 Task: Search one way flight ticket for 1 adult, 5 children, 2 infants in seat and 1 infant on lap in first from Newport News: Newport News/williamsburg International Airport (patrick Henry Field) to Greensboro: Piedmont Triad International Airport on 5-1-2023. Choice of flights is Alaska. Number of bags: 1 checked bag. Price is upto 106000. Outbound departure time preference is 7:30.
Action: Mouse moved to (239, 438)
Screenshot: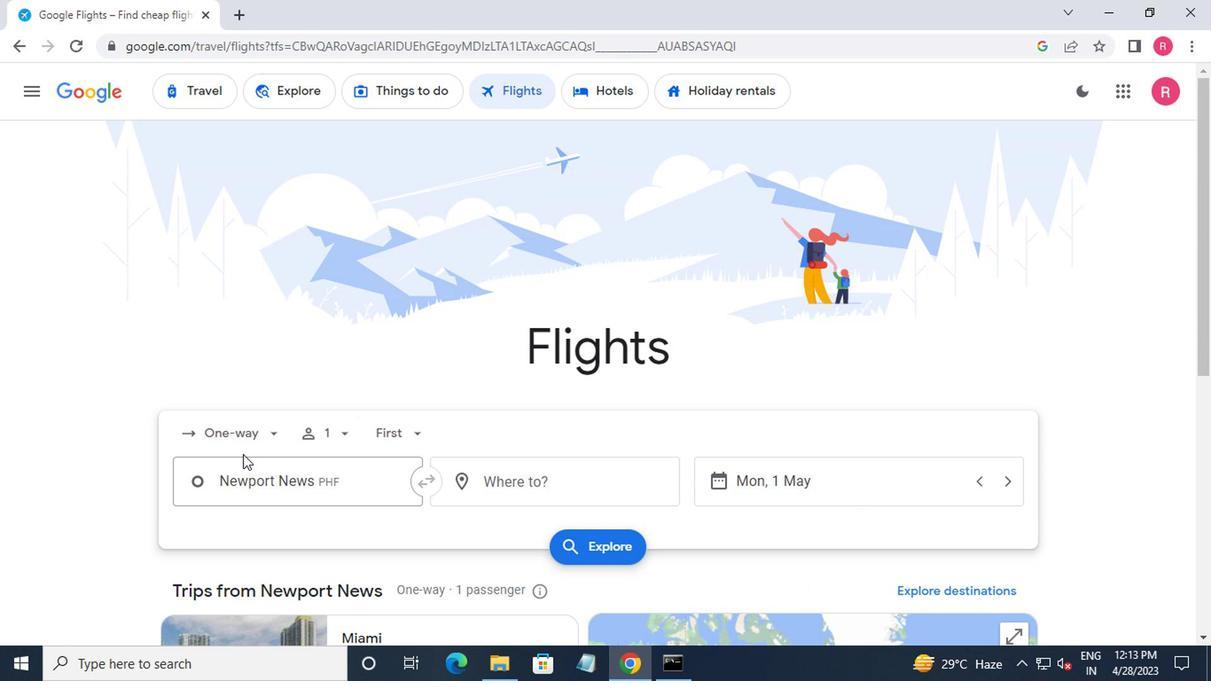 
Action: Mouse pressed left at (239, 438)
Screenshot: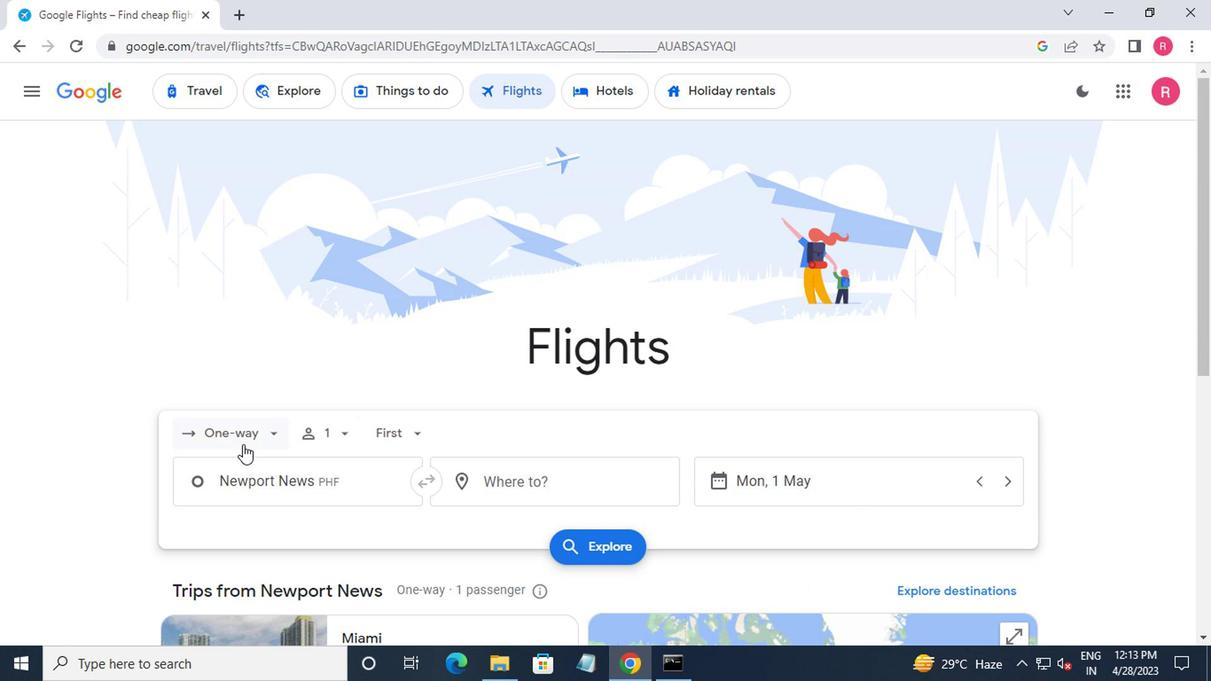 
Action: Mouse moved to (261, 513)
Screenshot: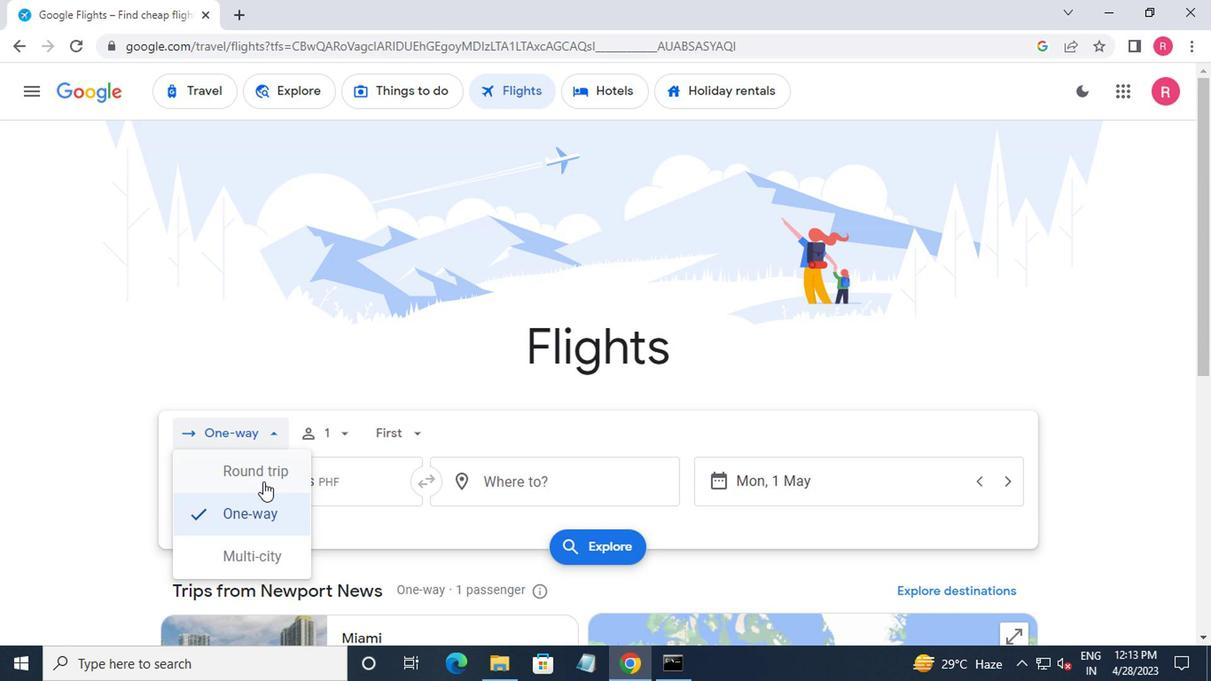 
Action: Mouse pressed left at (261, 513)
Screenshot: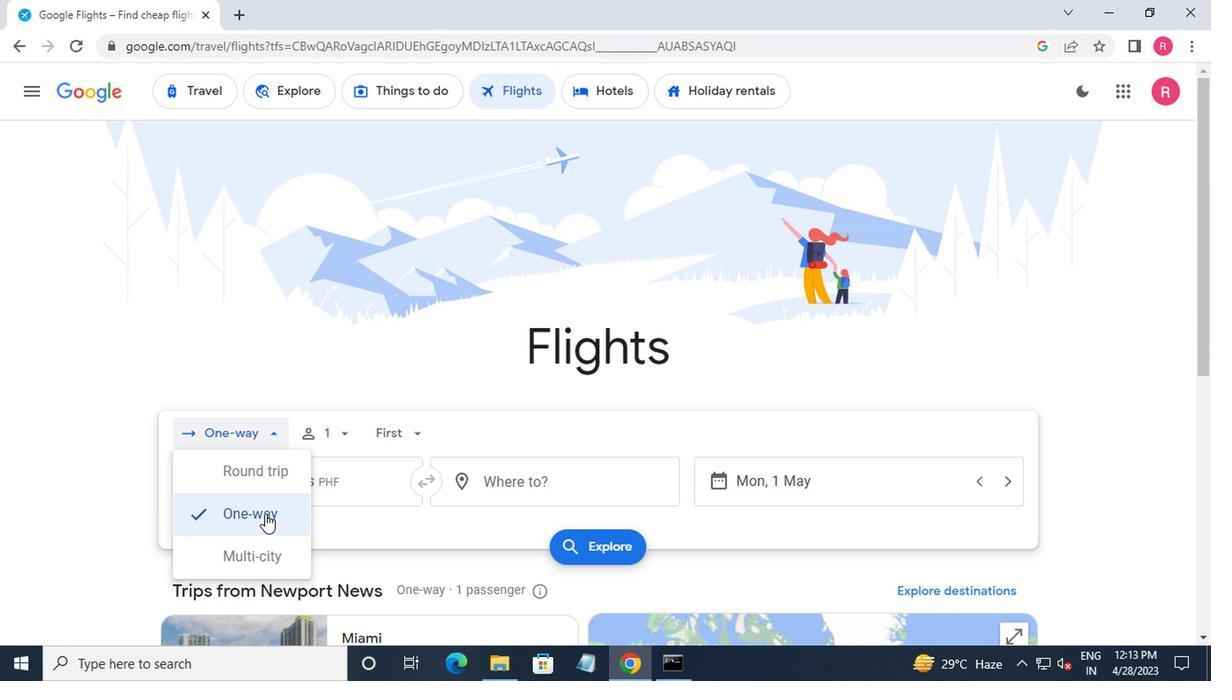 
Action: Mouse moved to (317, 435)
Screenshot: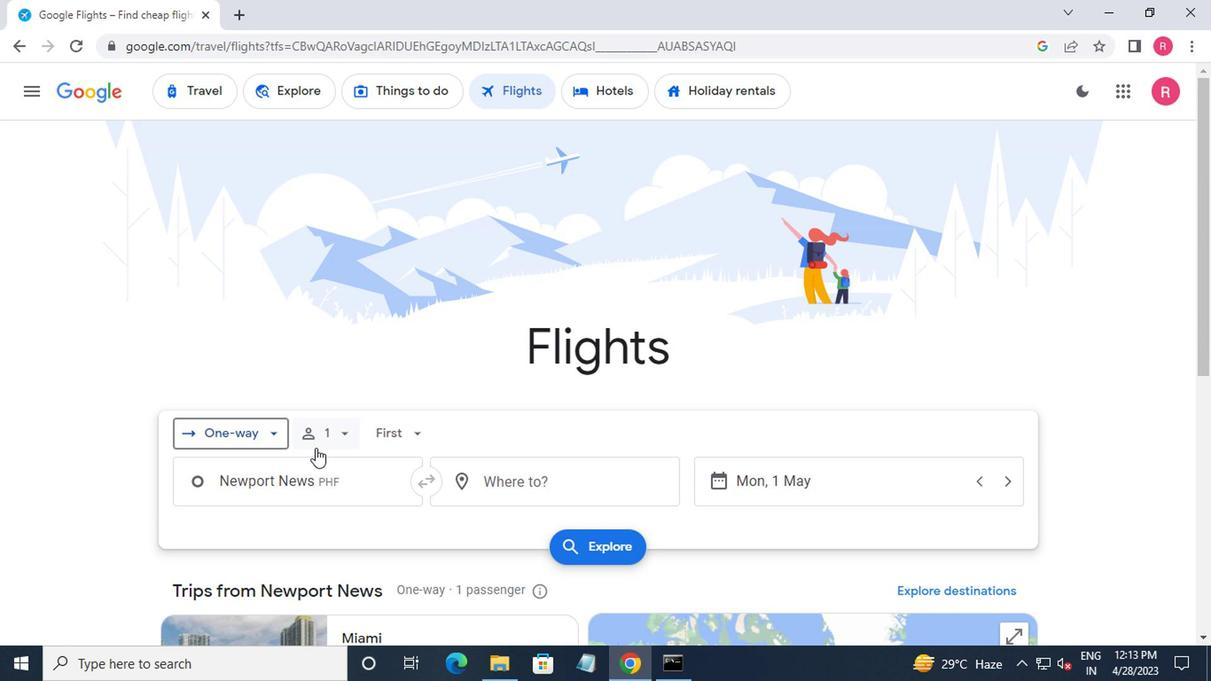 
Action: Mouse pressed left at (317, 435)
Screenshot: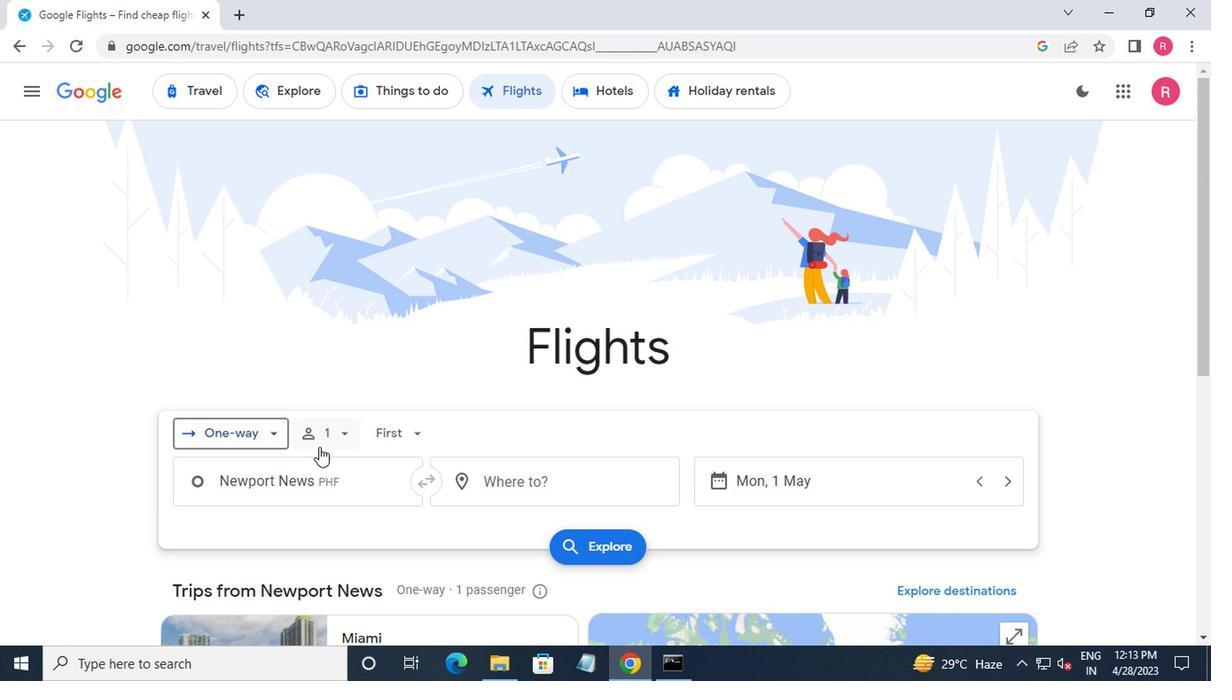 
Action: Mouse moved to (479, 481)
Screenshot: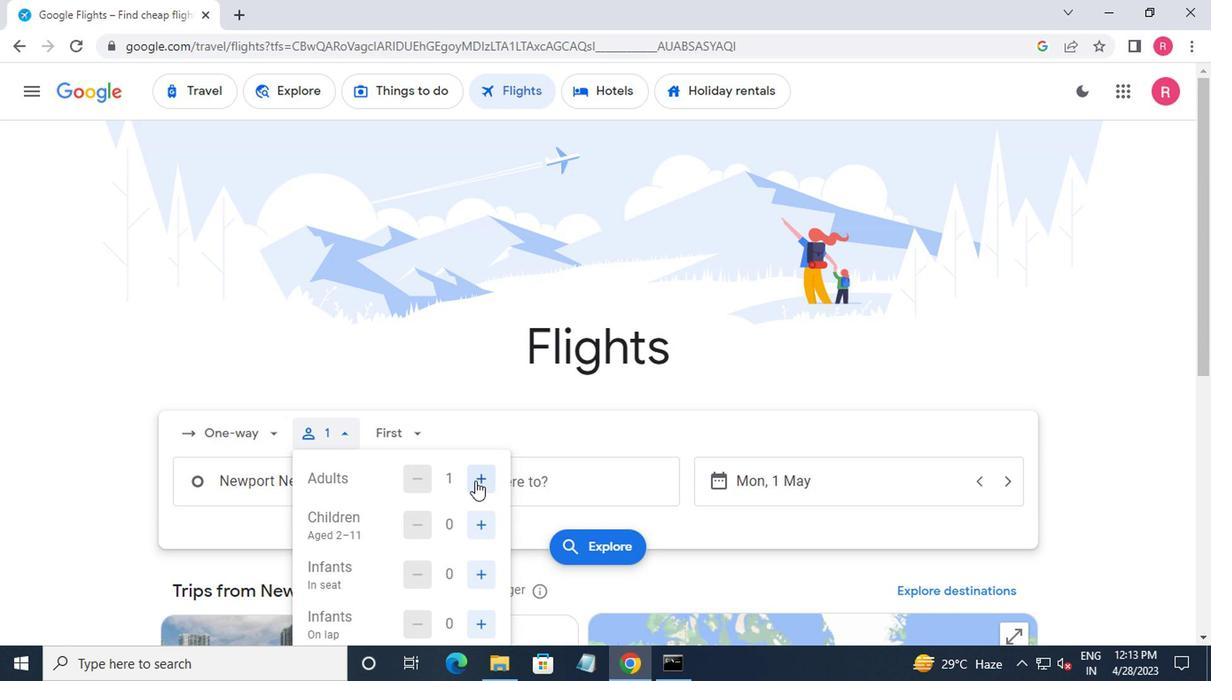 
Action: Mouse pressed left at (479, 481)
Screenshot: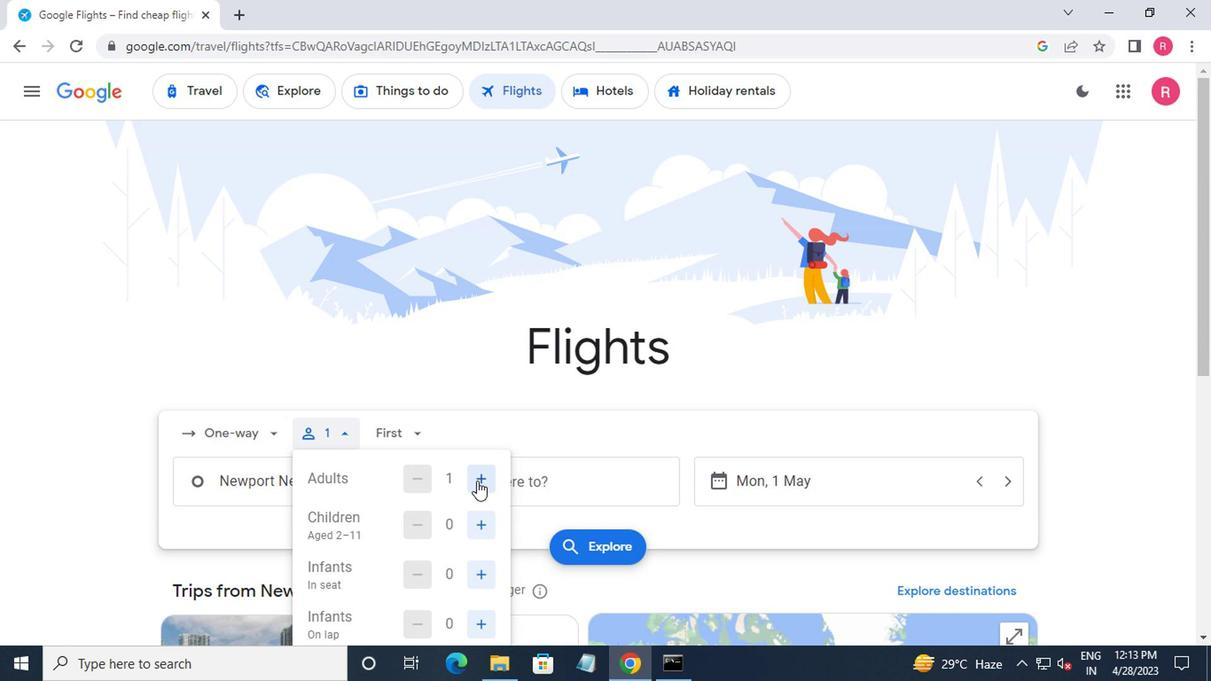 
Action: Mouse pressed left at (479, 481)
Screenshot: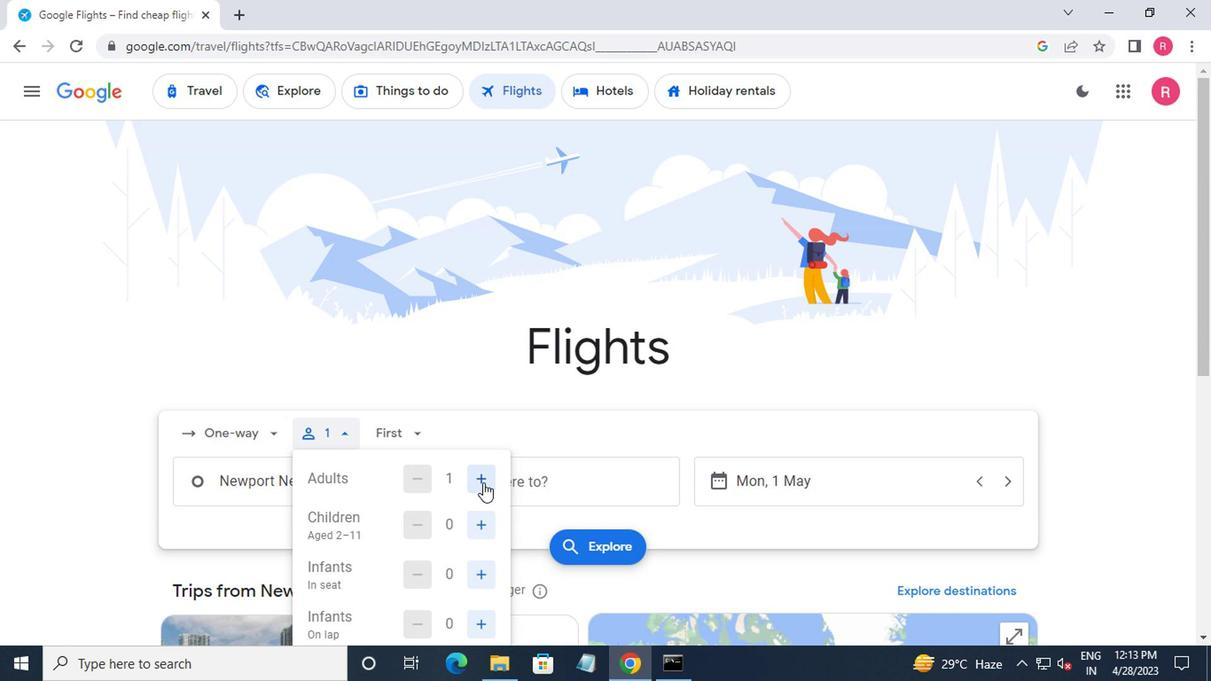 
Action: Mouse moved to (396, 444)
Screenshot: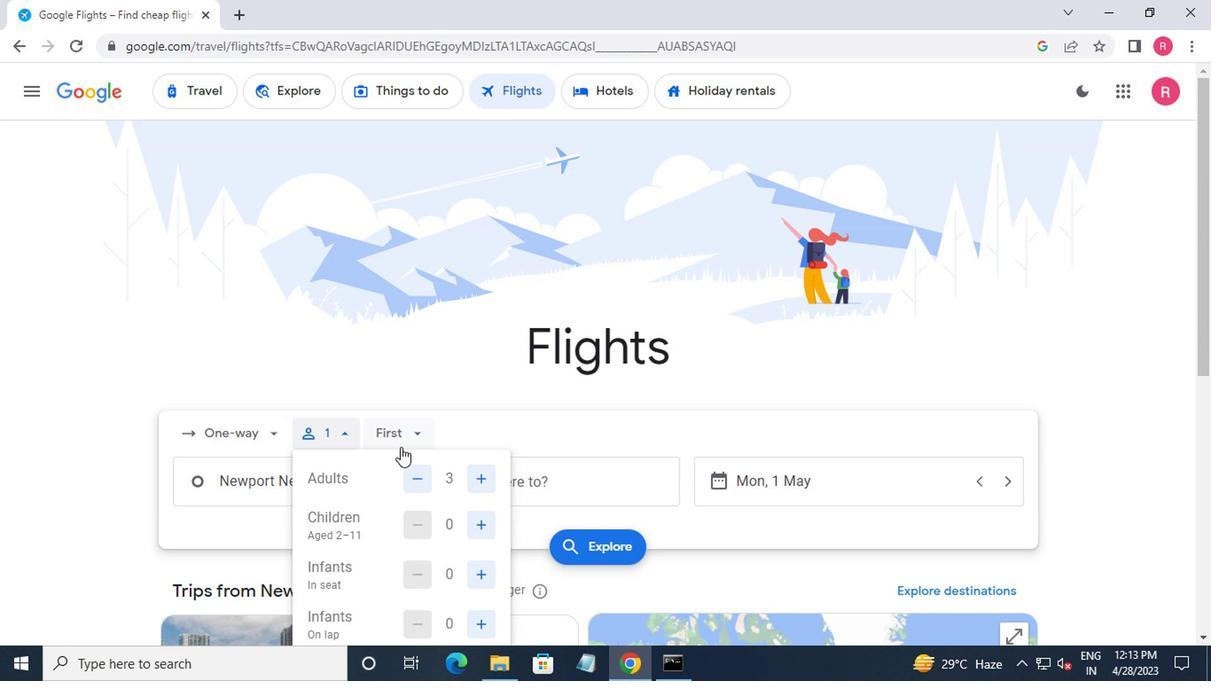 
Action: Mouse pressed left at (396, 444)
Screenshot: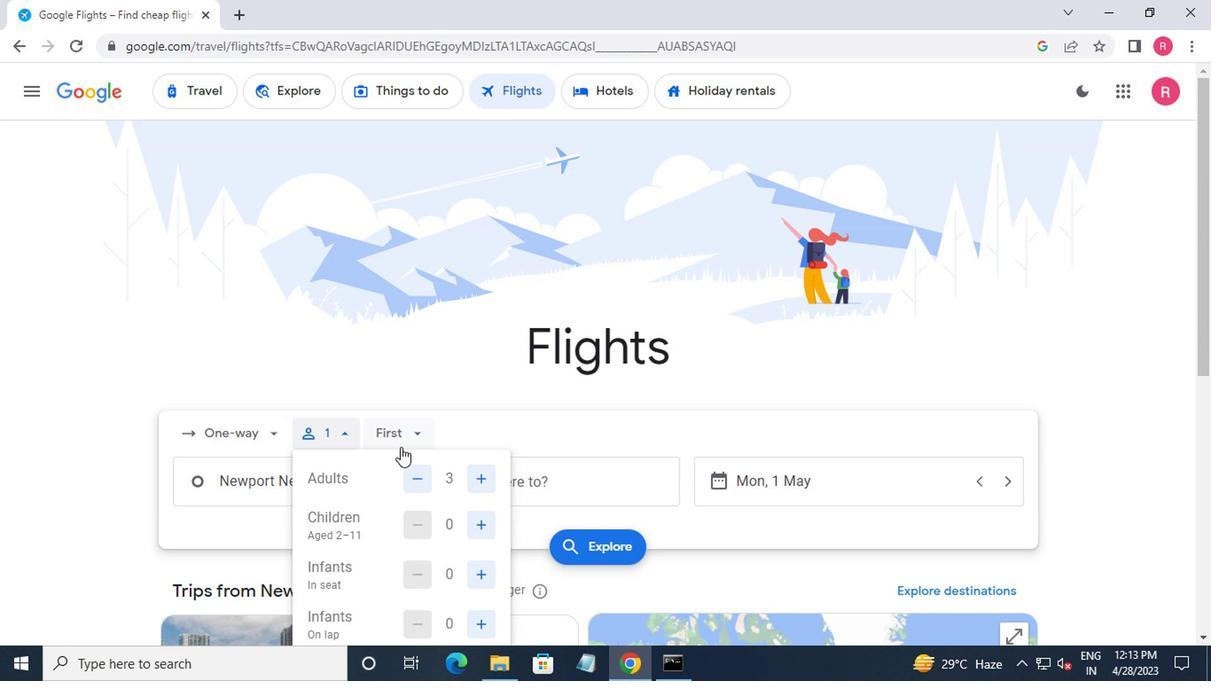 
Action: Mouse moved to (326, 440)
Screenshot: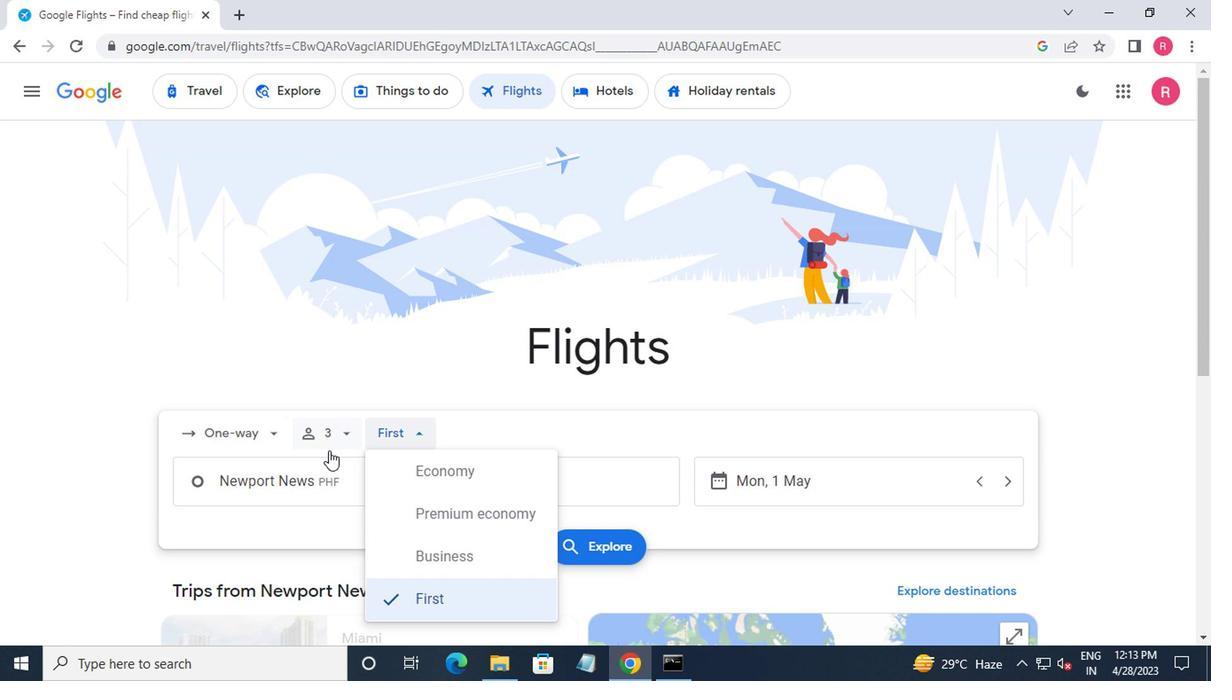 
Action: Mouse pressed left at (326, 440)
Screenshot: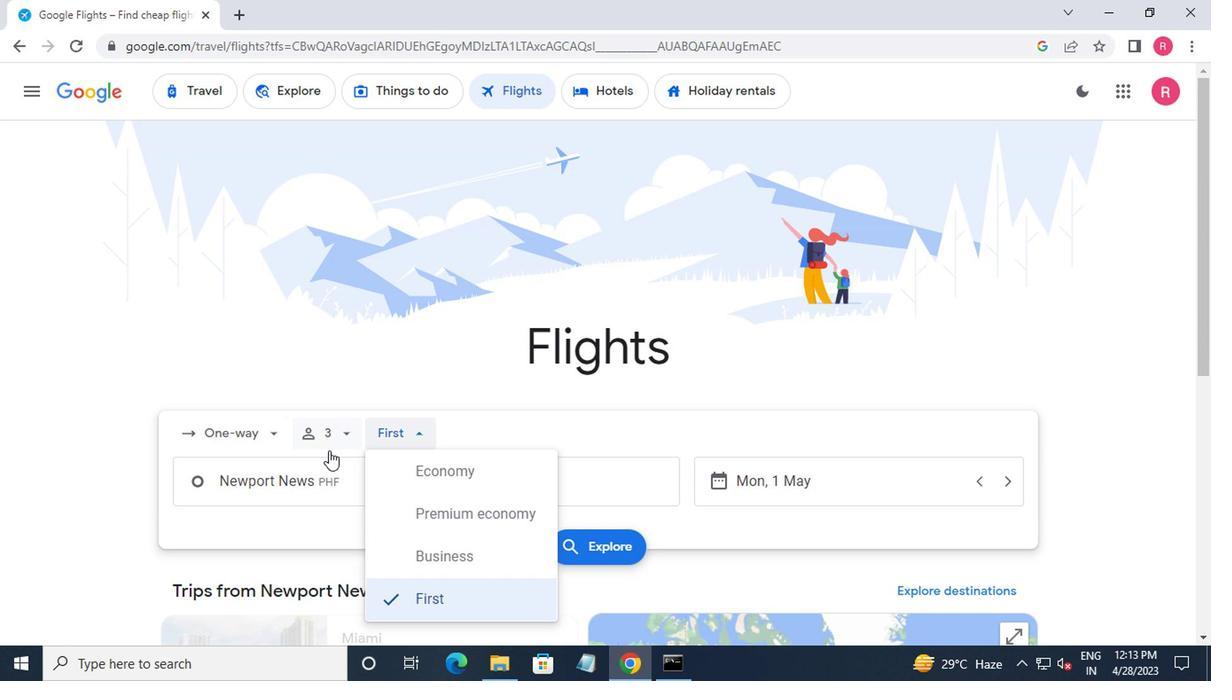 
Action: Mouse moved to (466, 529)
Screenshot: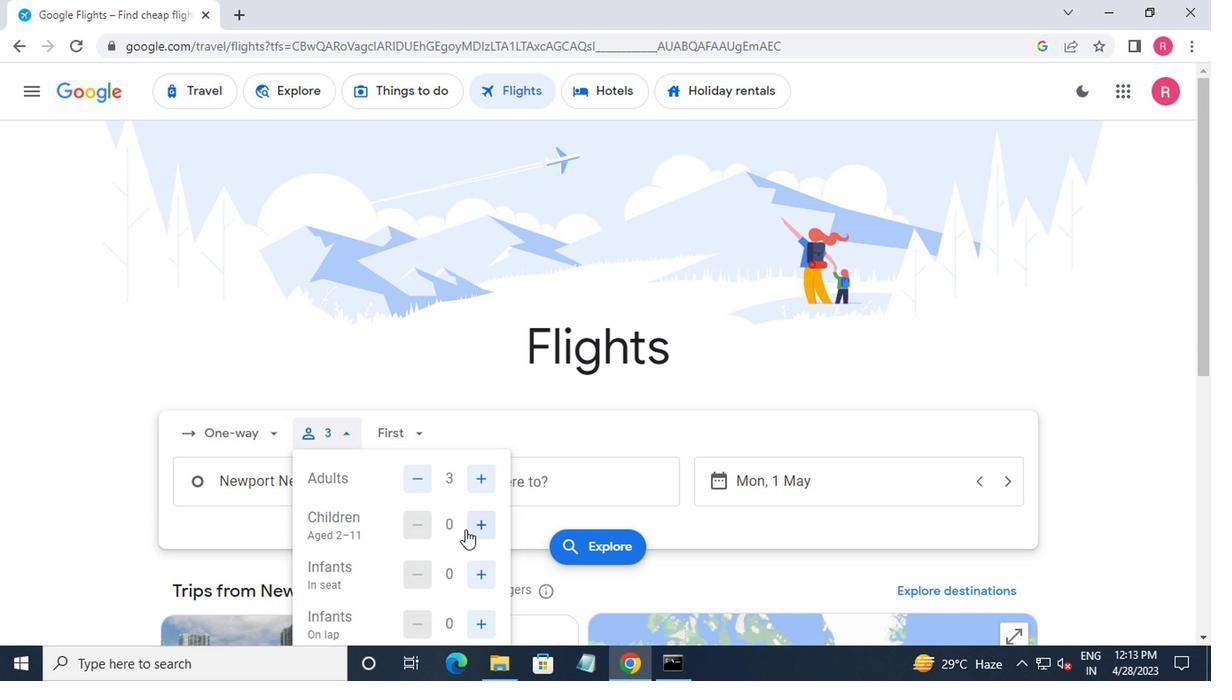 
Action: Mouse pressed left at (466, 529)
Screenshot: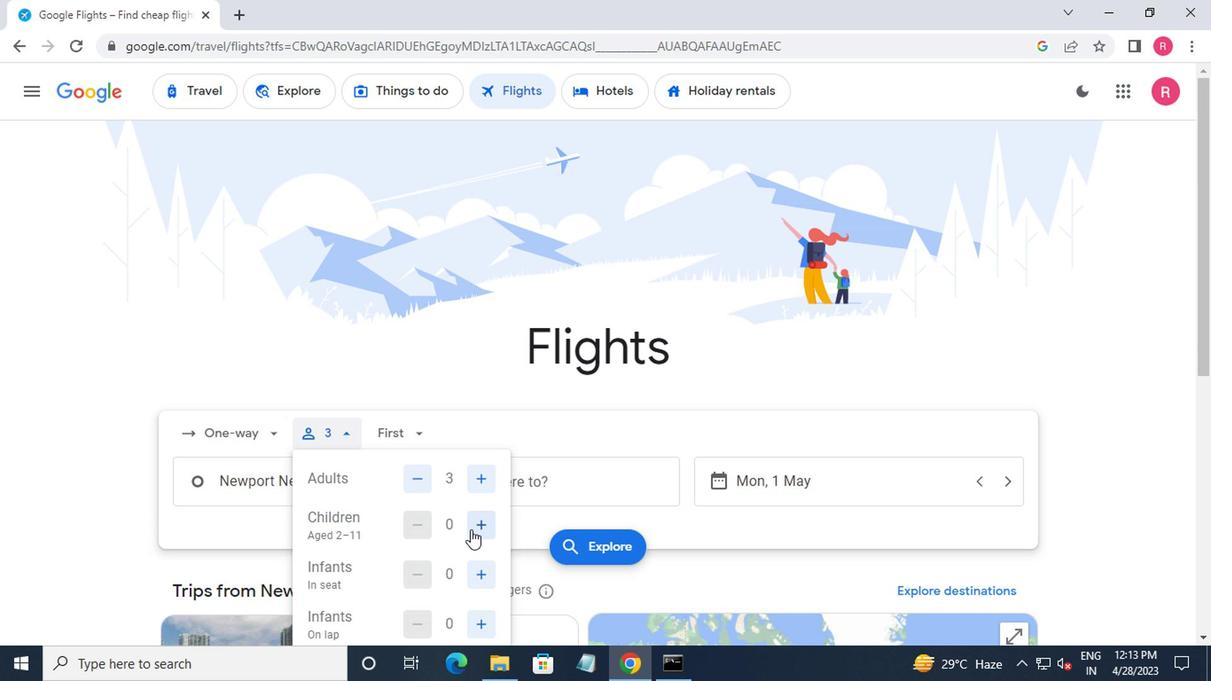 
Action: Mouse pressed left at (466, 529)
Screenshot: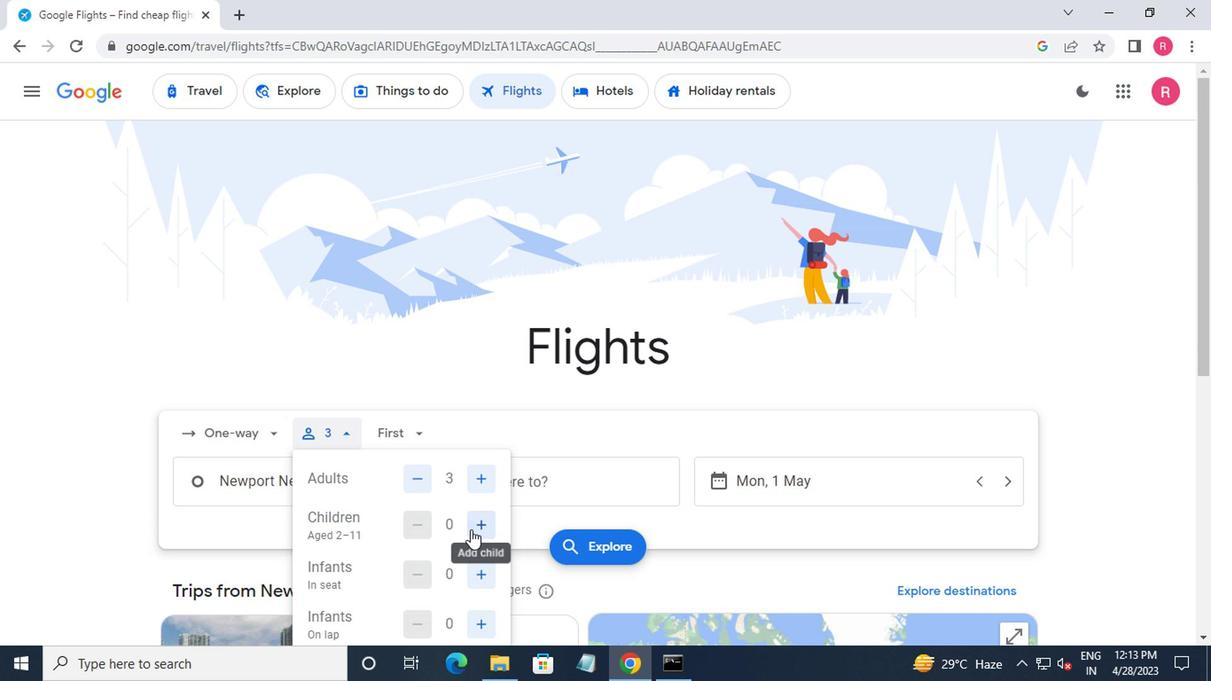 
Action: Mouse moved to (467, 529)
Screenshot: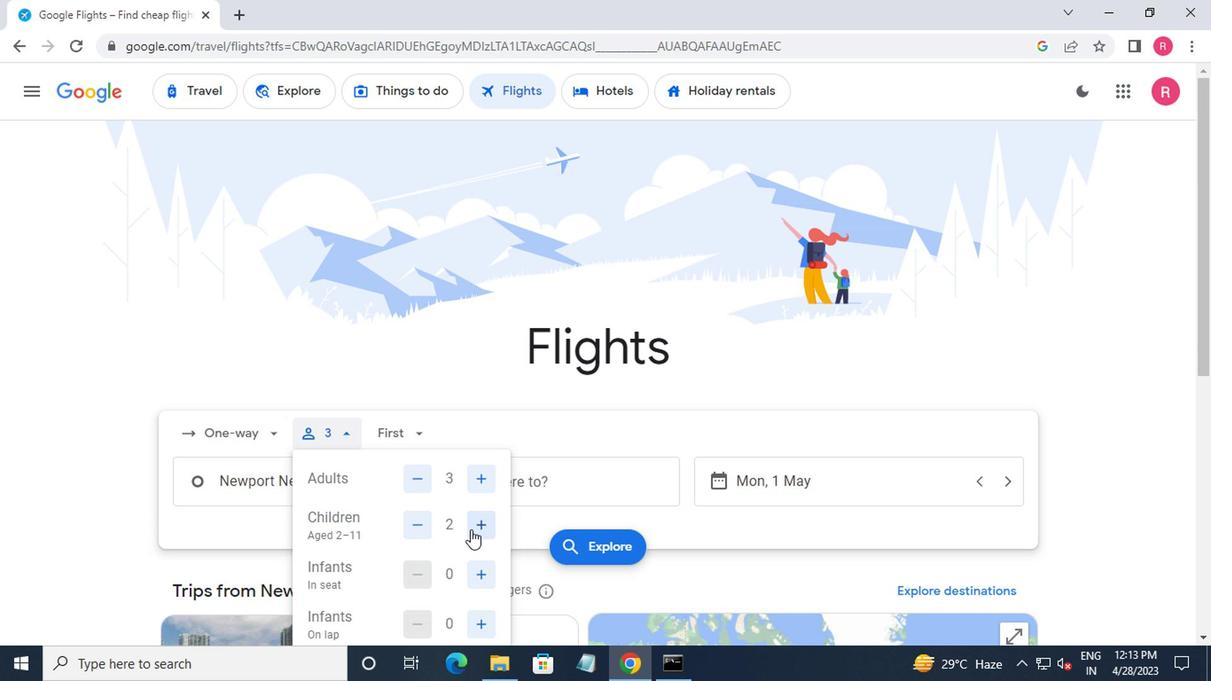 
Action: Mouse pressed left at (467, 529)
Screenshot: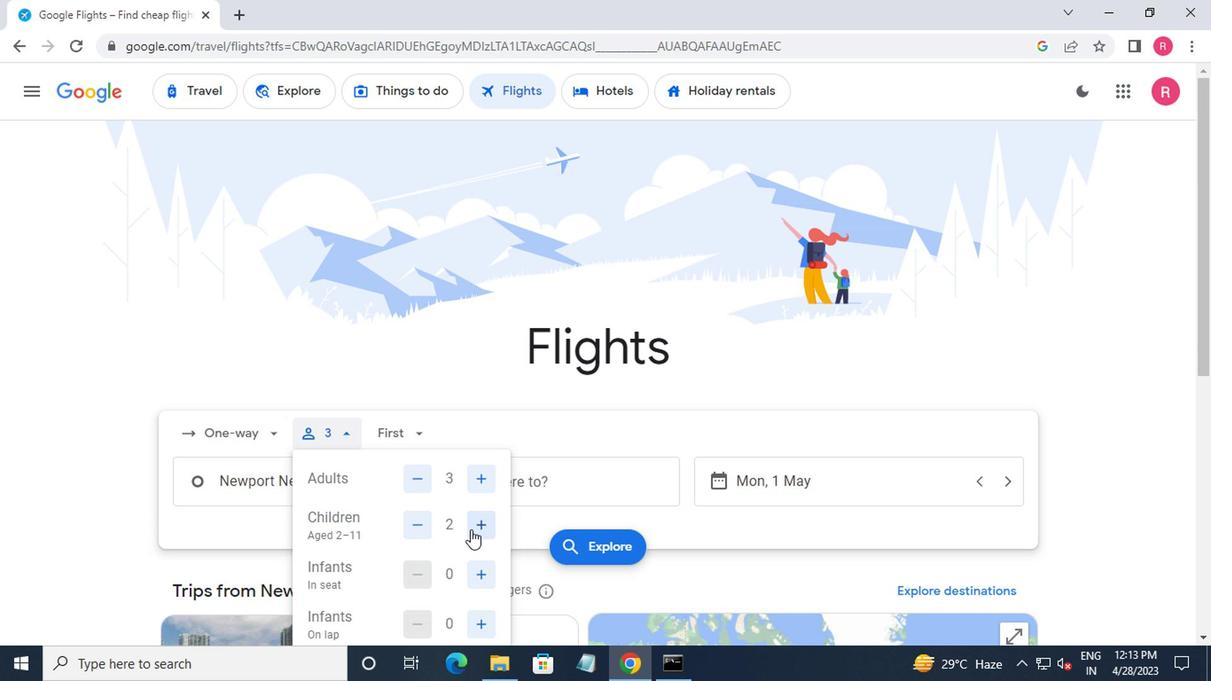 
Action: Mouse moved to (409, 478)
Screenshot: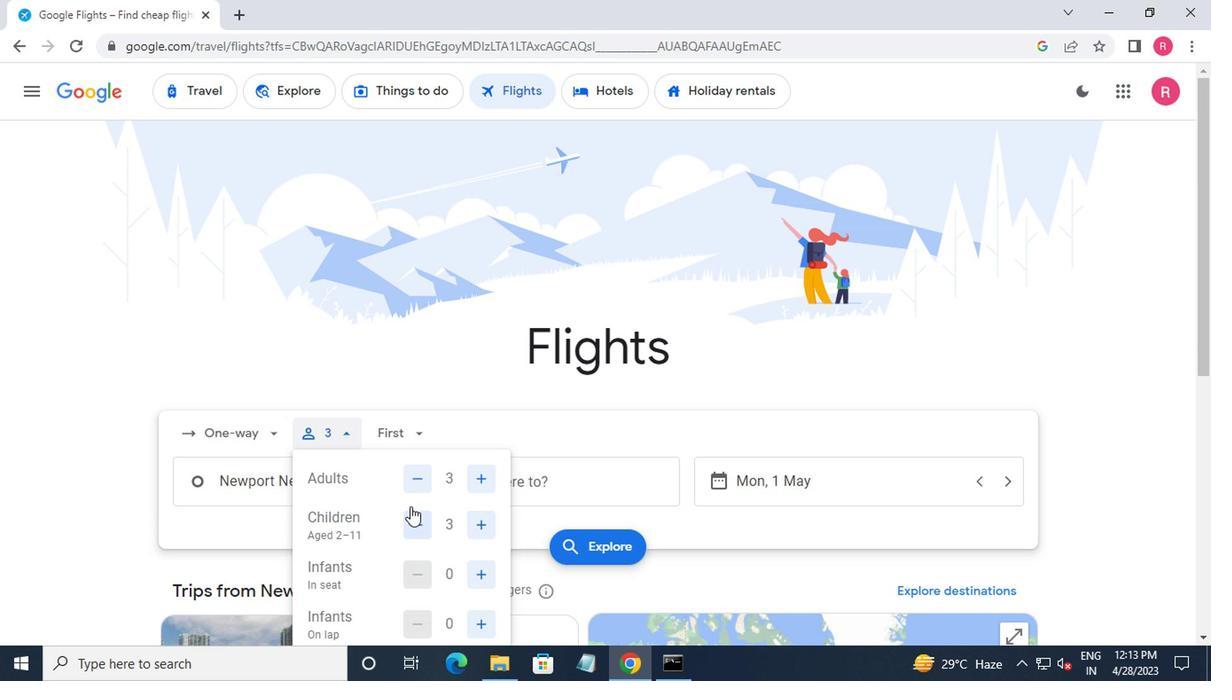 
Action: Mouse pressed left at (409, 478)
Screenshot: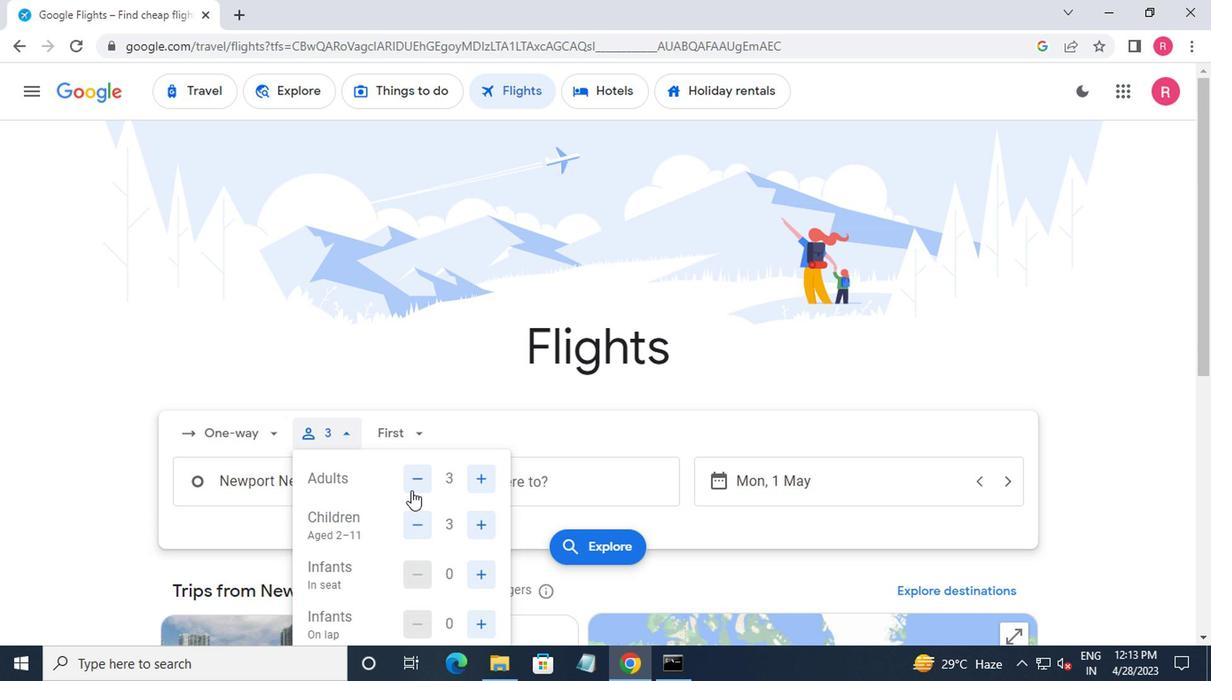 
Action: Mouse moved to (493, 529)
Screenshot: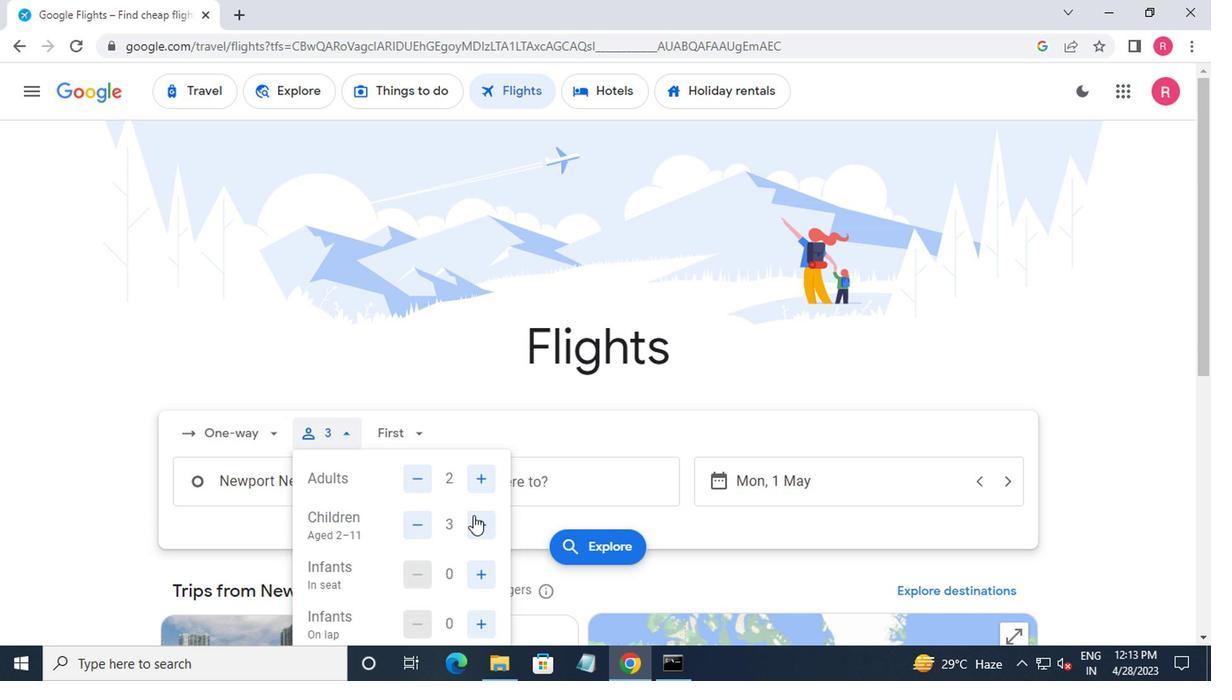 
Action: Mouse pressed left at (493, 529)
Screenshot: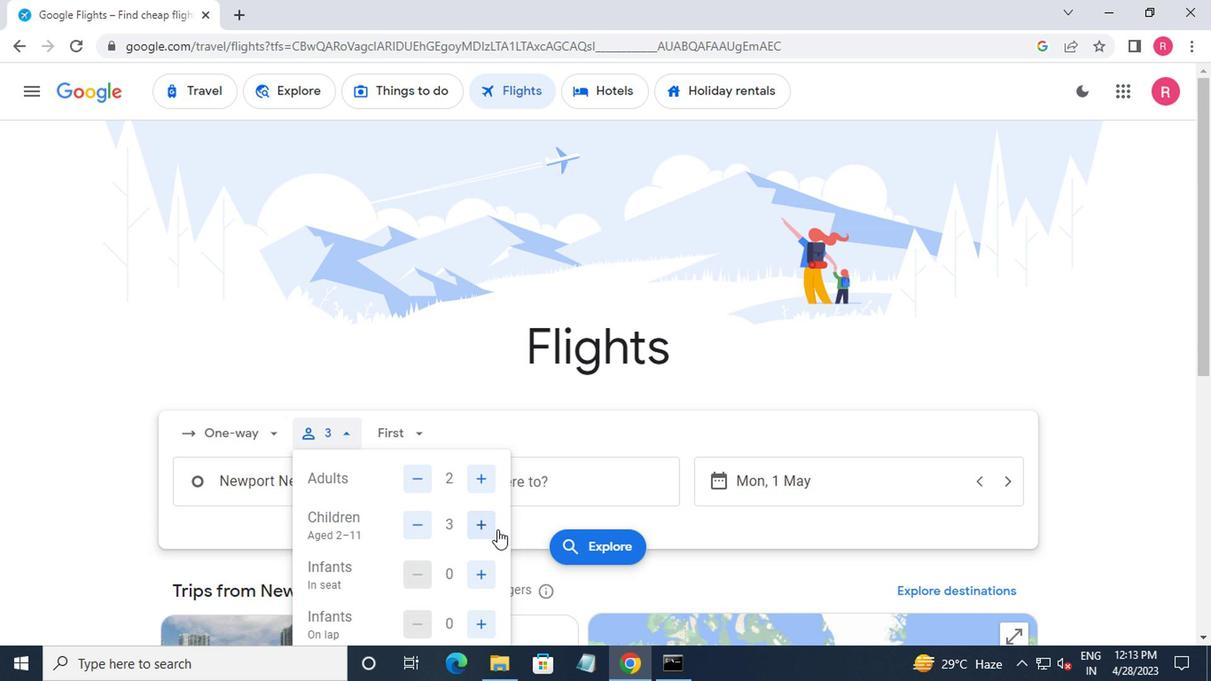 
Action: Mouse moved to (476, 574)
Screenshot: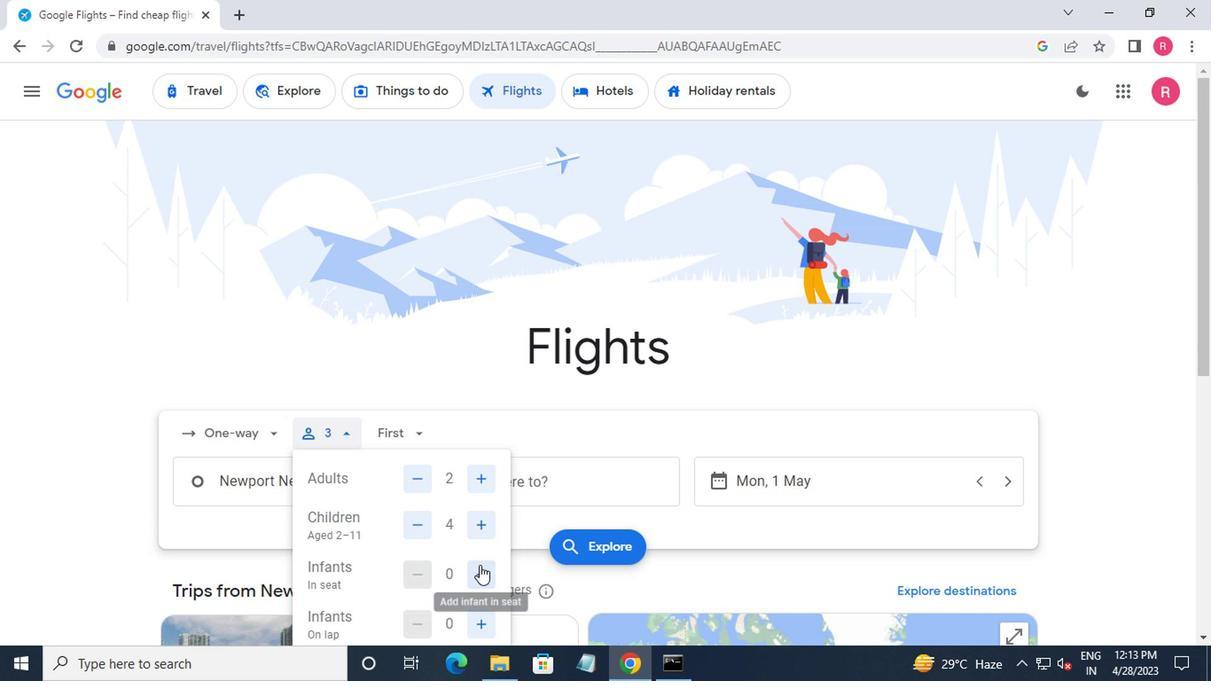 
Action: Mouse pressed left at (476, 574)
Screenshot: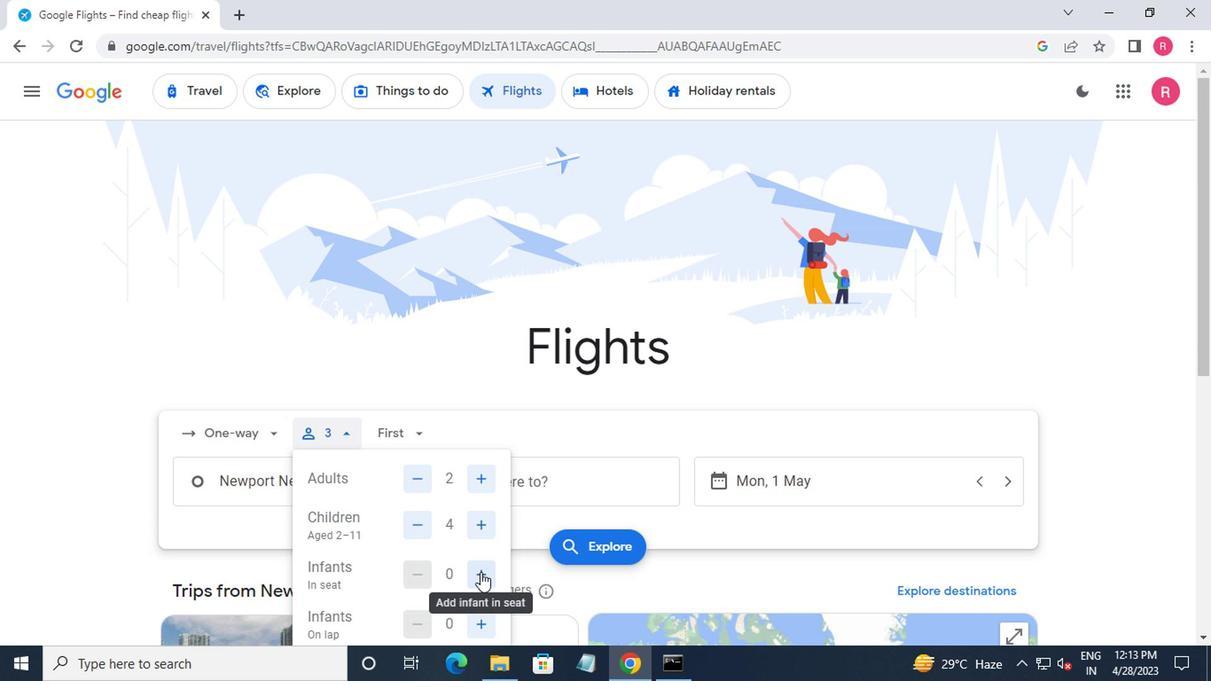 
Action: Mouse moved to (385, 428)
Screenshot: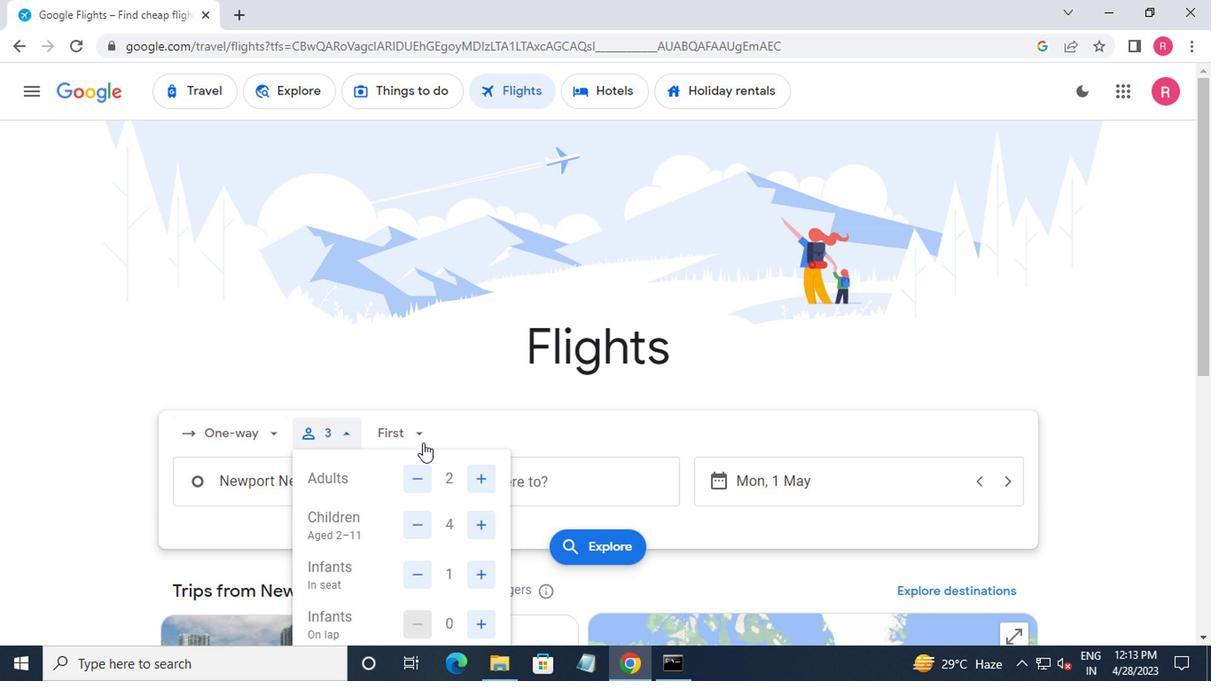 
Action: Mouse pressed left at (385, 428)
Screenshot: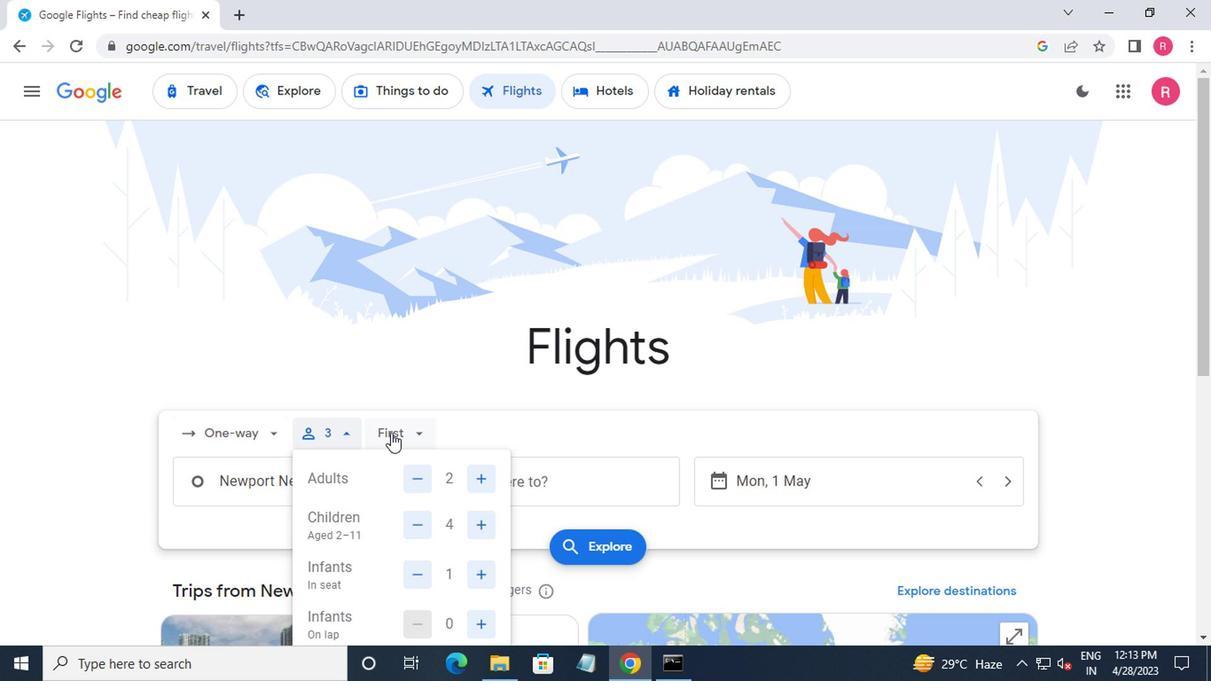 
Action: Mouse moved to (433, 555)
Screenshot: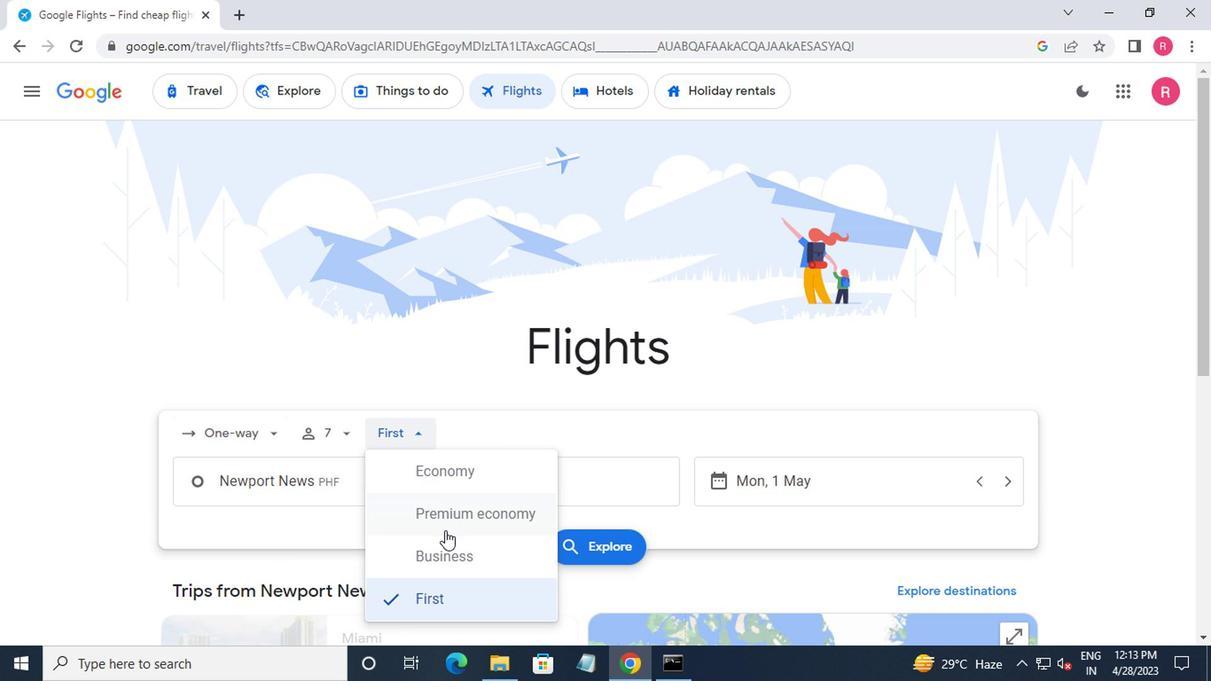 
Action: Mouse pressed left at (433, 555)
Screenshot: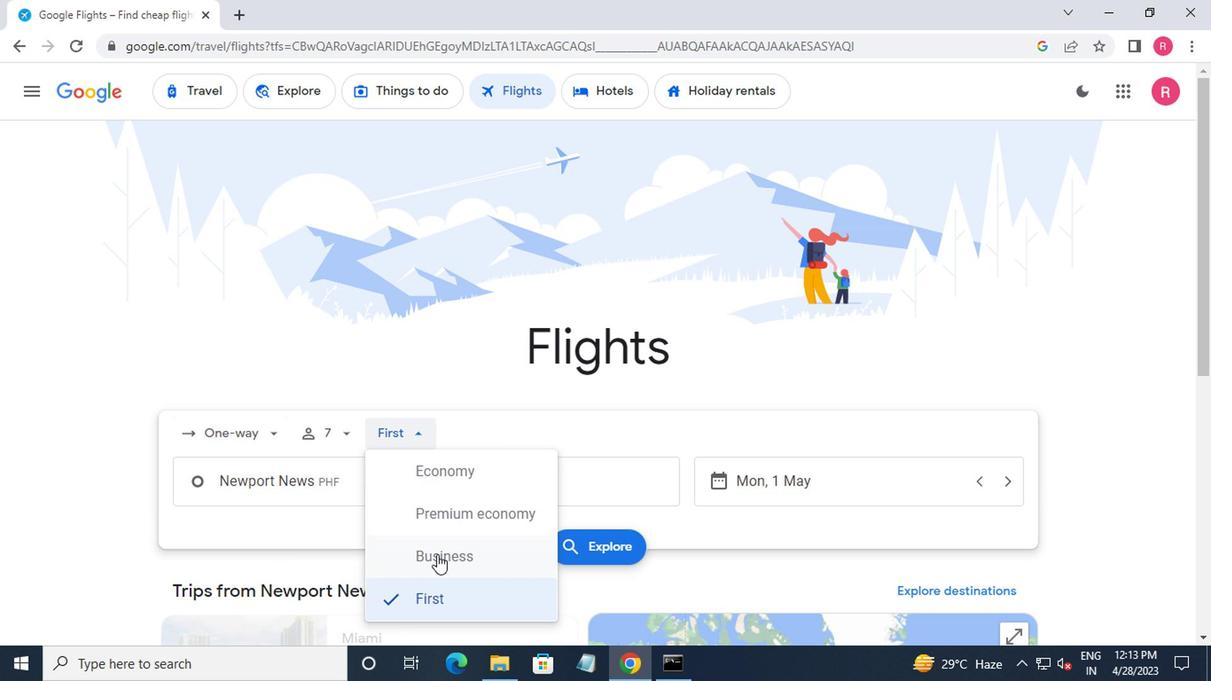 
Action: Mouse moved to (362, 482)
Screenshot: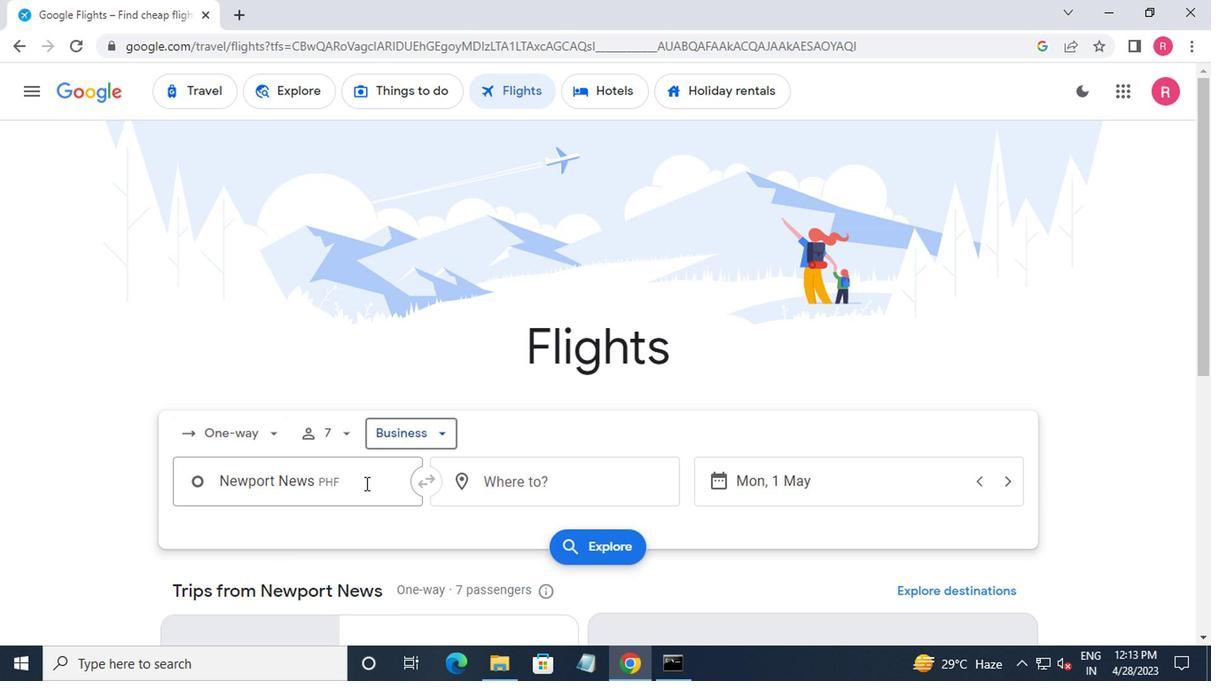 
Action: Mouse pressed left at (362, 482)
Screenshot: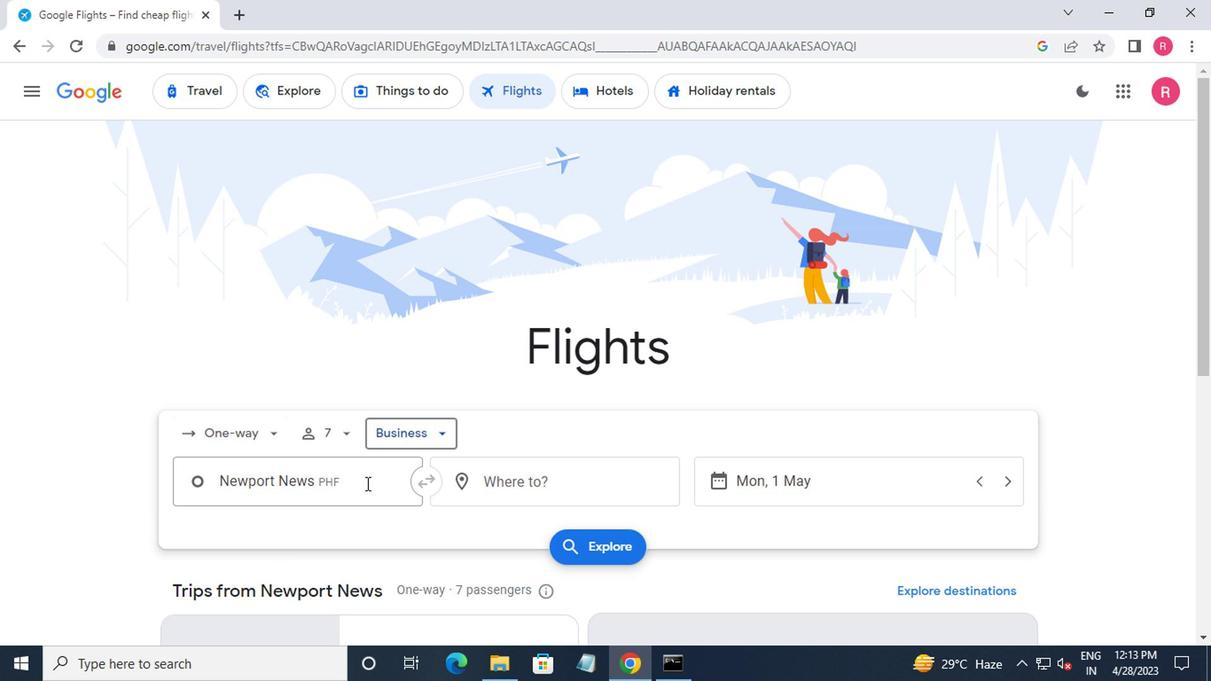 
Action: Mouse moved to (321, 572)
Screenshot: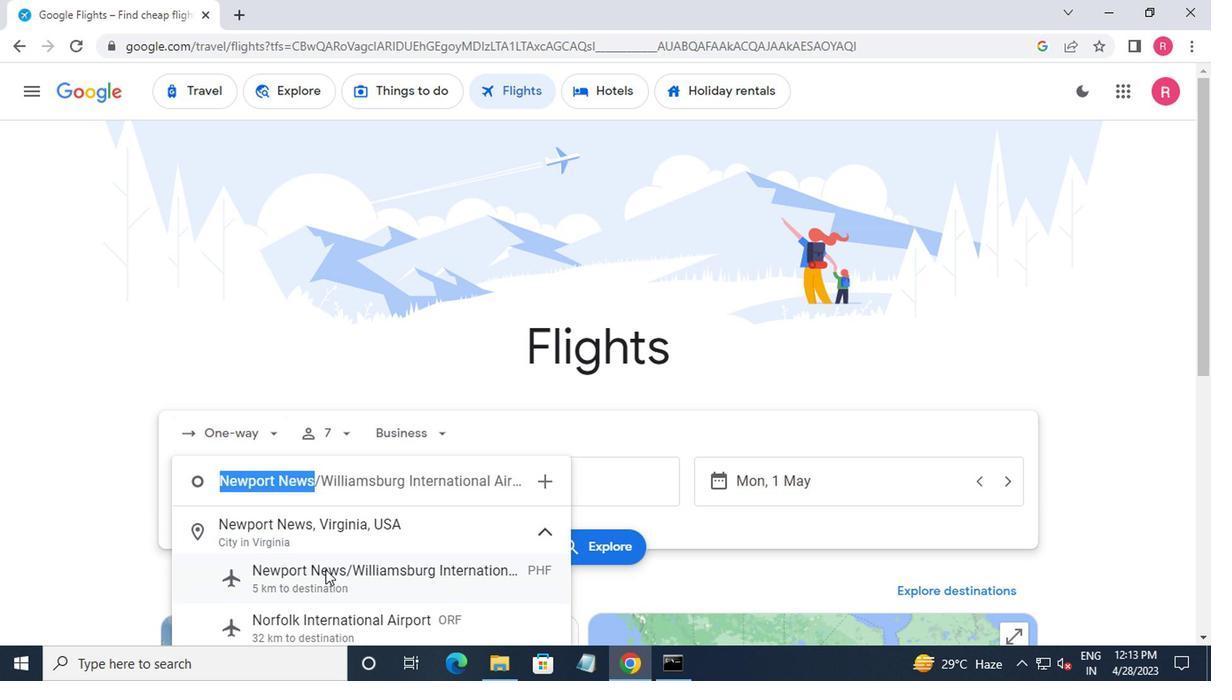 
Action: Mouse pressed left at (321, 572)
Screenshot: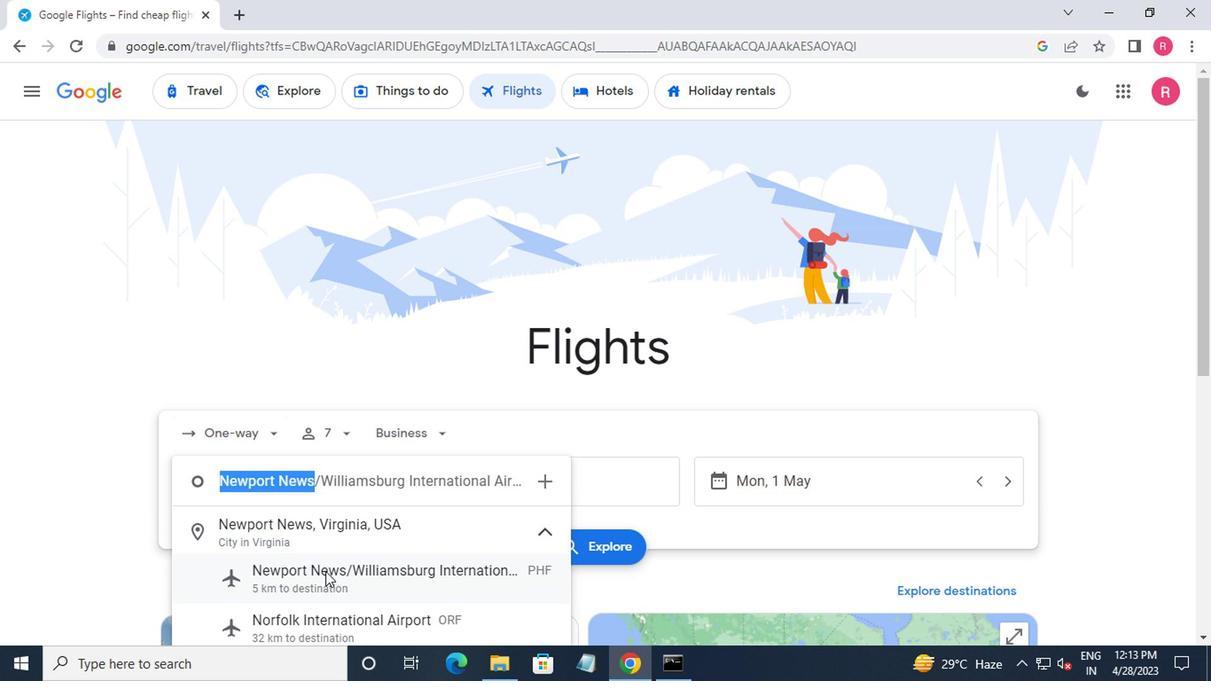 
Action: Mouse moved to (518, 492)
Screenshot: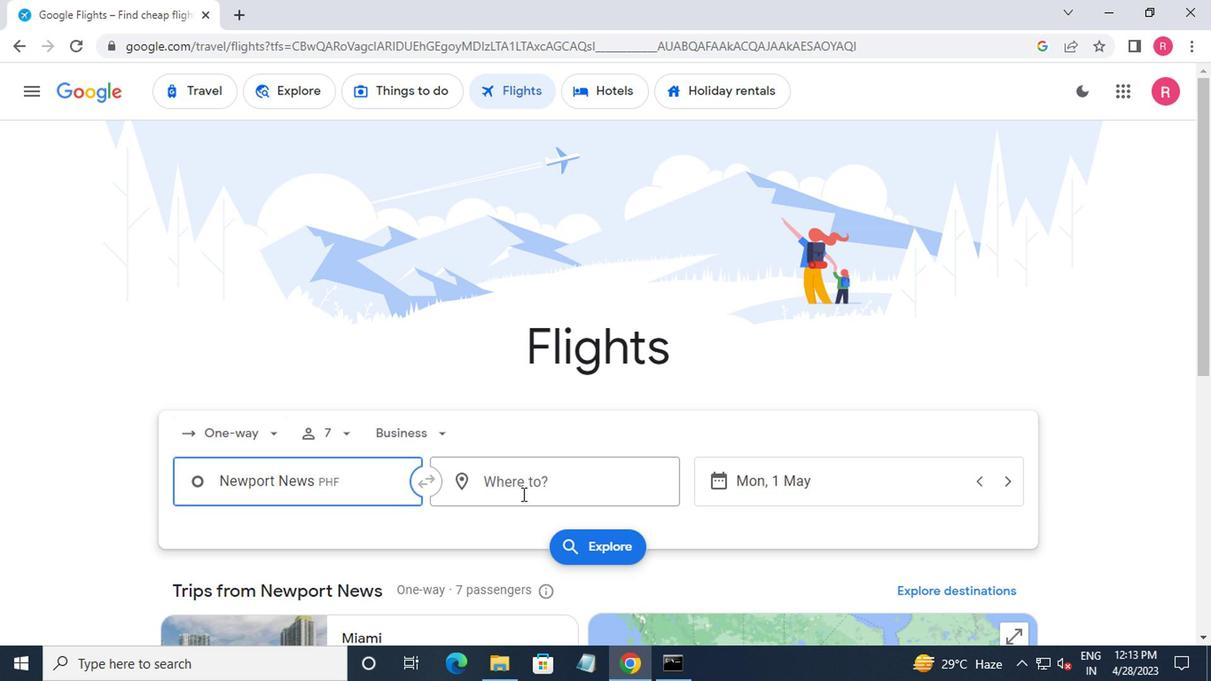 
Action: Mouse pressed left at (518, 492)
Screenshot: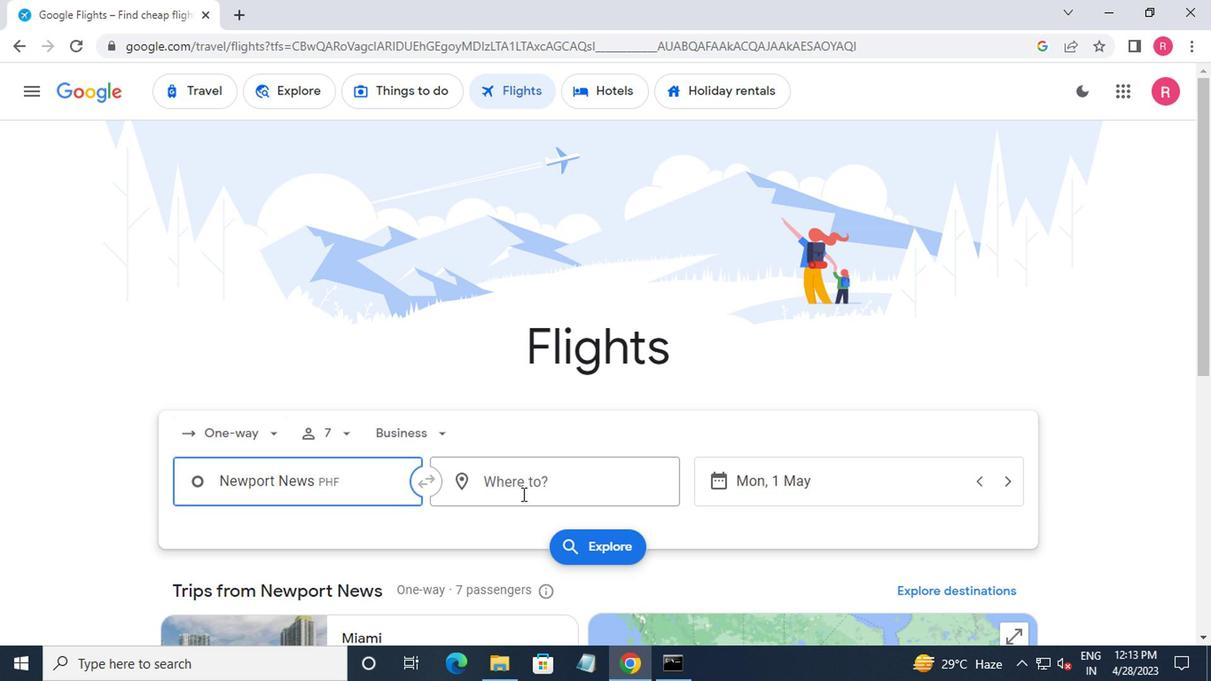 
Action: Mouse moved to (530, 599)
Screenshot: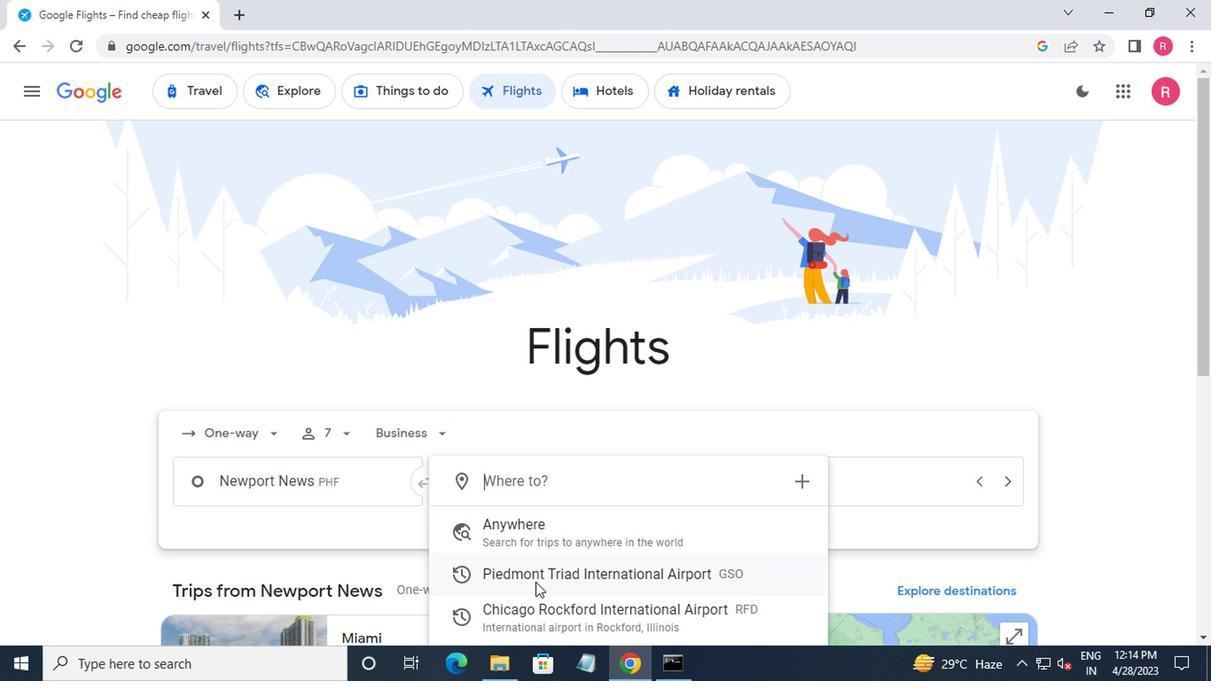 
Action: Mouse scrolled (530, 598) with delta (0, 0)
Screenshot: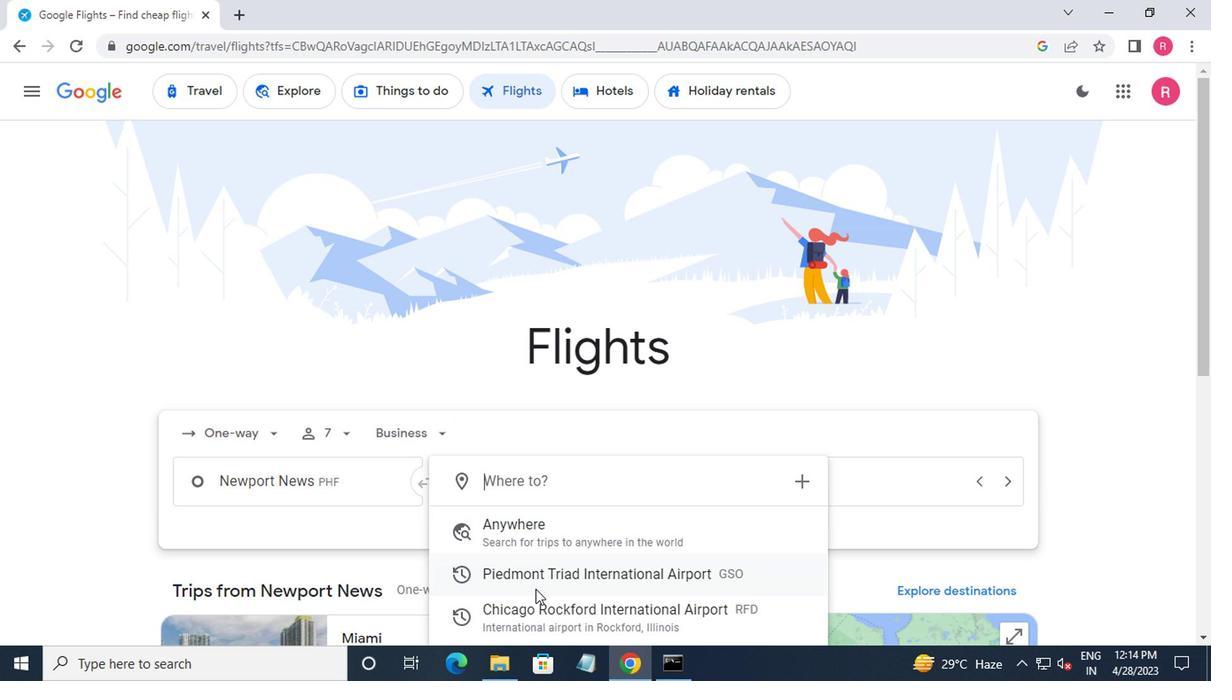 
Action: Mouse moved to (508, 577)
Screenshot: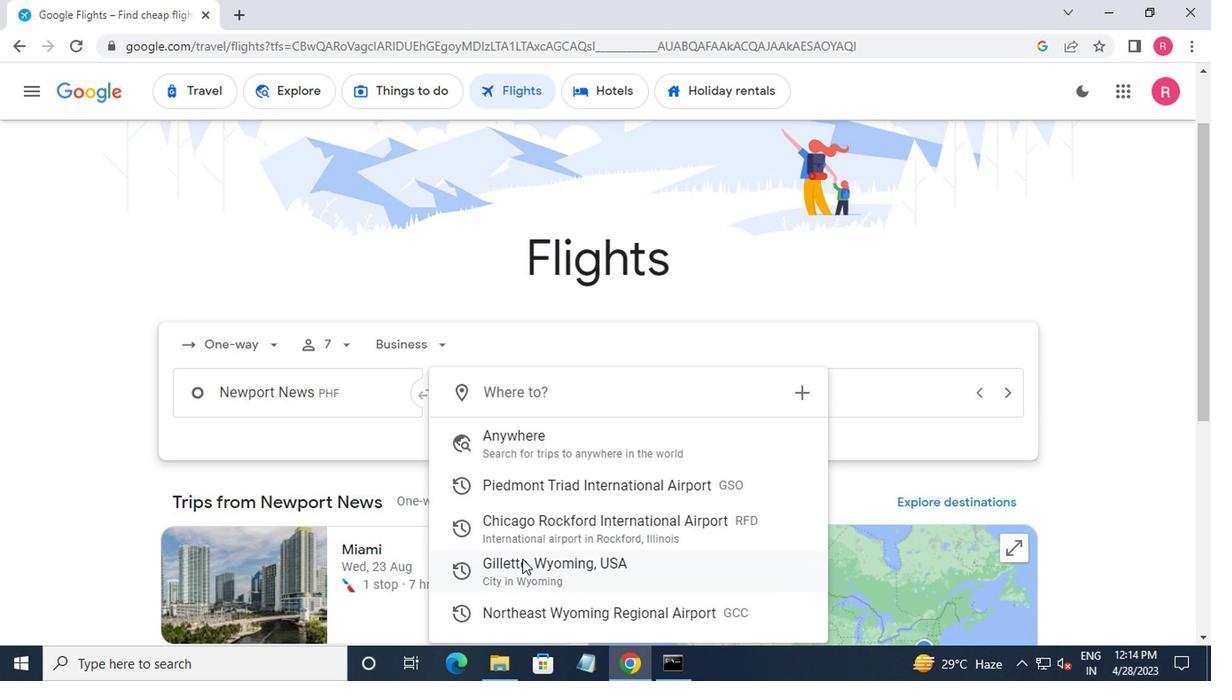 
Action: Mouse pressed left at (508, 577)
Screenshot: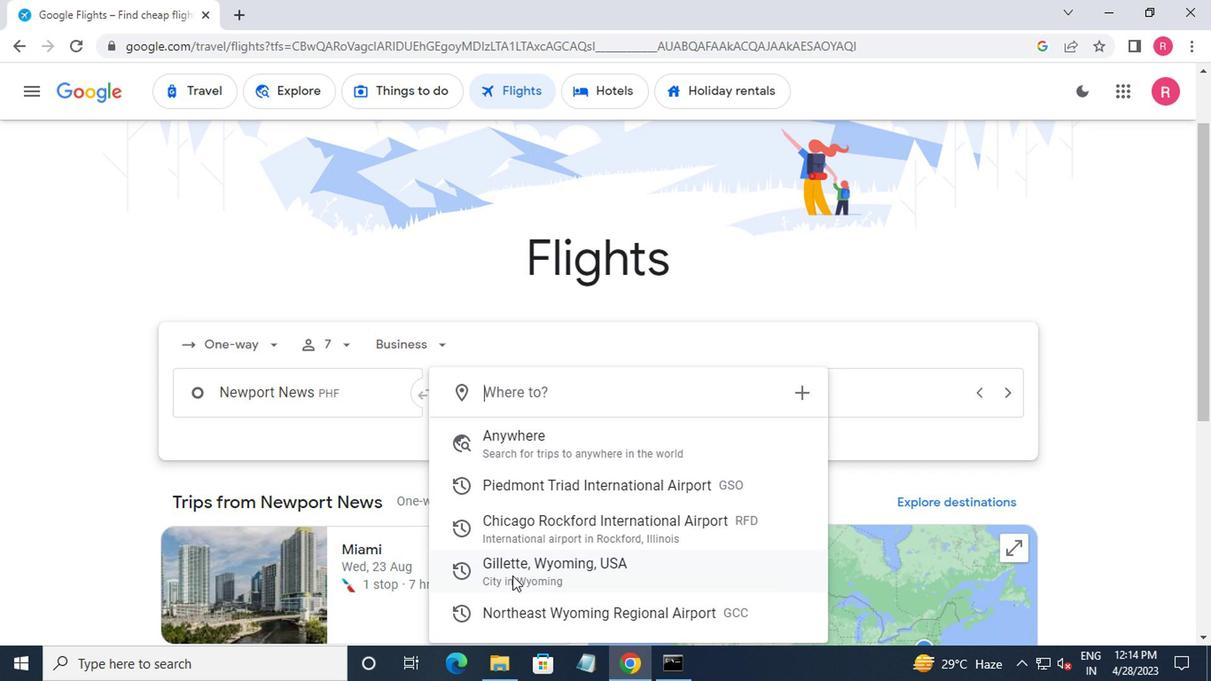 
Action: Mouse moved to (822, 403)
Screenshot: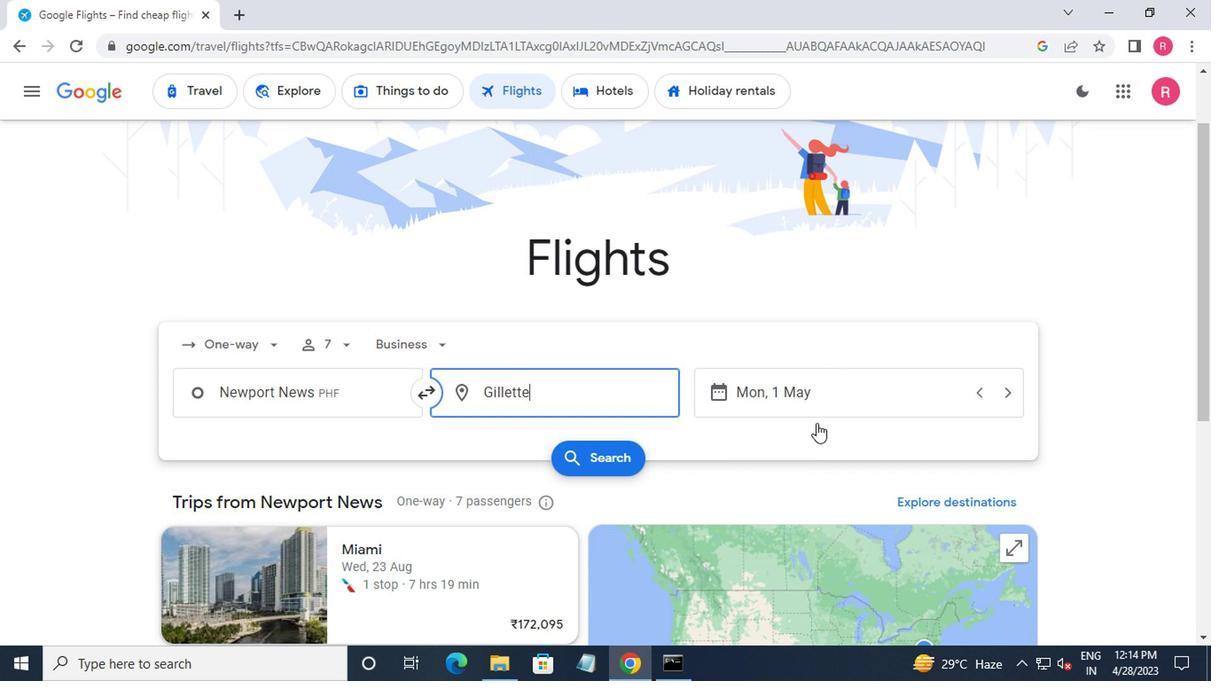 
Action: Mouse pressed left at (822, 403)
Screenshot: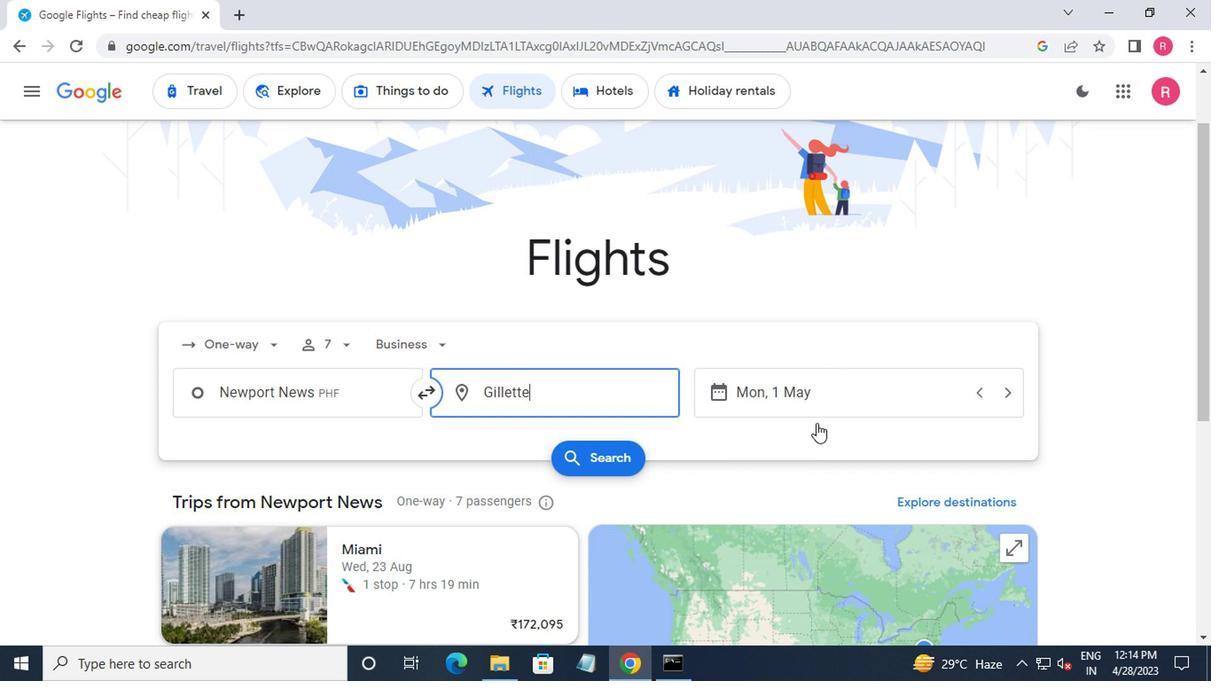 
Action: Mouse moved to (776, 319)
Screenshot: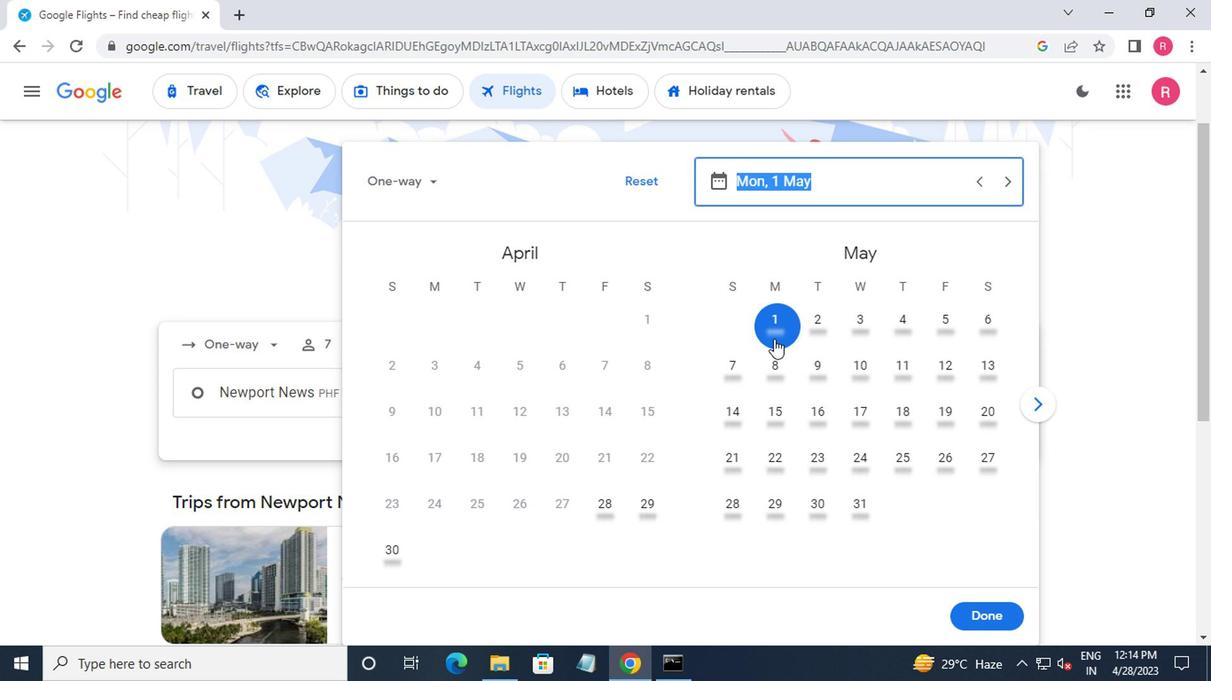 
Action: Mouse pressed left at (776, 319)
Screenshot: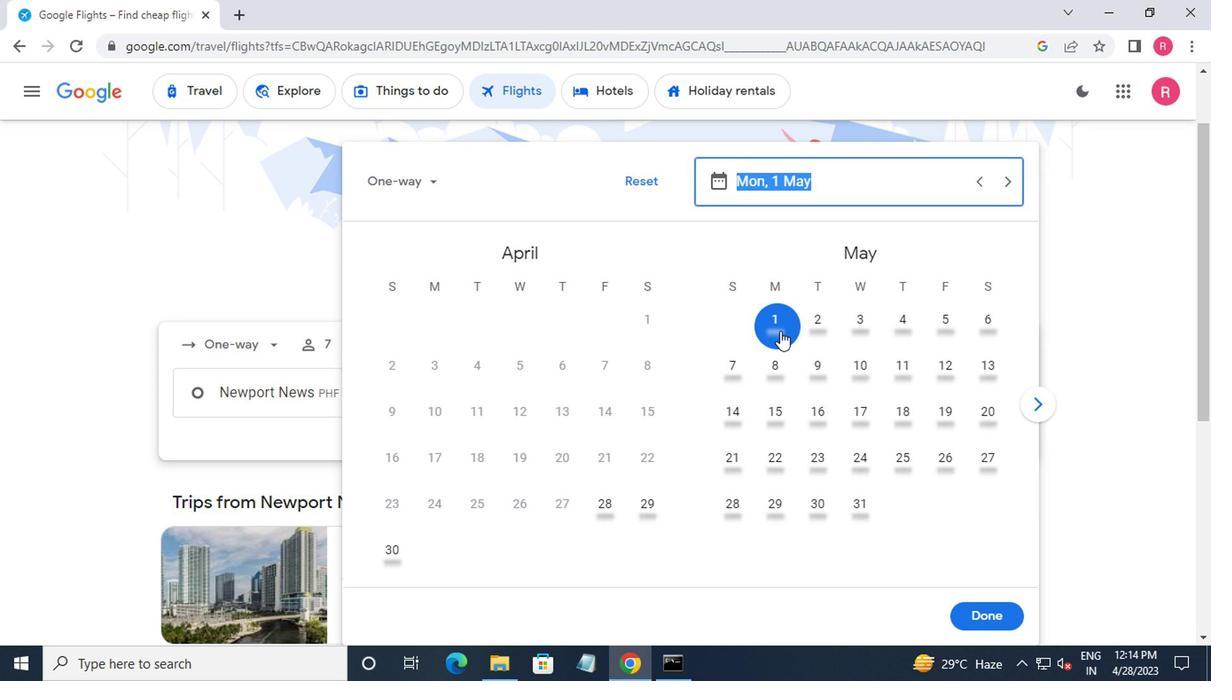 
Action: Mouse moved to (986, 611)
Screenshot: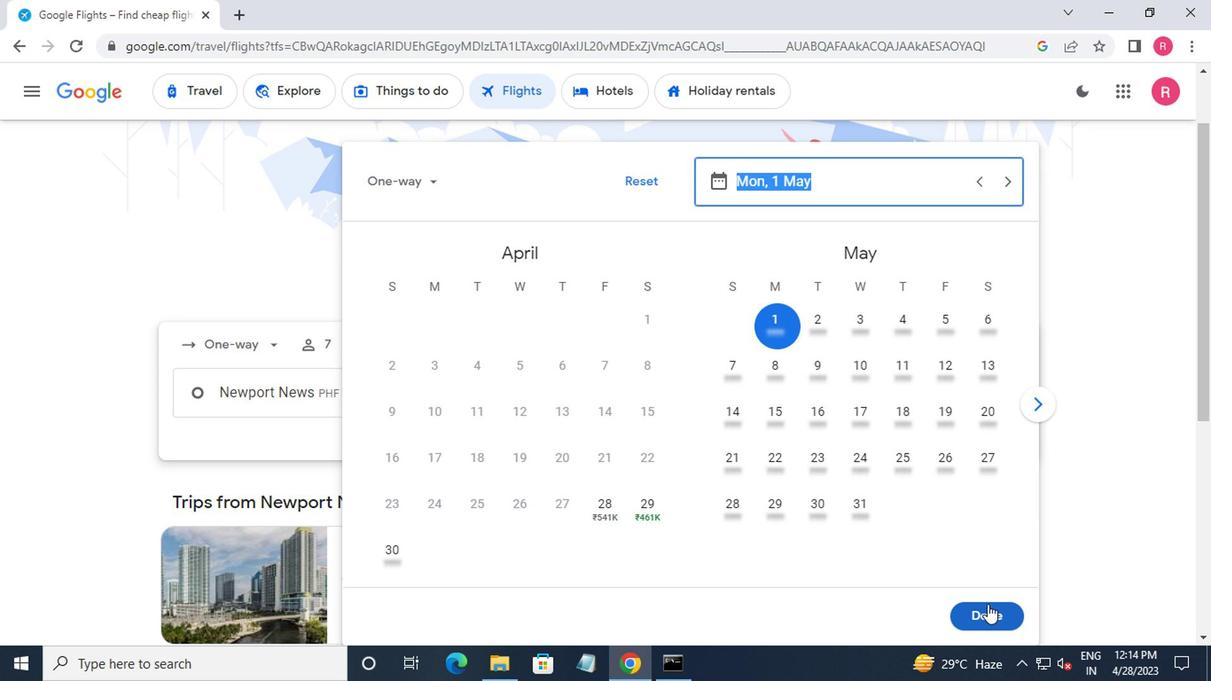 
Action: Mouse pressed left at (986, 611)
Screenshot: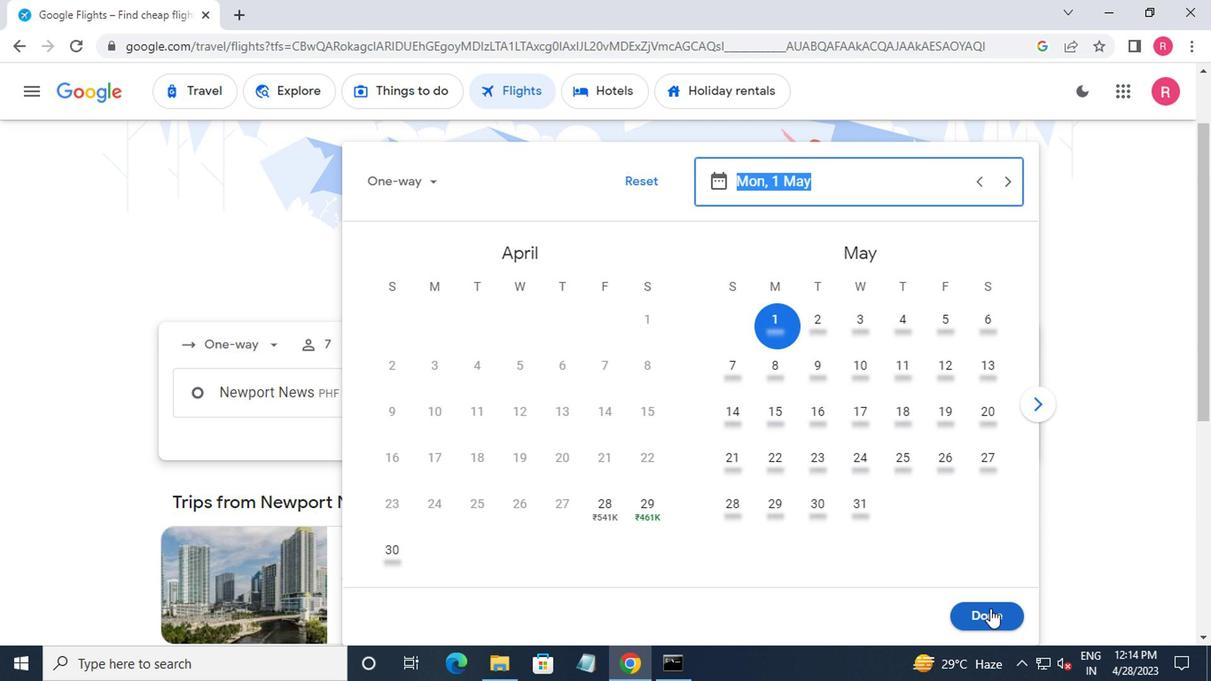 
Action: Mouse moved to (579, 461)
Screenshot: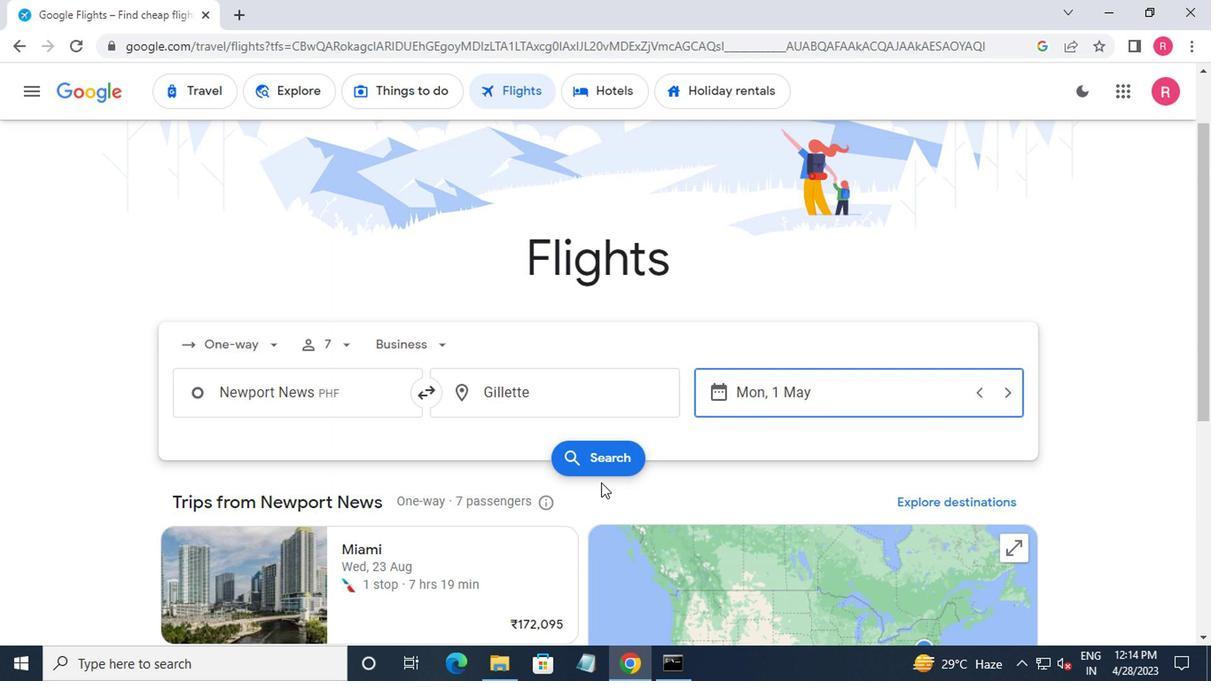 
Action: Mouse pressed left at (579, 461)
Screenshot: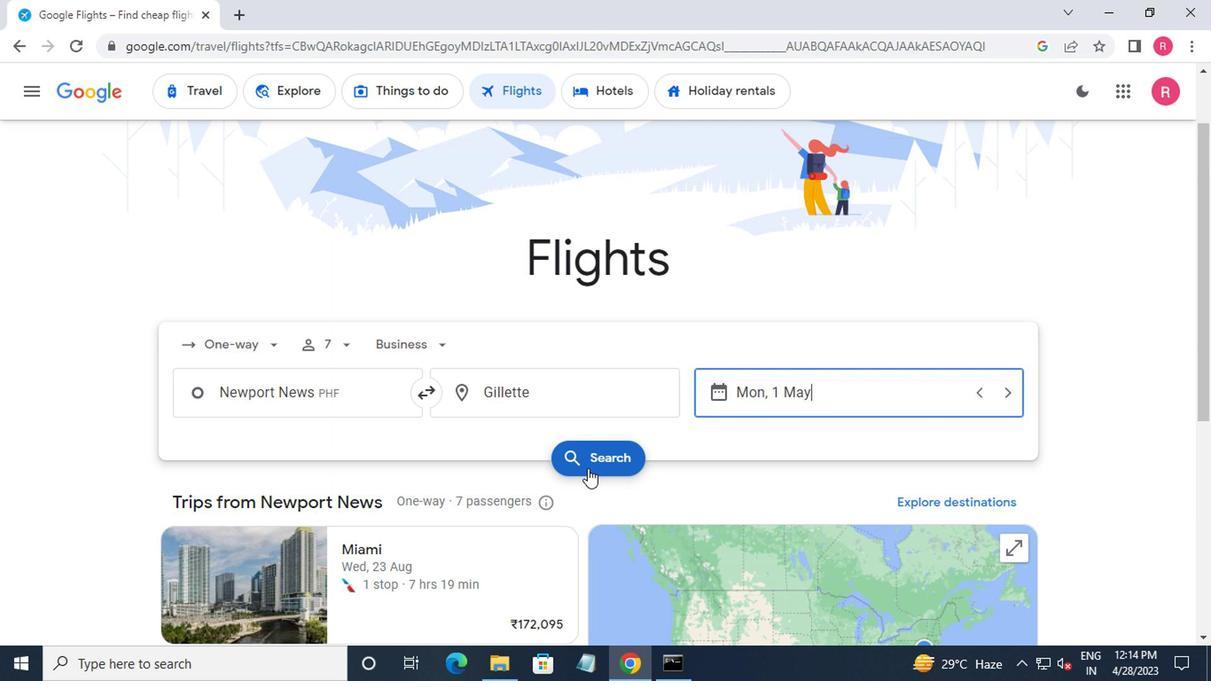
Action: Mouse moved to (168, 234)
Screenshot: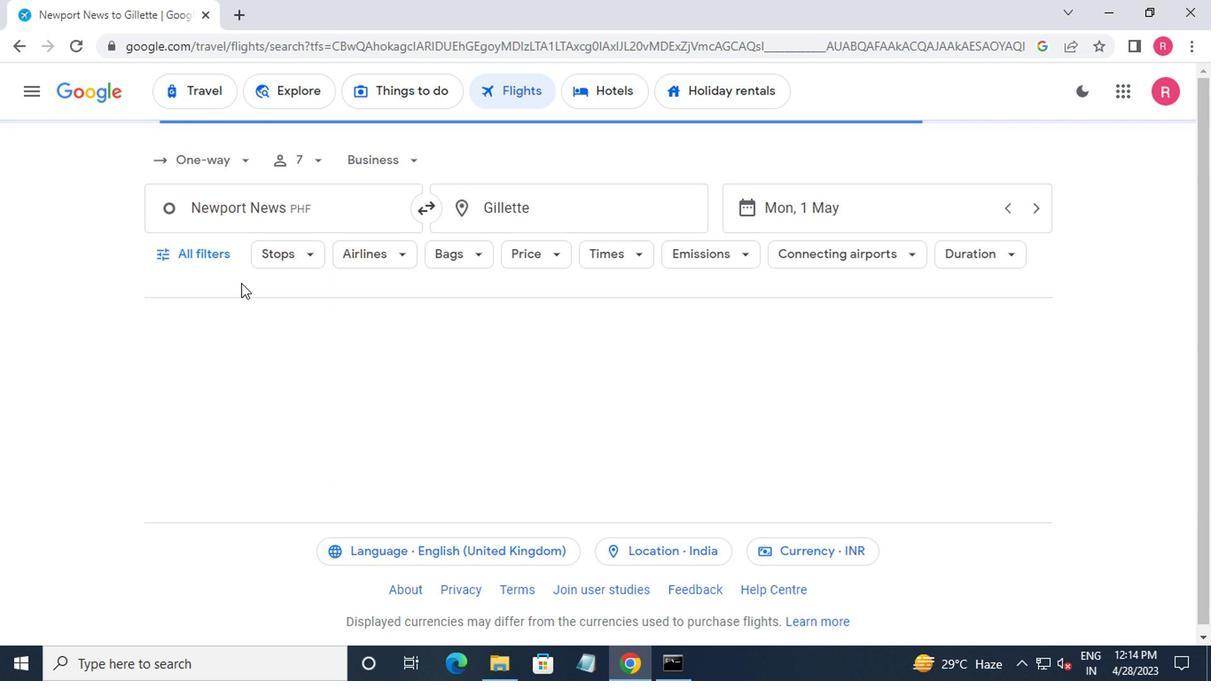 
Action: Mouse pressed left at (168, 234)
Screenshot: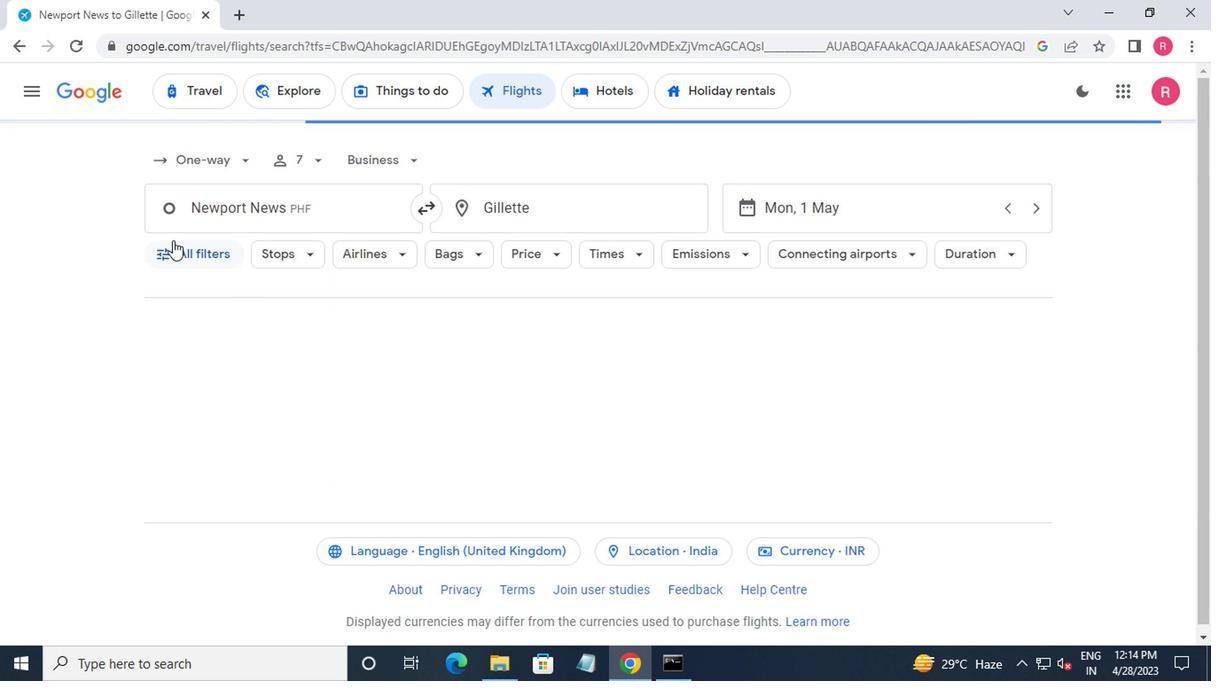 
Action: Mouse moved to (259, 481)
Screenshot: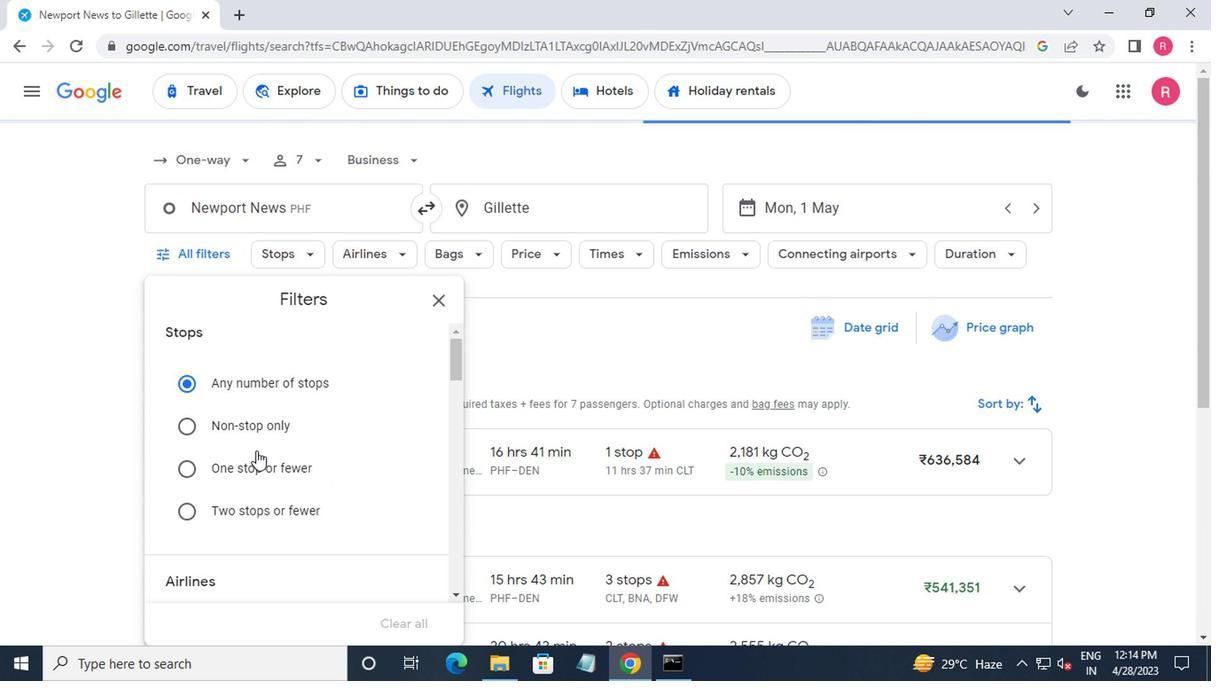 
Action: Mouse scrolled (259, 481) with delta (0, 0)
Screenshot: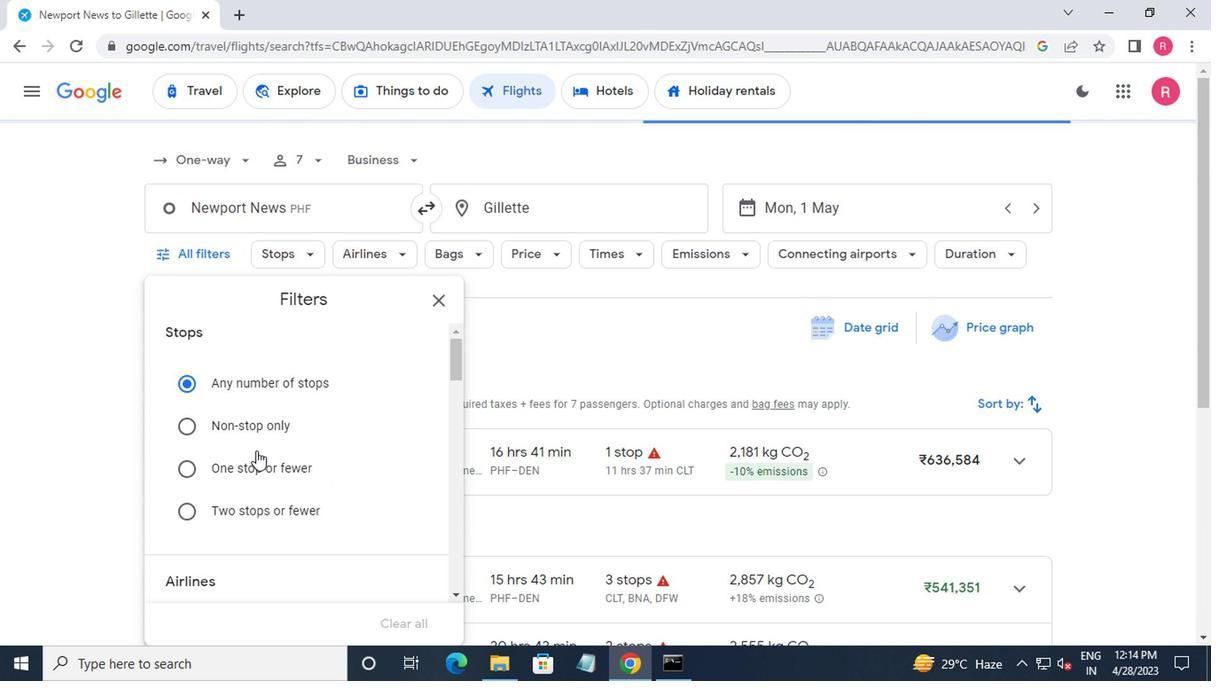 
Action: Mouse moved to (259, 484)
Screenshot: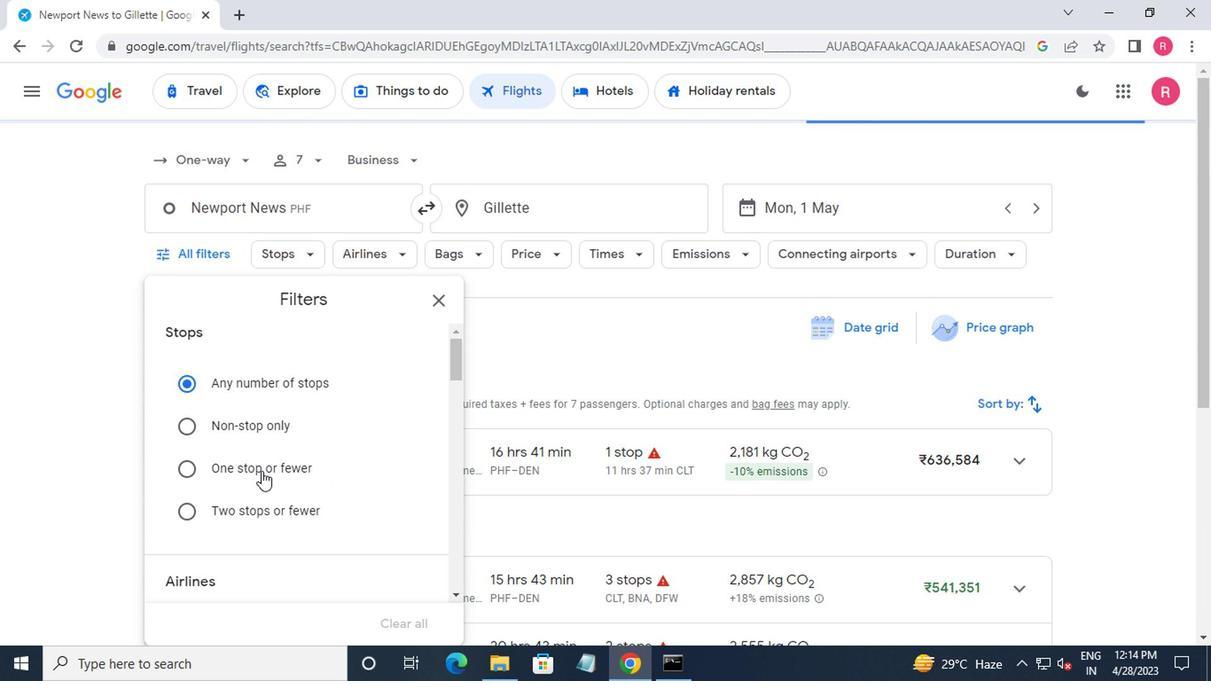 
Action: Mouse scrolled (259, 483) with delta (0, 0)
Screenshot: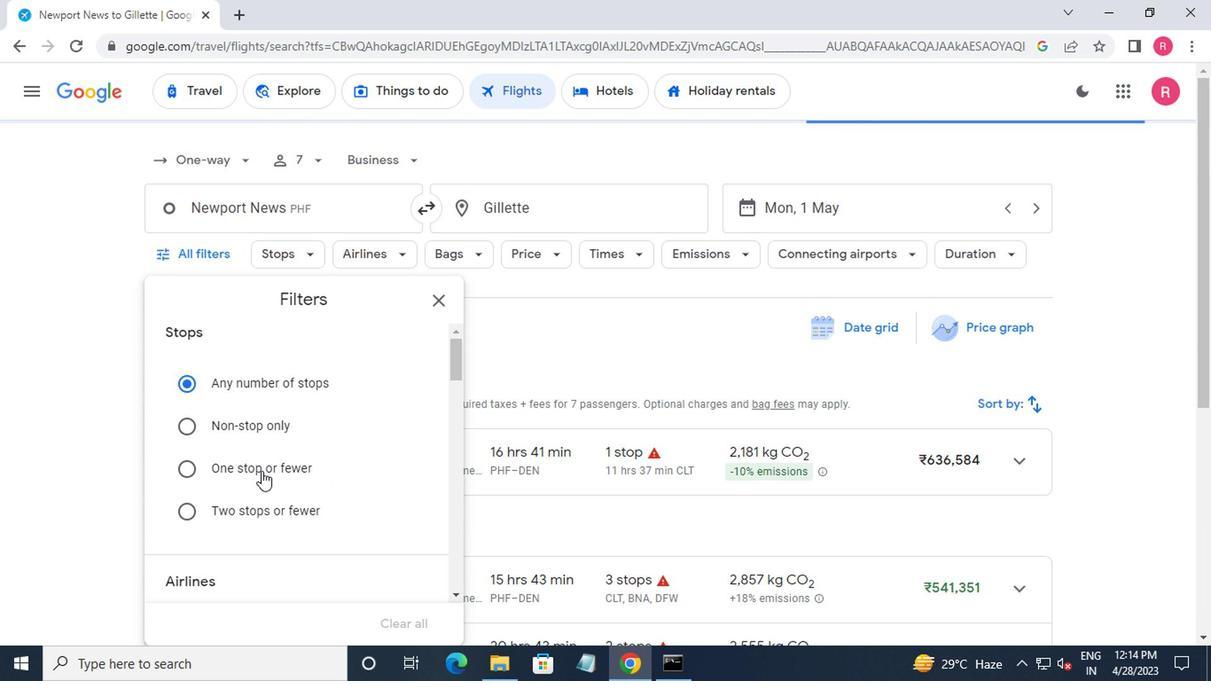 
Action: Mouse moved to (259, 485)
Screenshot: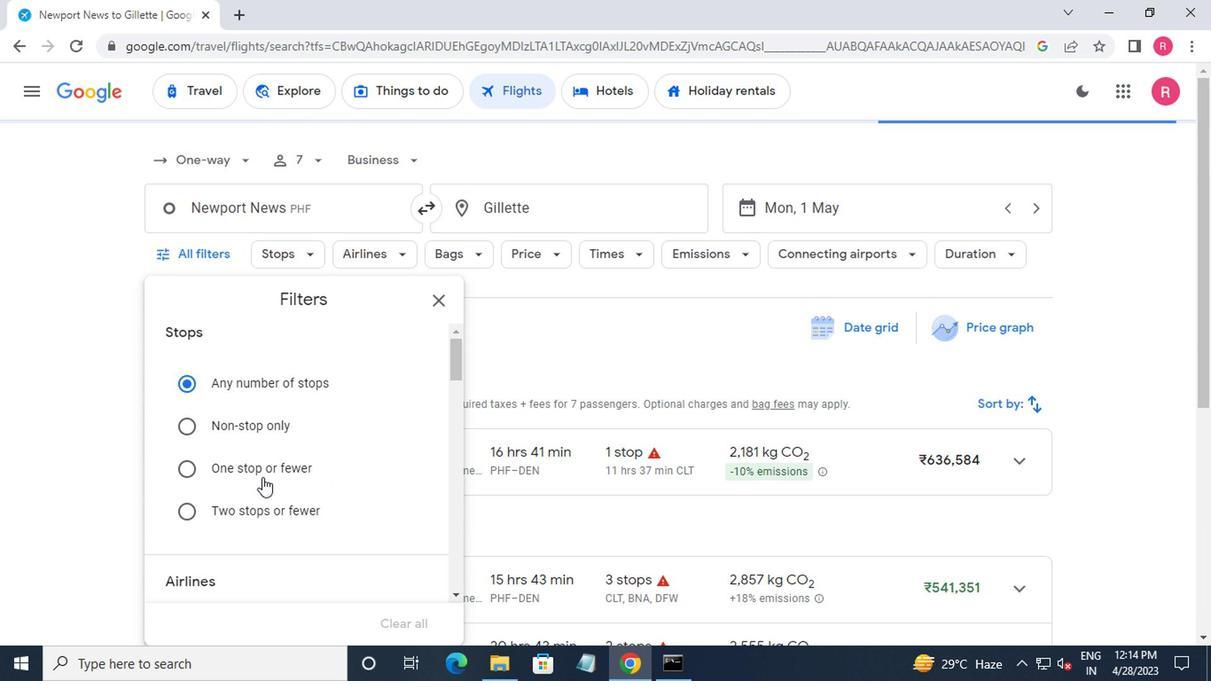 
Action: Mouse scrolled (259, 484) with delta (0, -1)
Screenshot: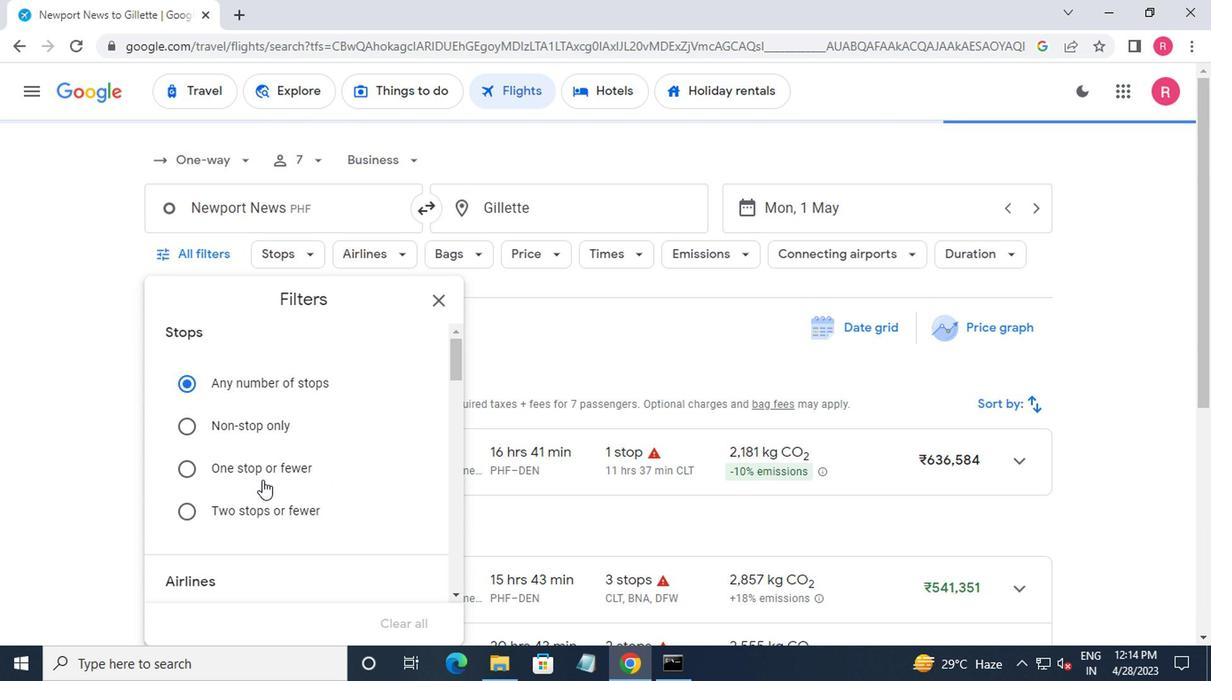 
Action: Mouse moved to (261, 486)
Screenshot: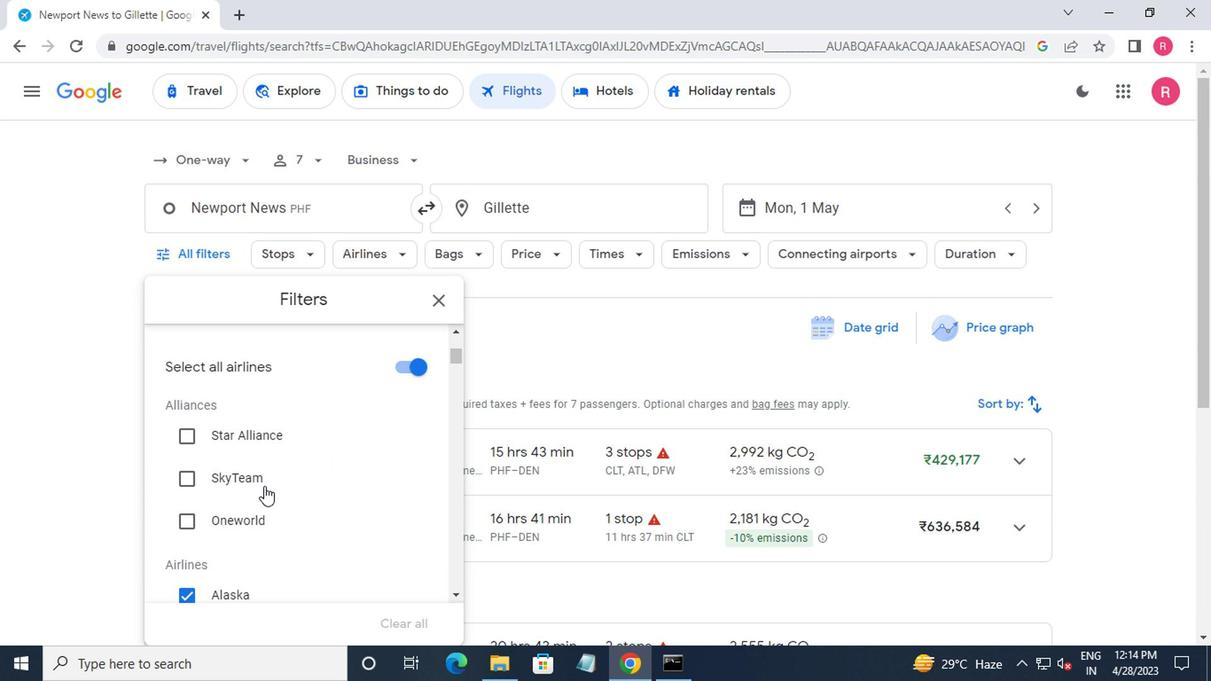 
Action: Mouse scrolled (261, 485) with delta (0, 0)
Screenshot: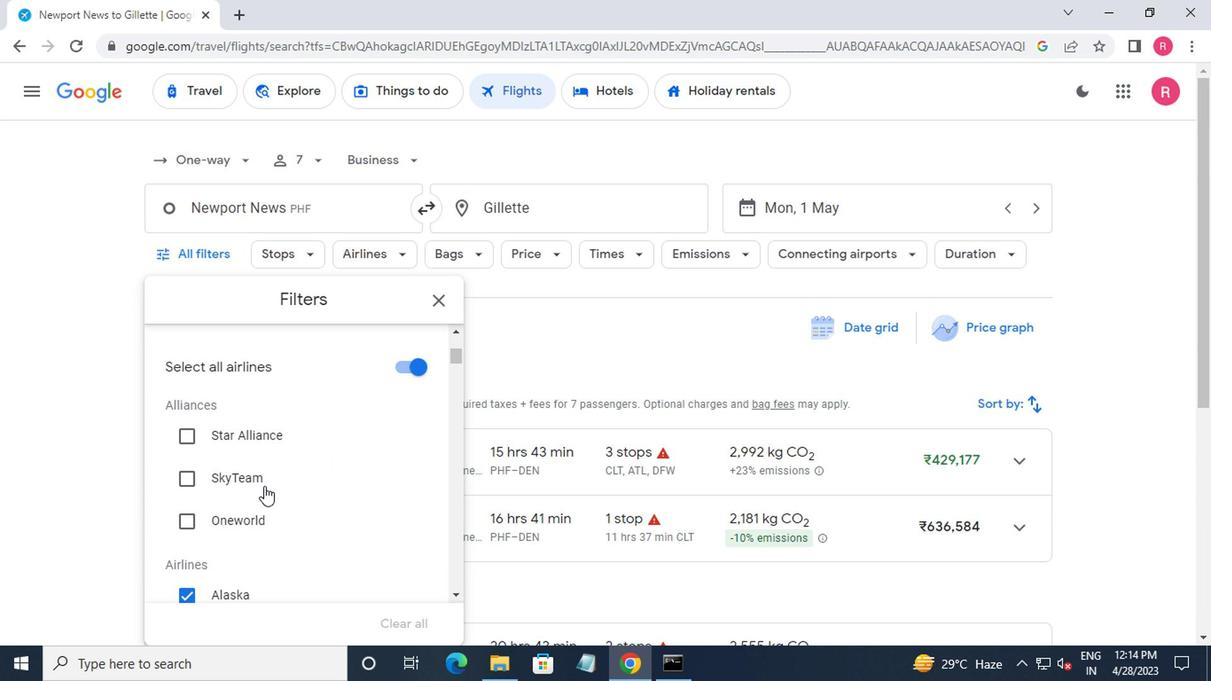 
Action: Mouse moved to (261, 487)
Screenshot: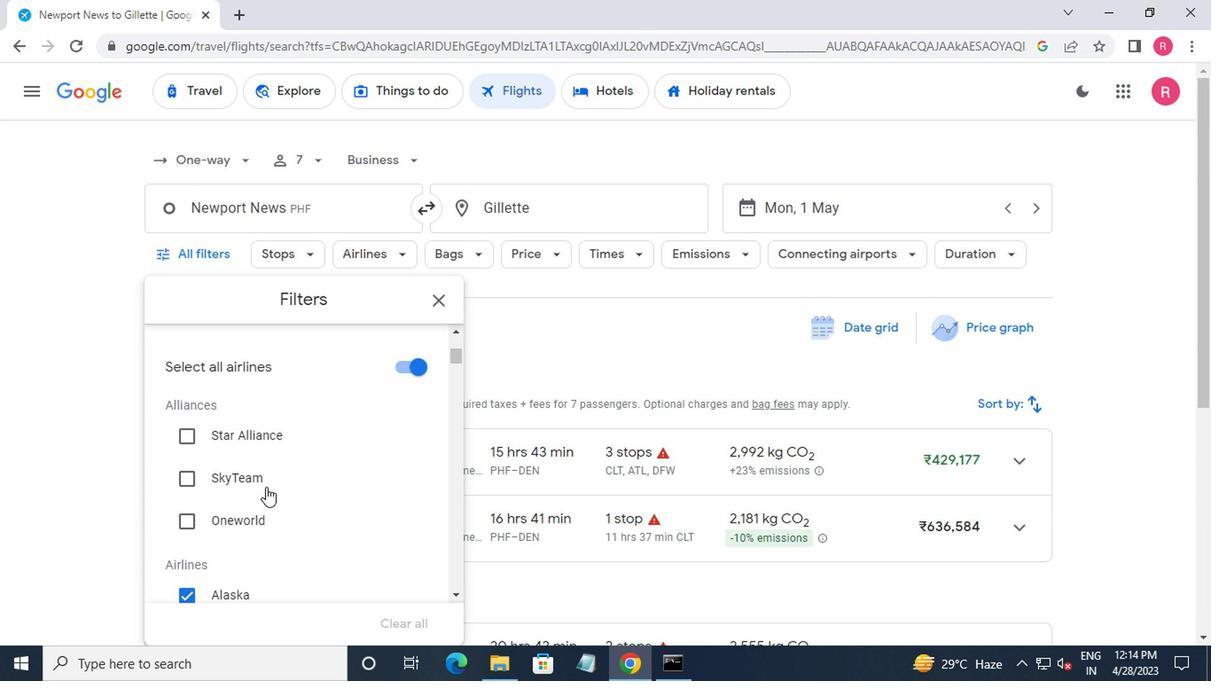 
Action: Mouse scrolled (261, 486) with delta (0, -1)
Screenshot: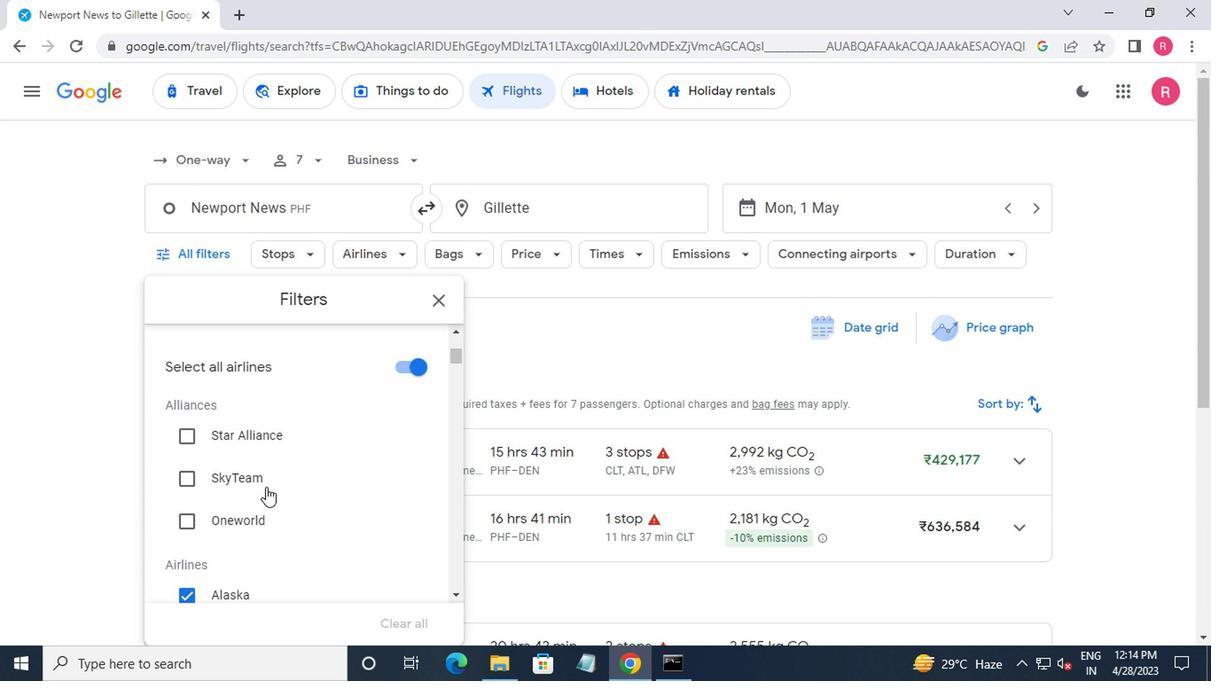 
Action: Mouse moved to (265, 488)
Screenshot: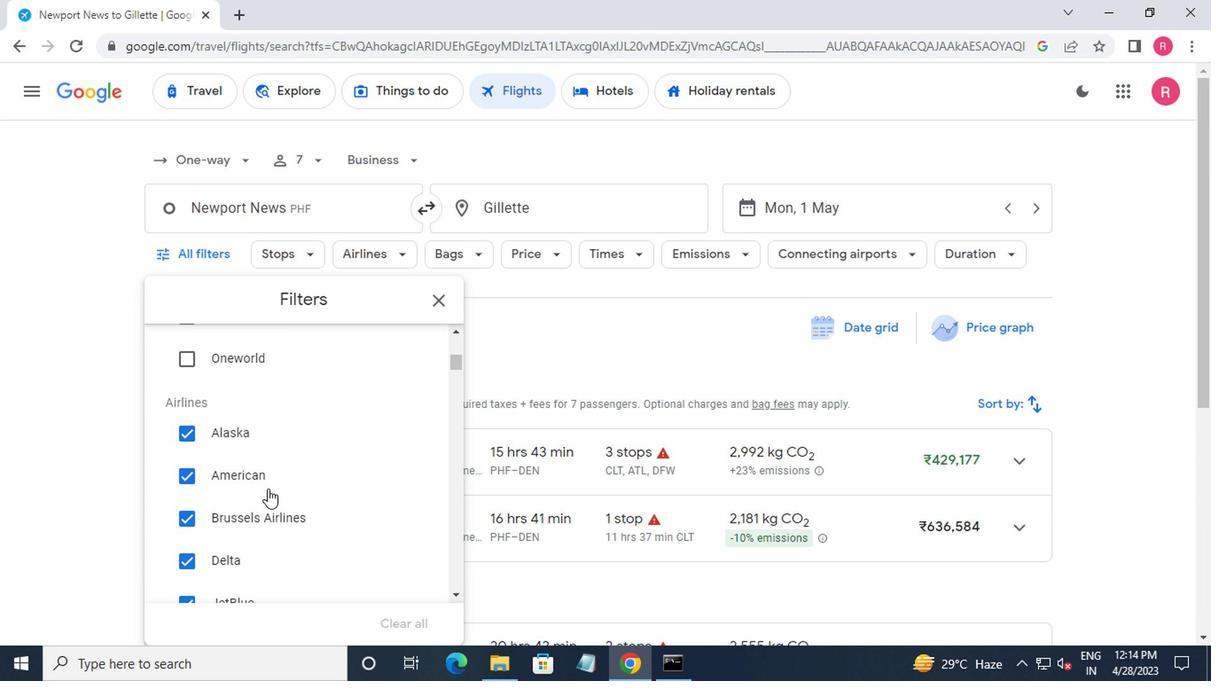 
Action: Mouse scrolled (265, 487) with delta (0, 0)
Screenshot: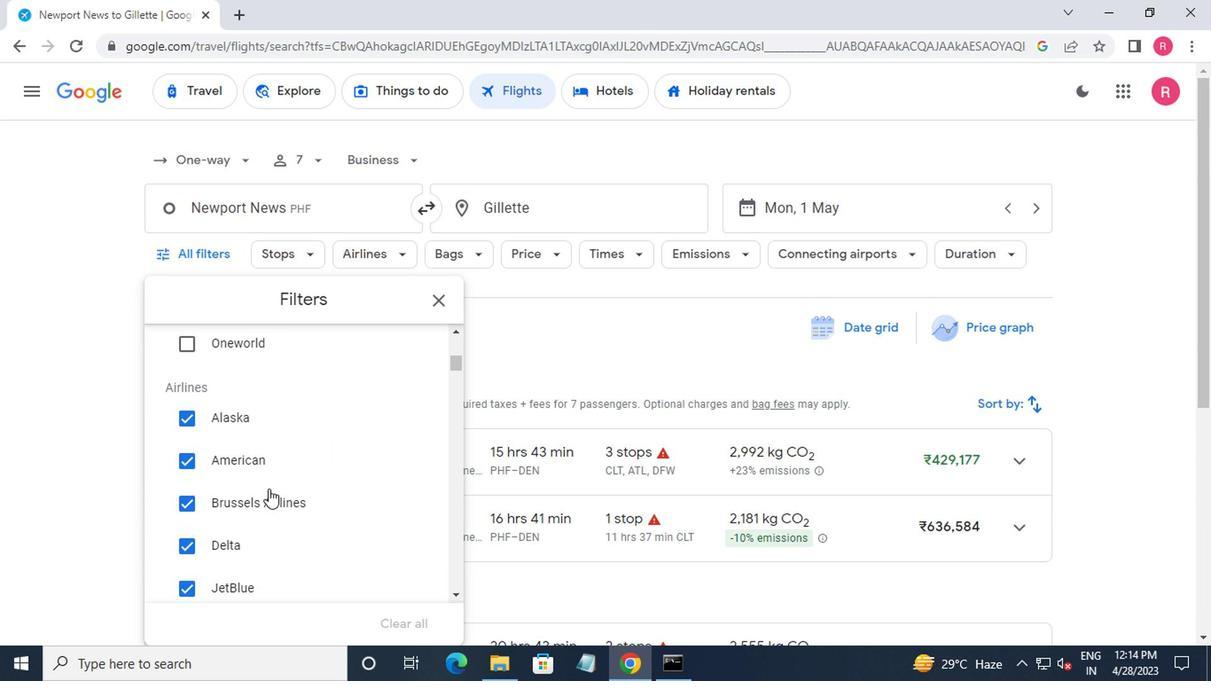 
Action: Mouse moved to (265, 488)
Screenshot: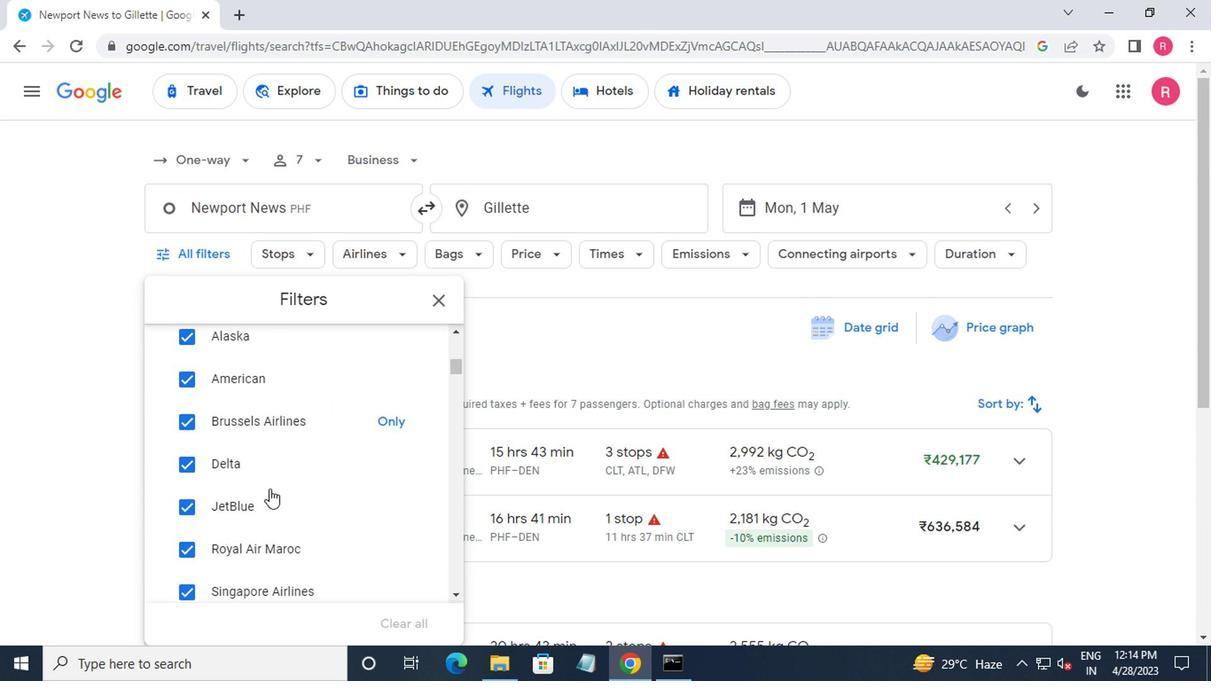 
Action: Mouse scrolled (265, 487) with delta (0, 0)
Screenshot: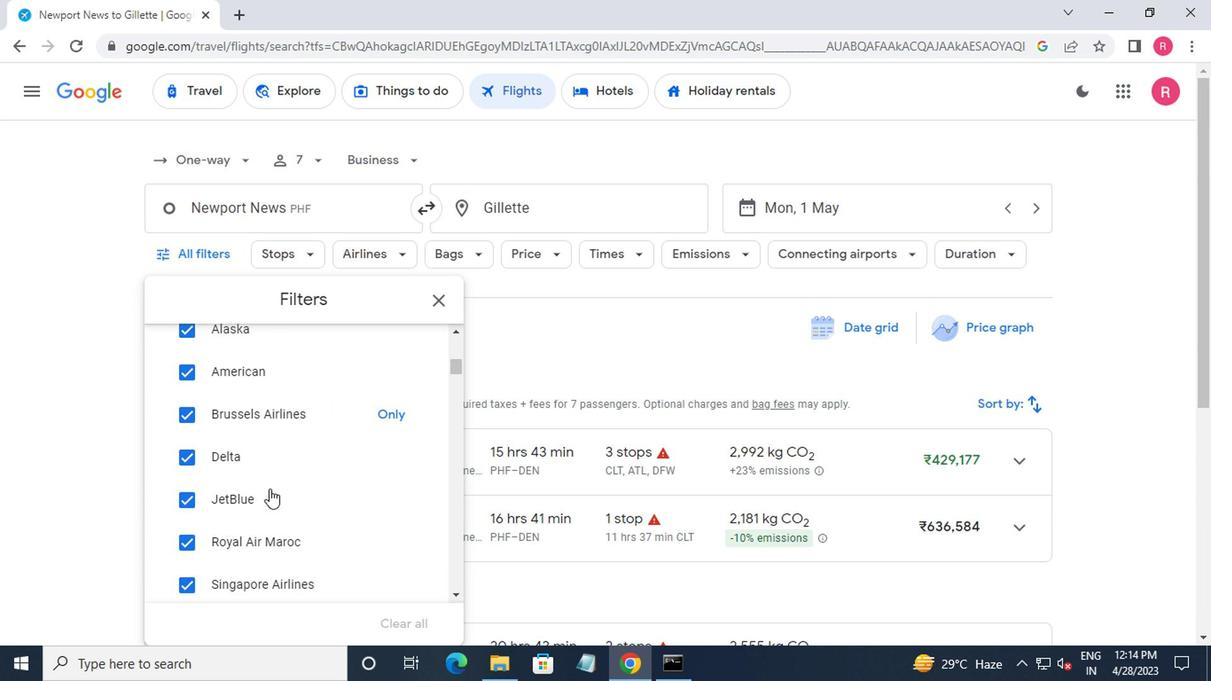 
Action: Mouse scrolled (265, 487) with delta (0, 0)
Screenshot: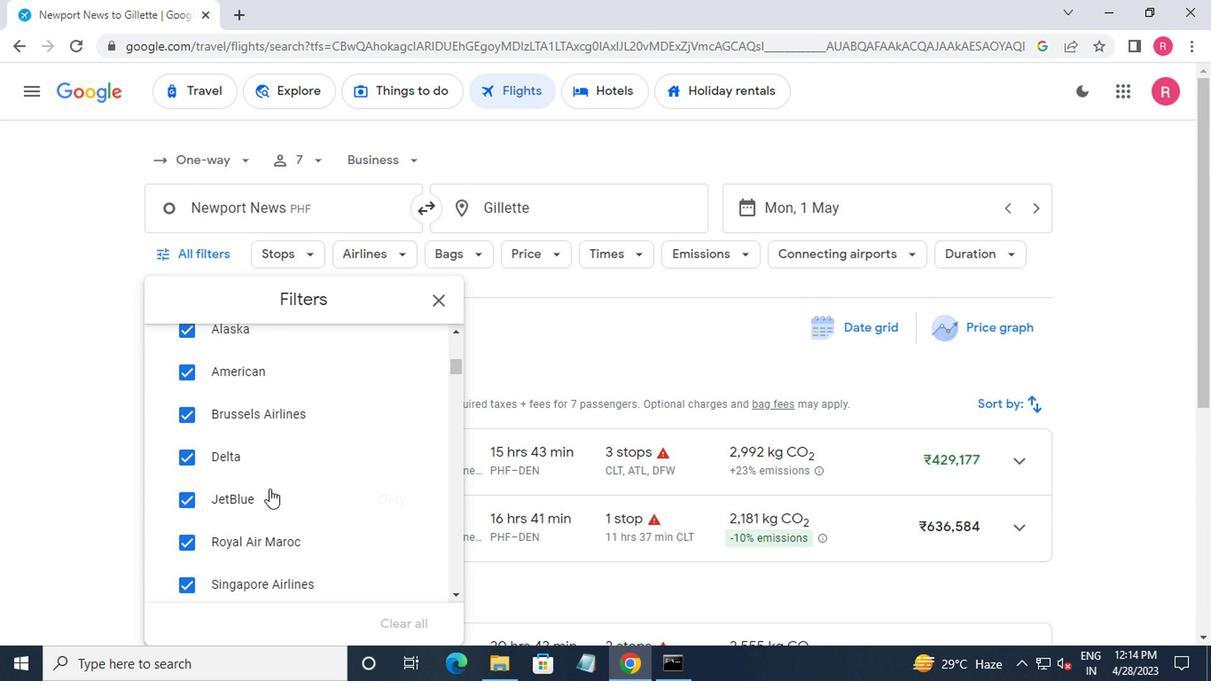 
Action: Mouse moved to (386, 497)
Screenshot: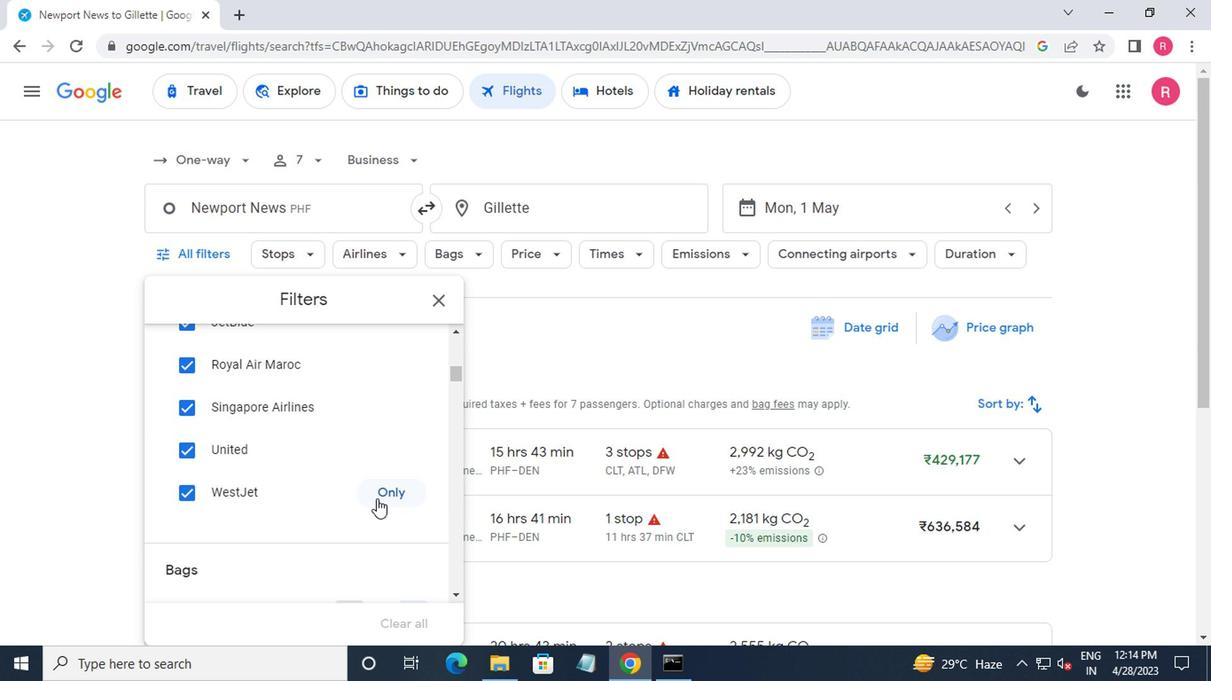 
Action: Mouse pressed left at (386, 497)
Screenshot: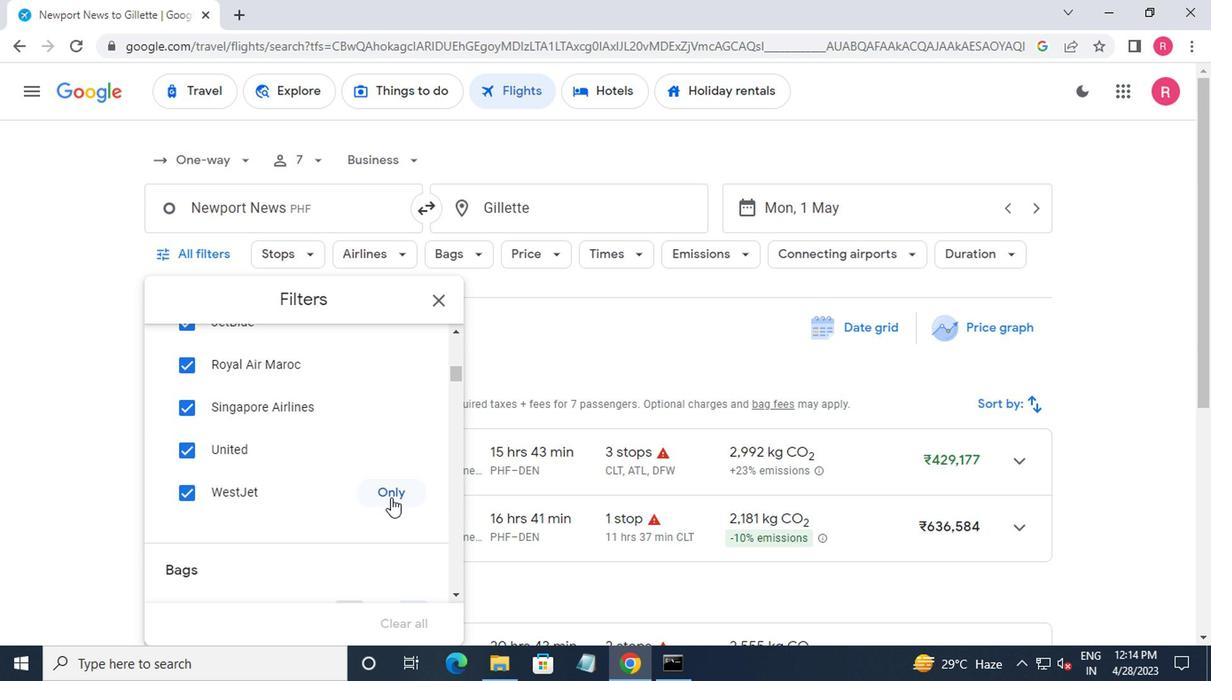 
Action: Mouse moved to (387, 492)
Screenshot: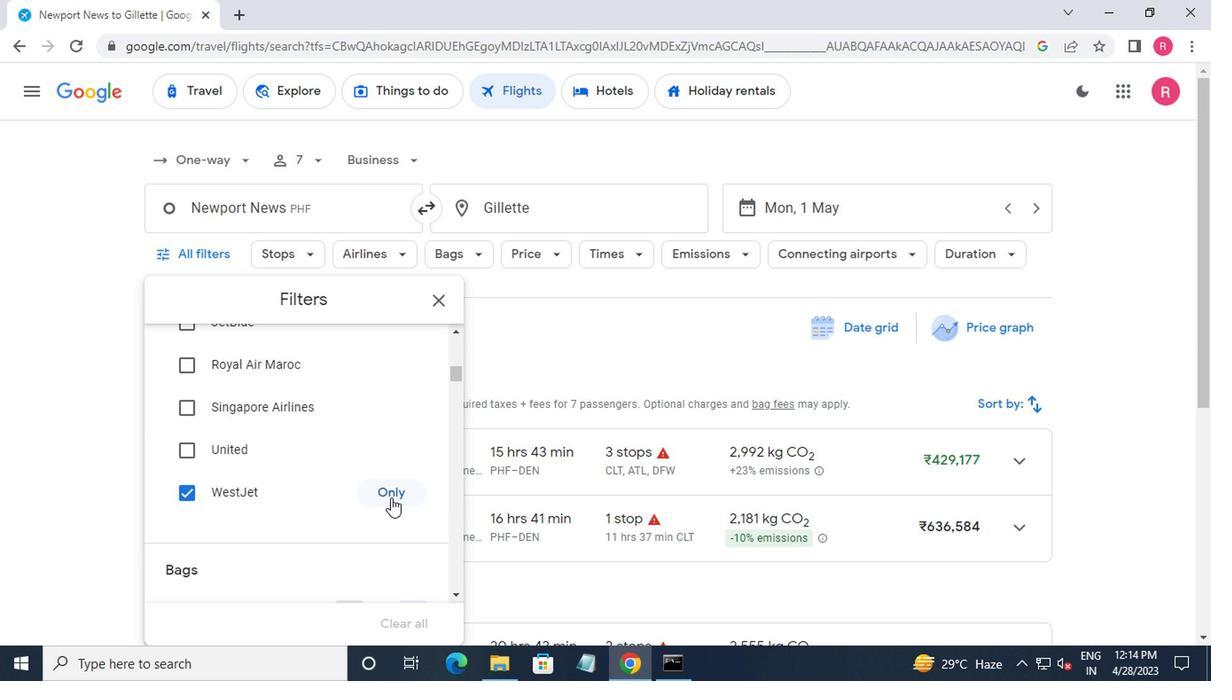 
Action: Mouse scrolled (387, 490) with delta (0, -1)
Screenshot: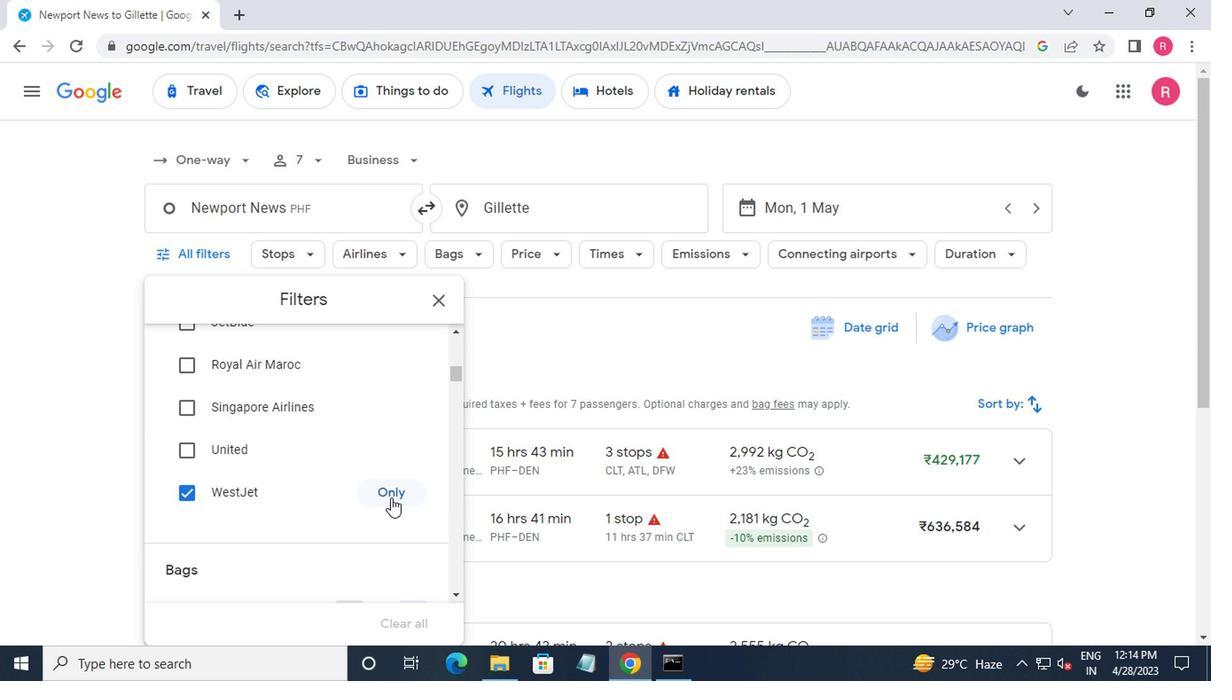 
Action: Mouse moved to (388, 490)
Screenshot: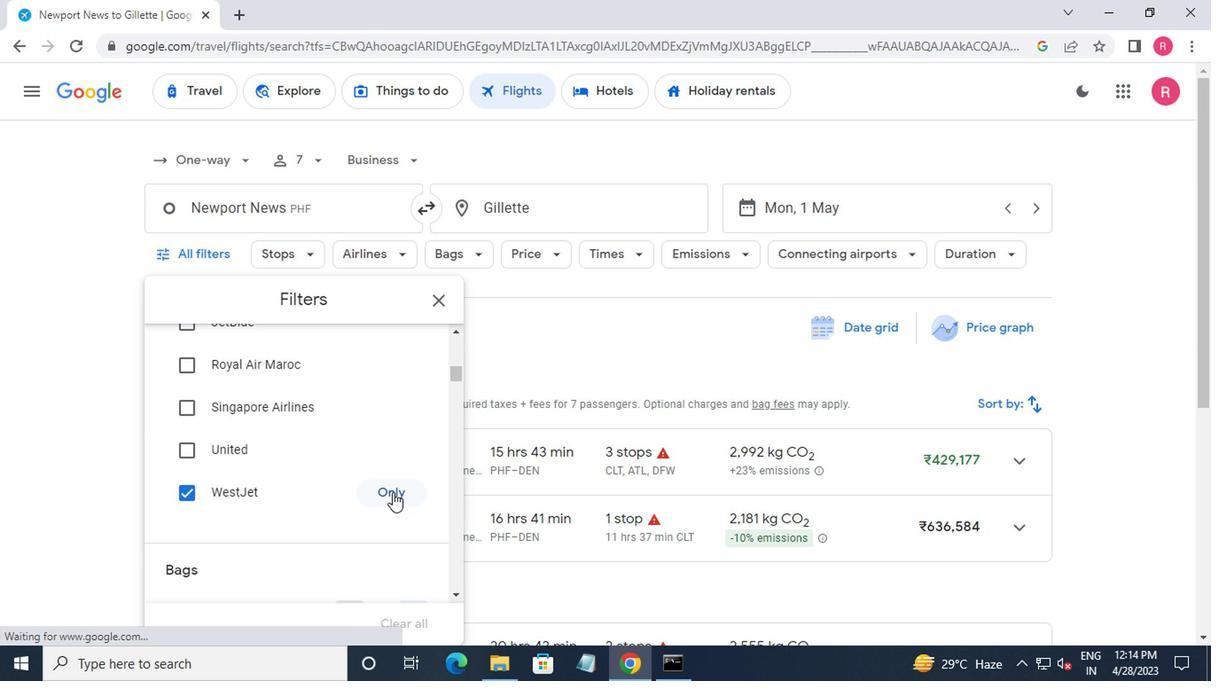 
Action: Mouse scrolled (388, 490) with delta (0, 0)
Screenshot: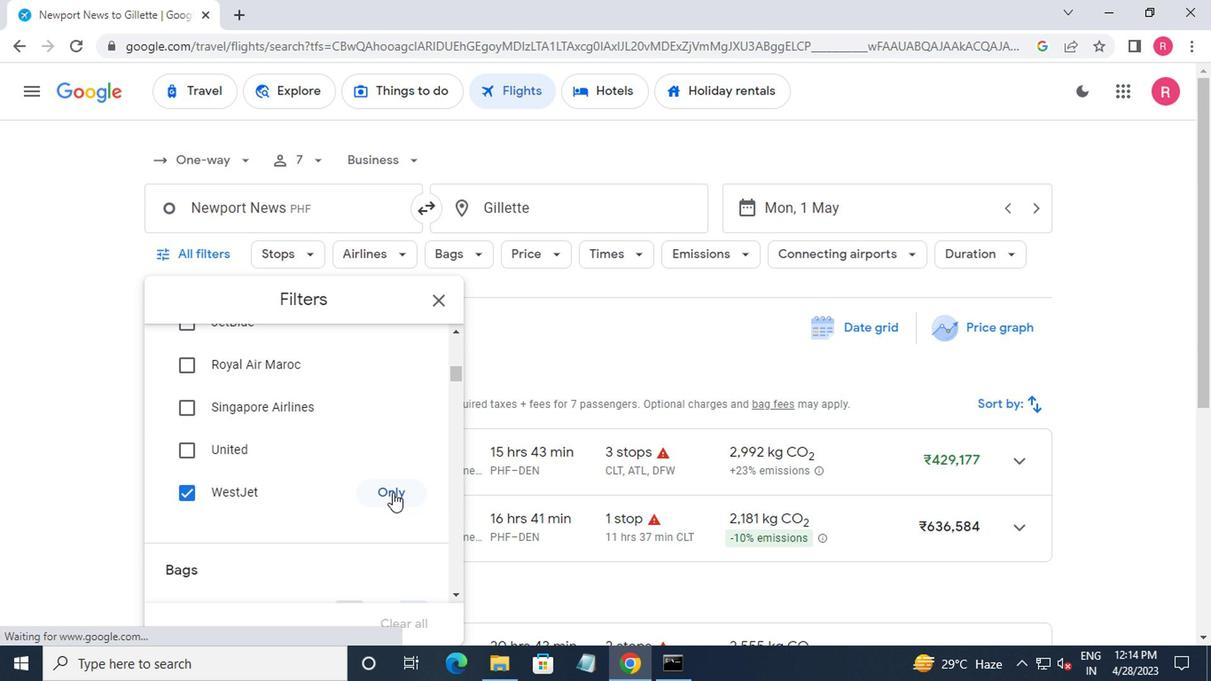 
Action: Mouse moved to (388, 490)
Screenshot: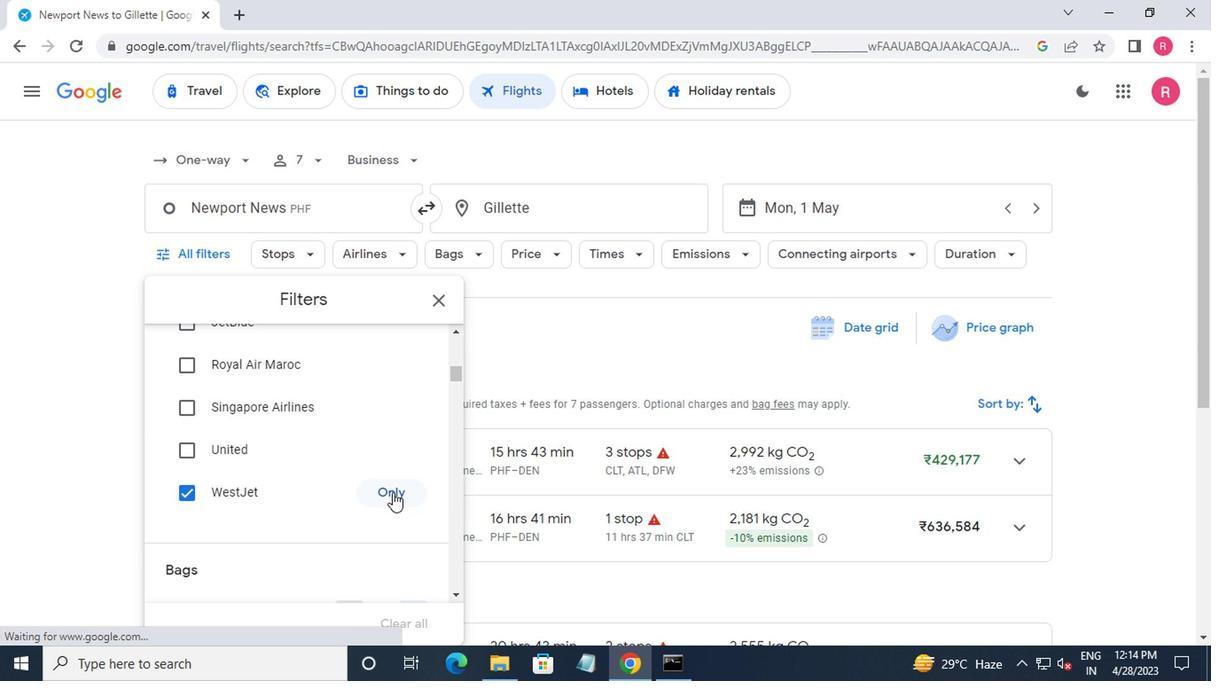
Action: Mouse scrolled (388, 489) with delta (0, 0)
Screenshot: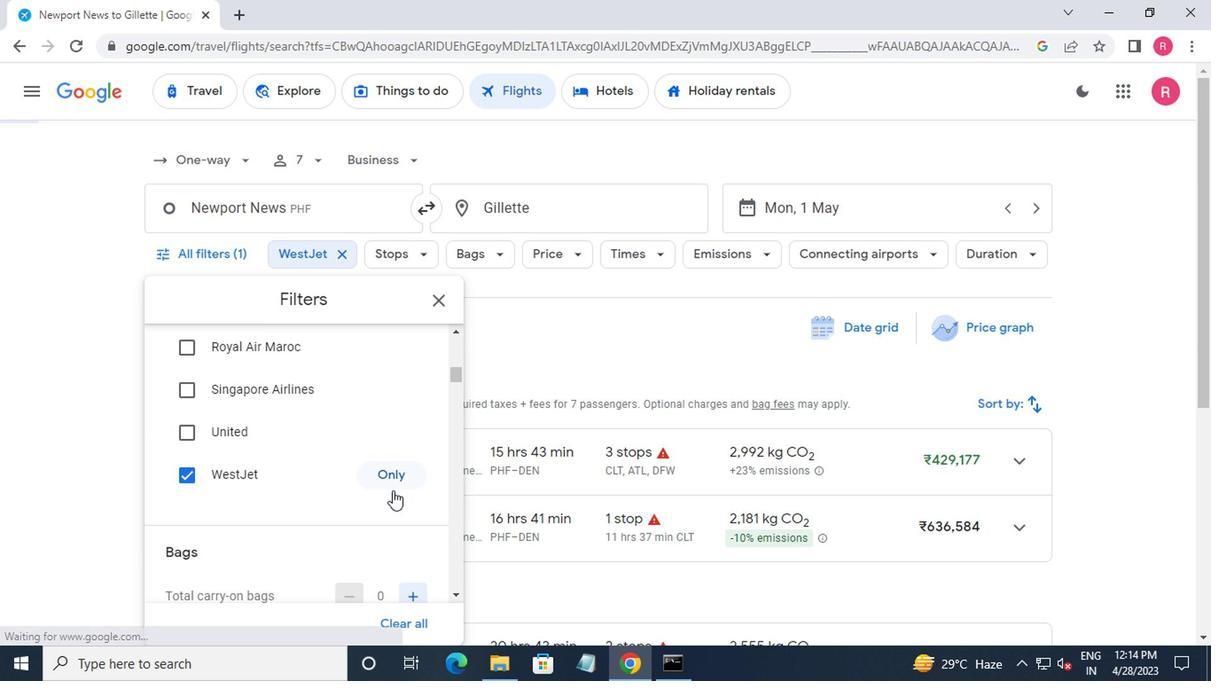 
Action: Mouse moved to (386, 476)
Screenshot: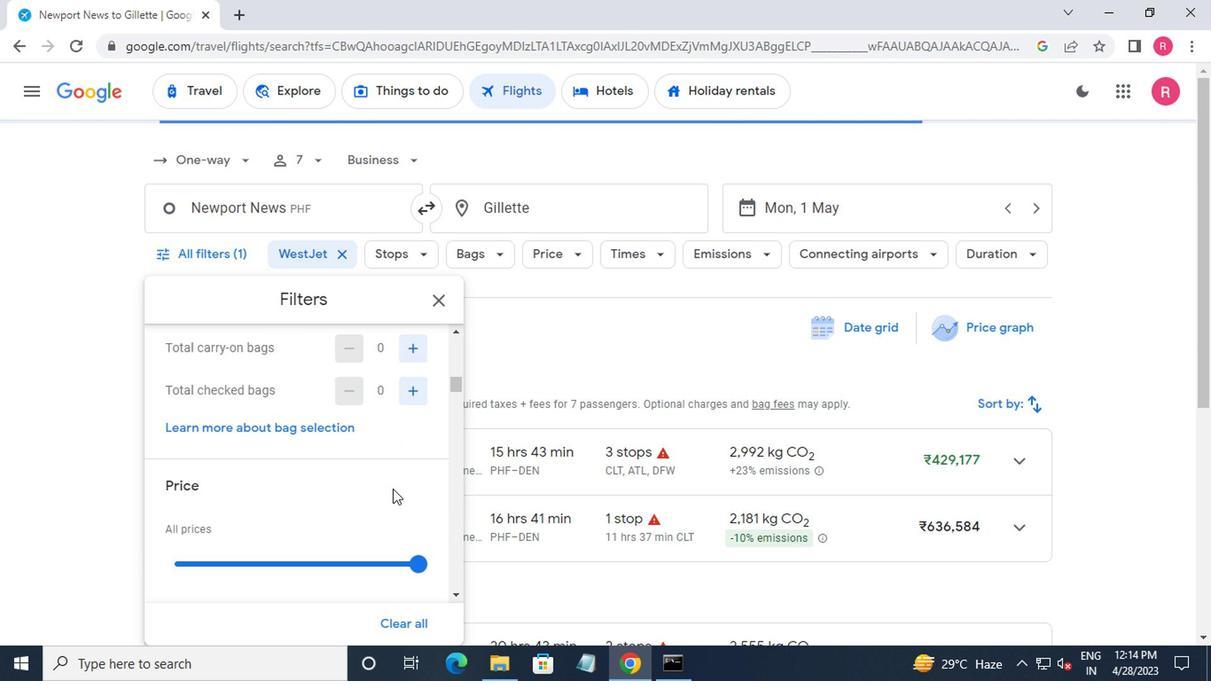 
Action: Mouse scrolled (386, 477) with delta (0, 1)
Screenshot: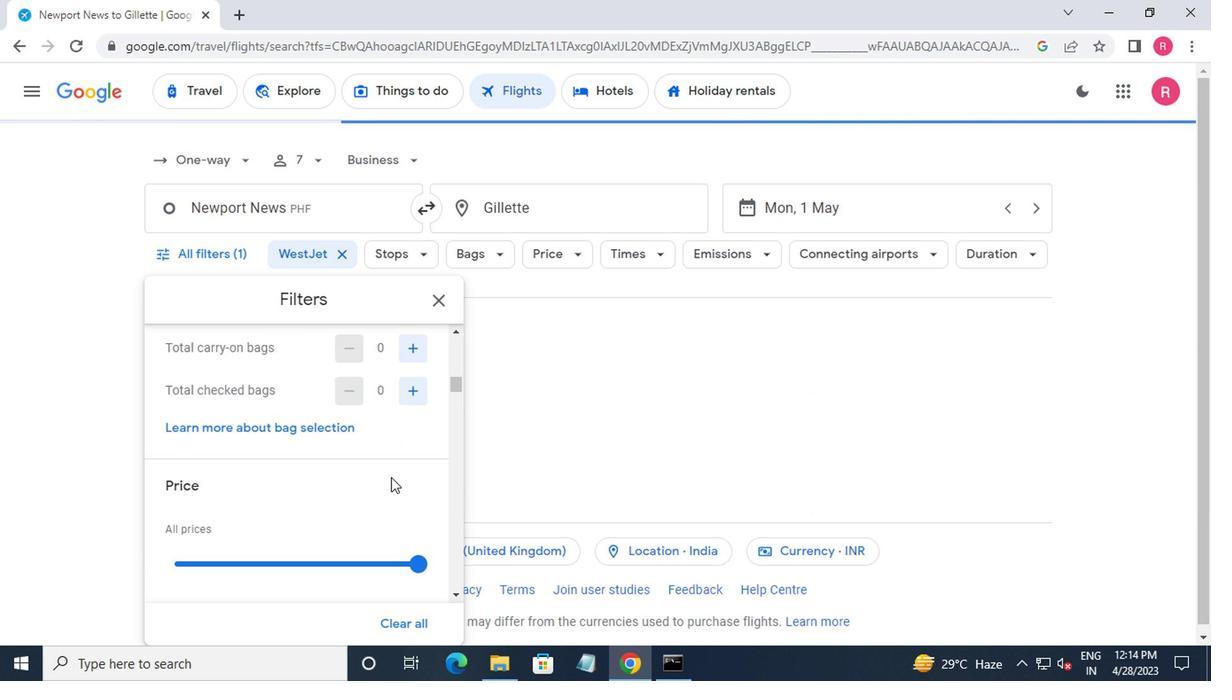 
Action: Mouse moved to (401, 480)
Screenshot: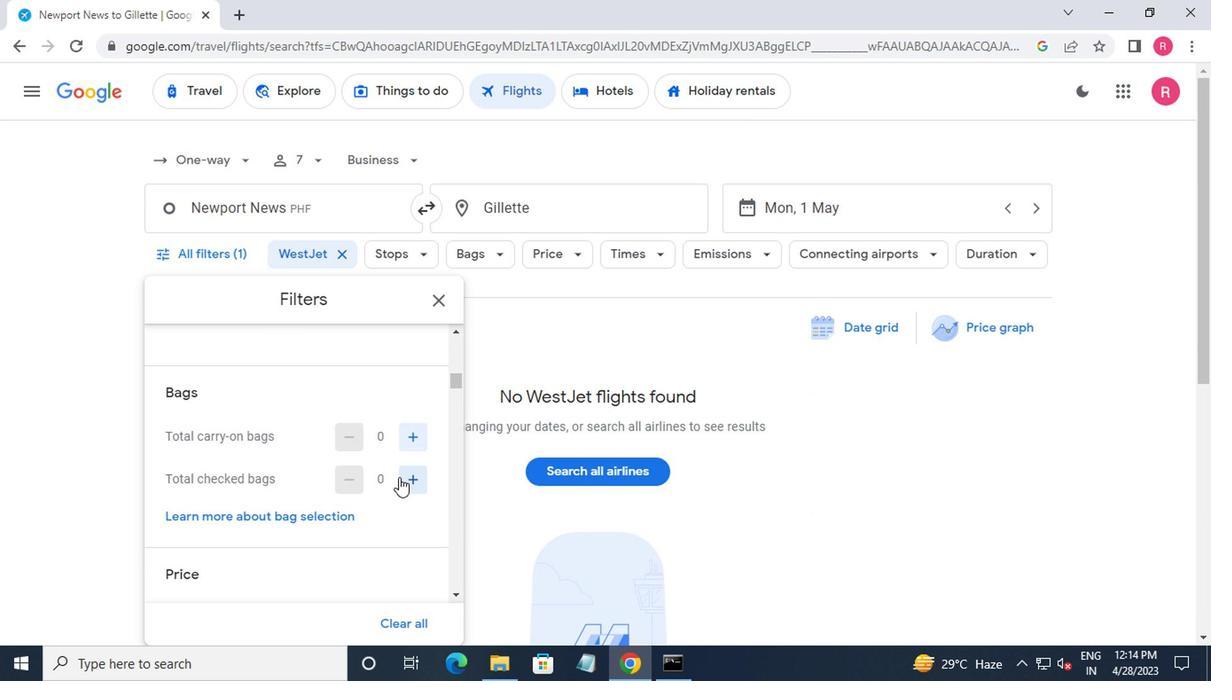 
Action: Mouse pressed left at (401, 480)
Screenshot: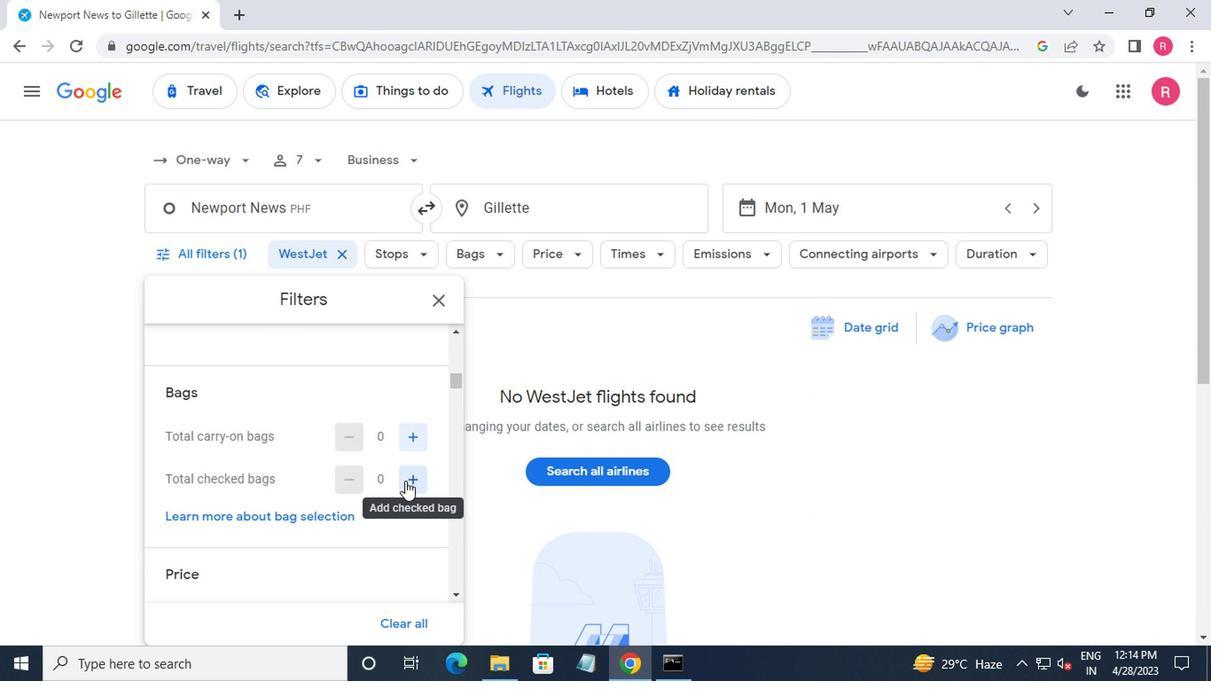 
Action: Mouse moved to (399, 434)
Screenshot: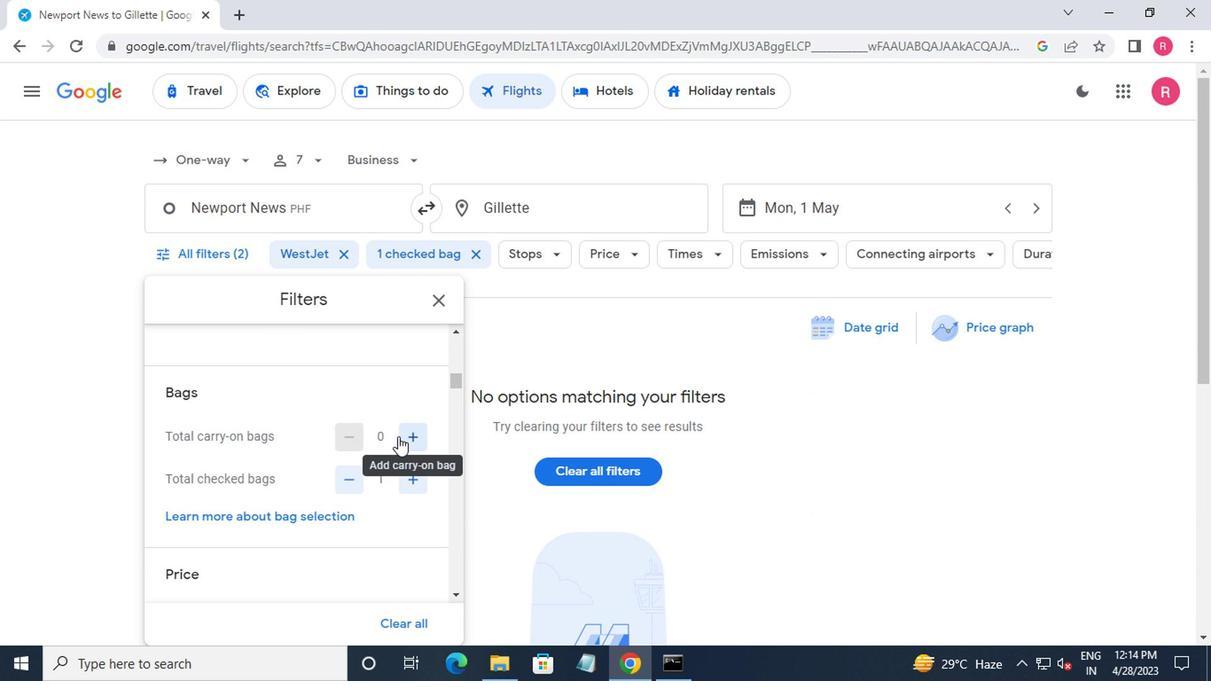 
Action: Mouse pressed left at (399, 434)
Screenshot: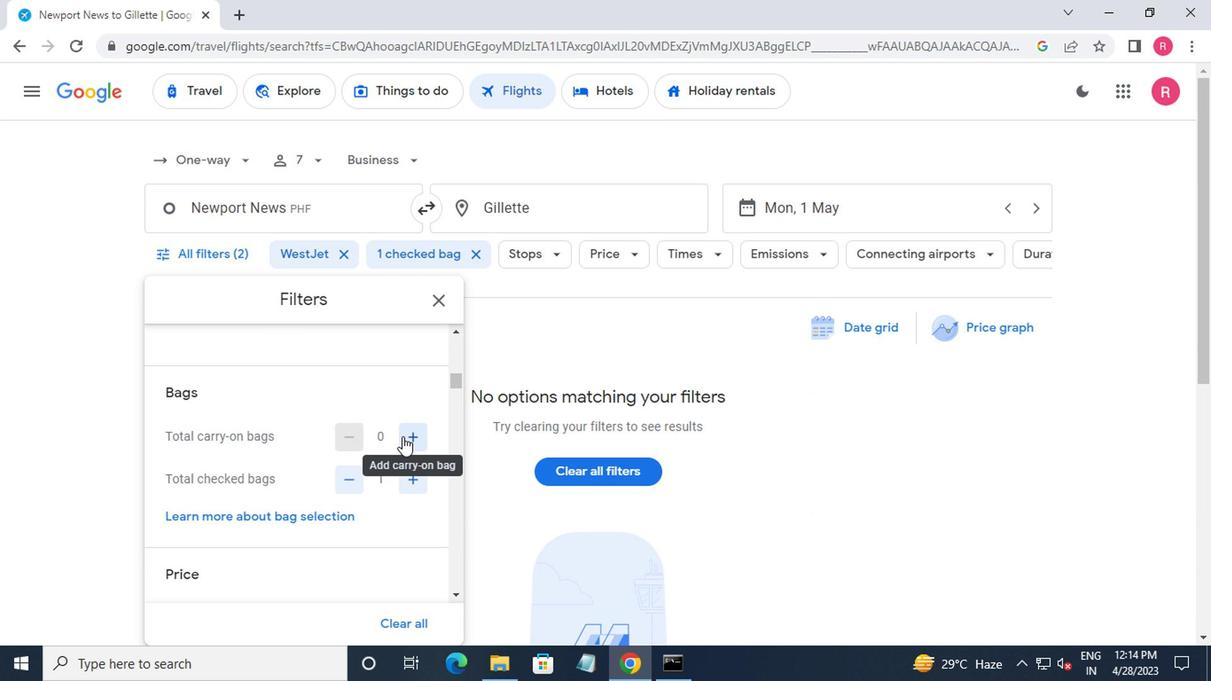 
Action: Mouse moved to (349, 482)
Screenshot: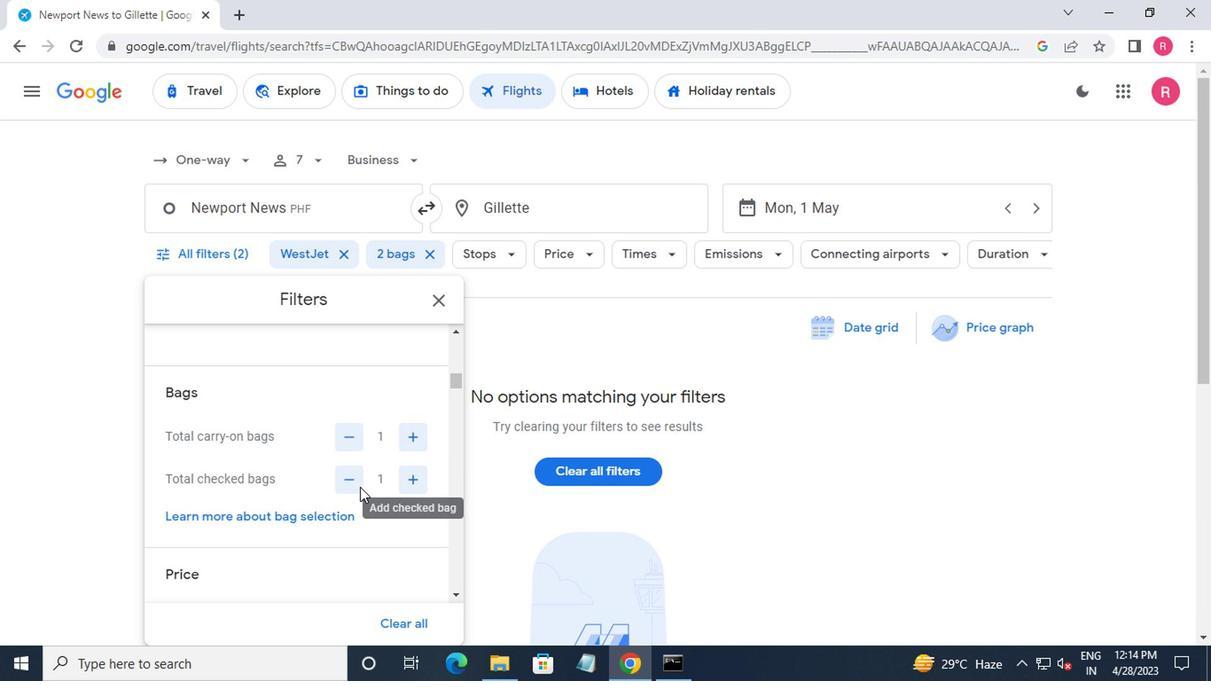 
Action: Mouse pressed left at (349, 482)
Screenshot: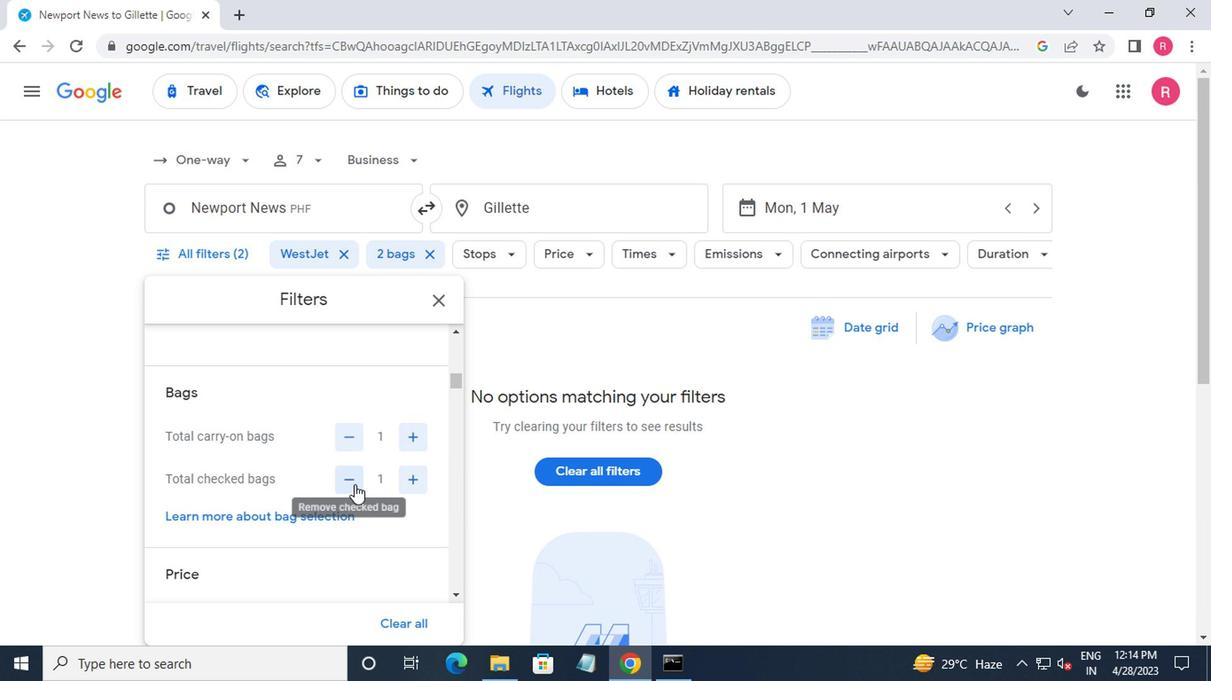 
Action: Mouse moved to (353, 483)
Screenshot: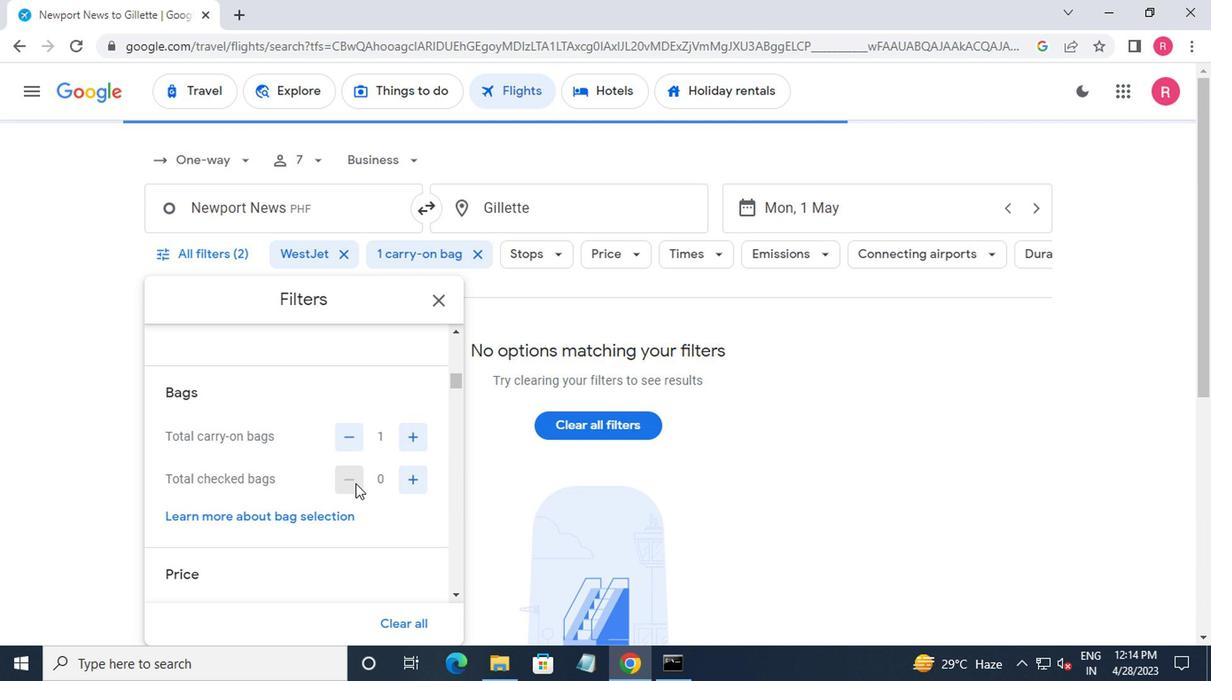 
Action: Mouse scrolled (353, 482) with delta (0, -1)
Screenshot: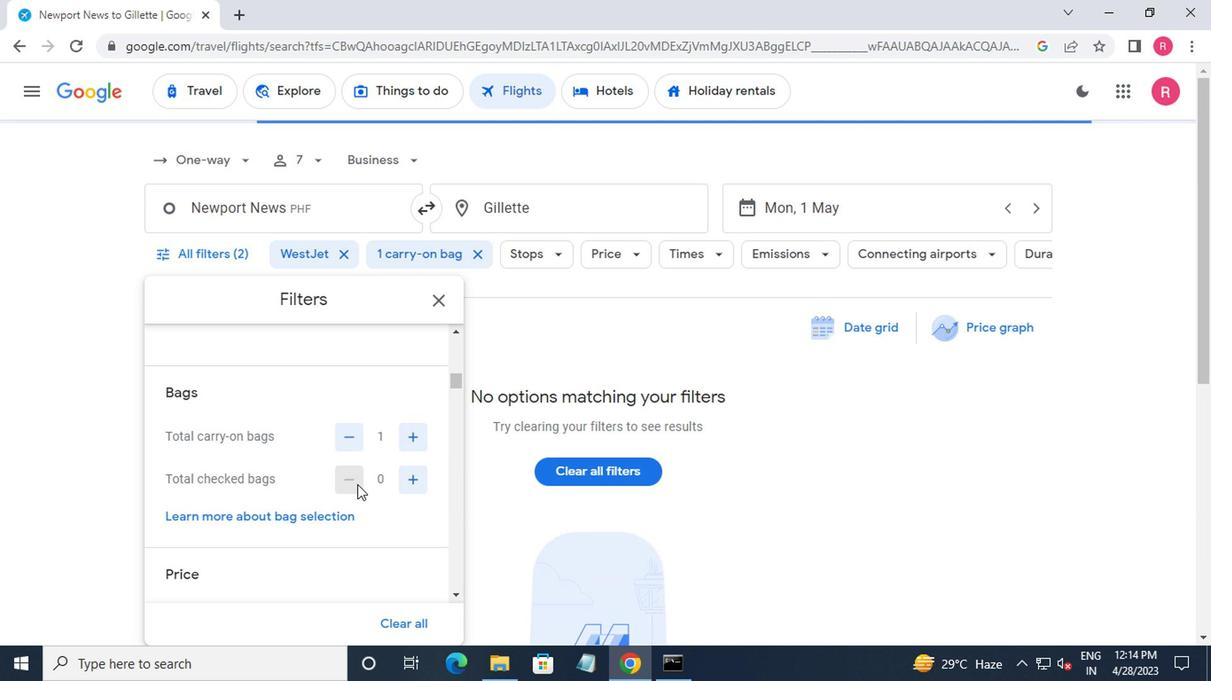 
Action: Mouse moved to (411, 567)
Screenshot: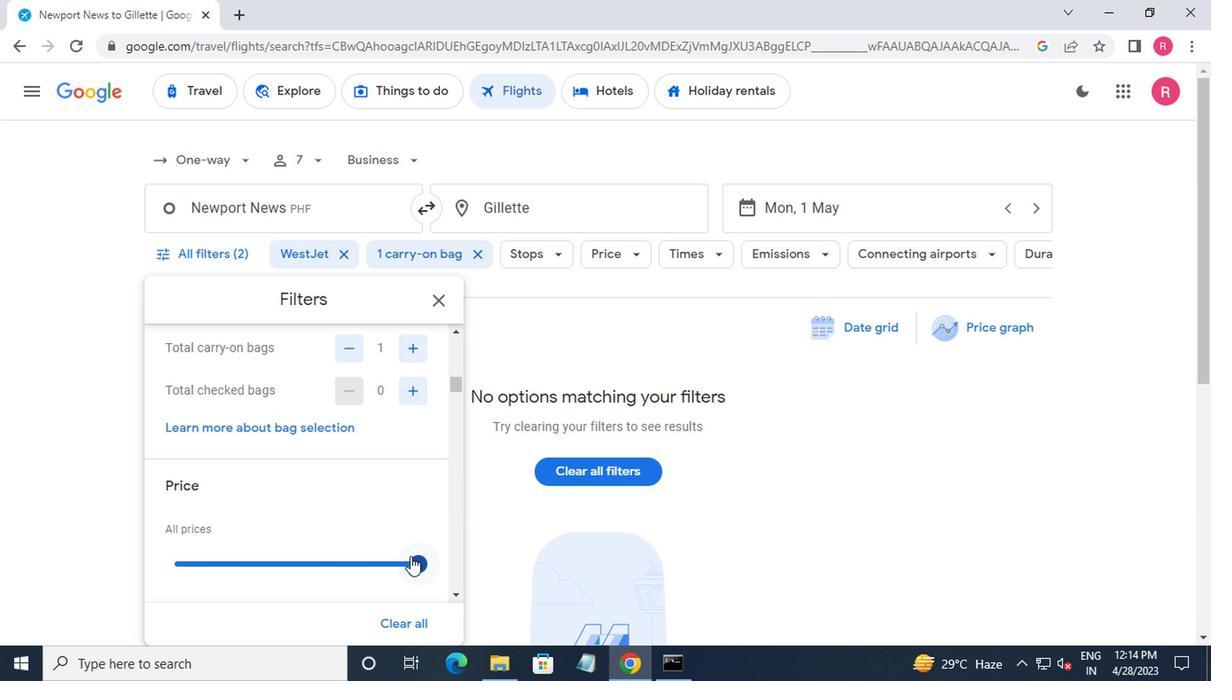 
Action: Mouse pressed left at (411, 567)
Screenshot: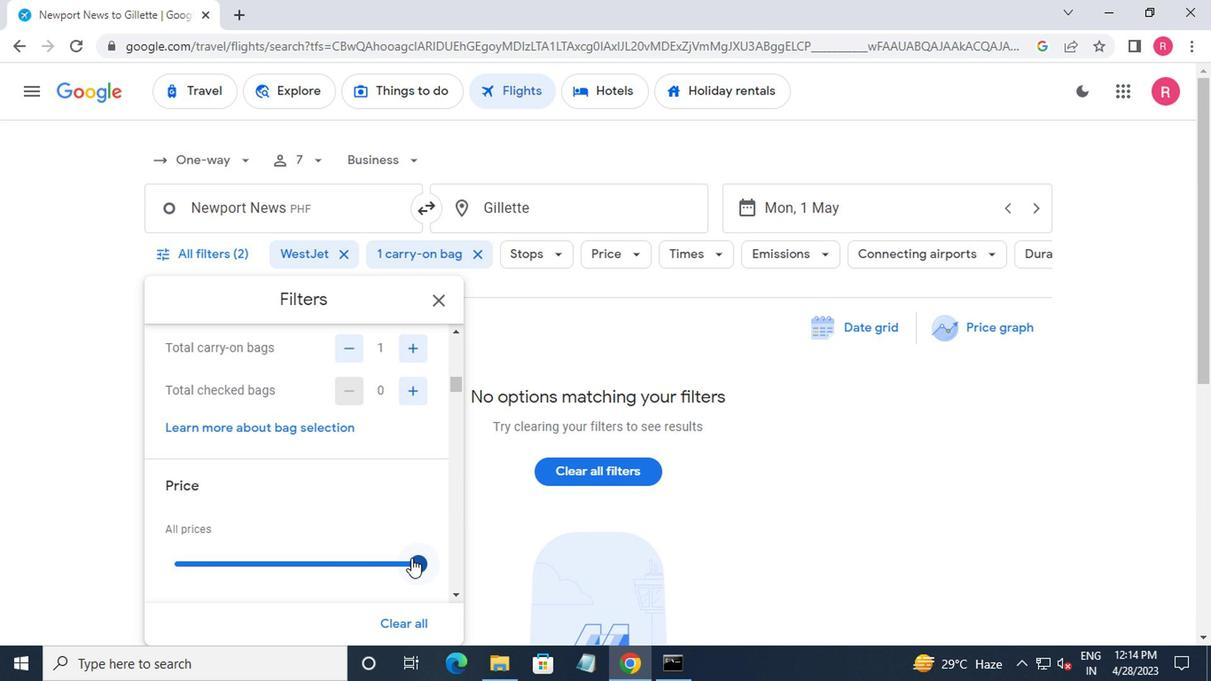 
Action: Mouse moved to (281, 566)
Screenshot: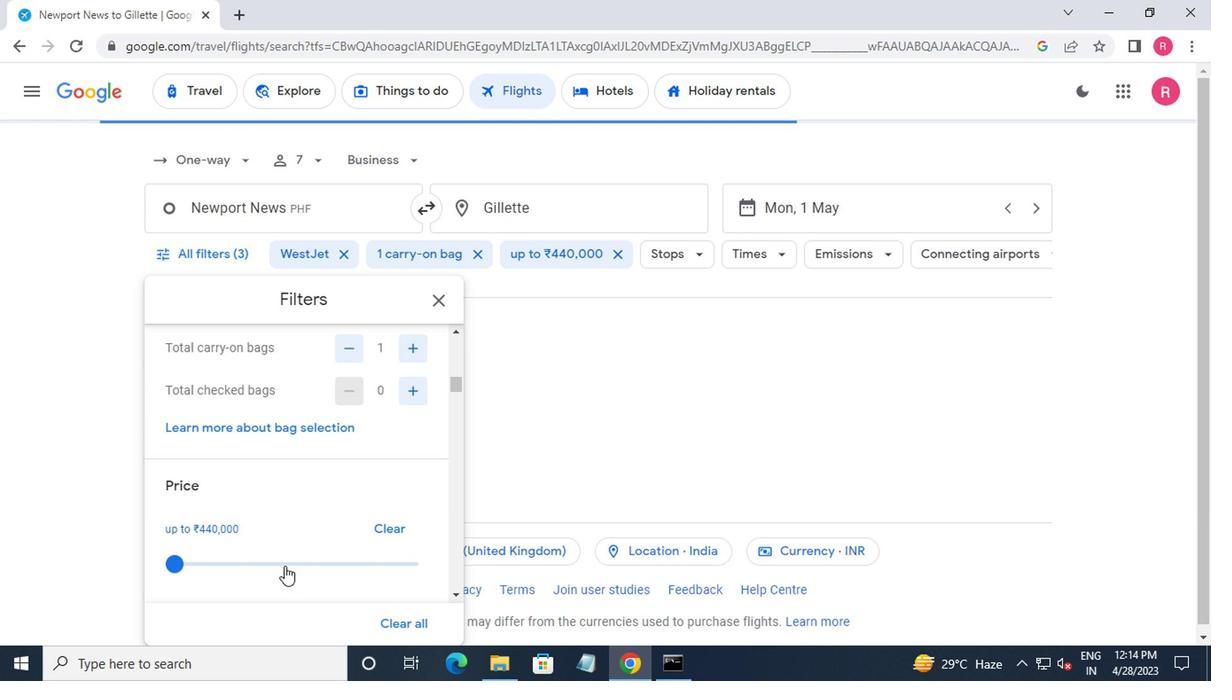 
Action: Mouse scrolled (281, 565) with delta (0, 0)
Screenshot: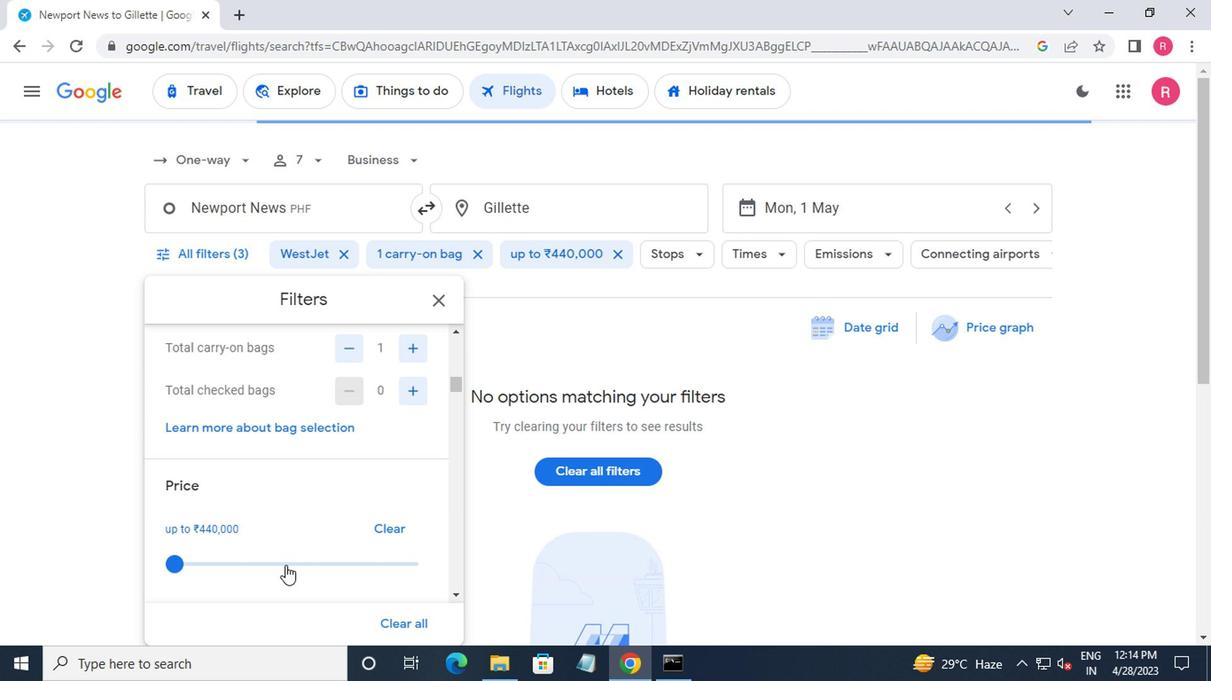 
Action: Mouse scrolled (281, 565) with delta (0, 0)
Screenshot: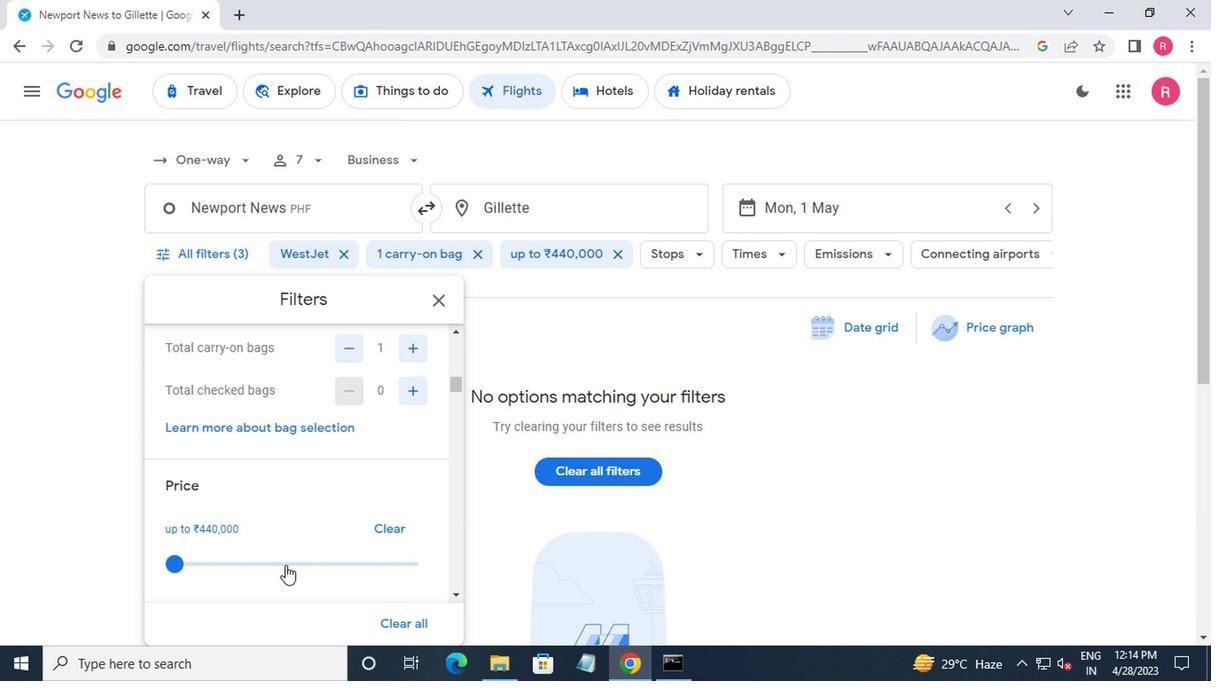 
Action: Mouse moved to (281, 566)
Screenshot: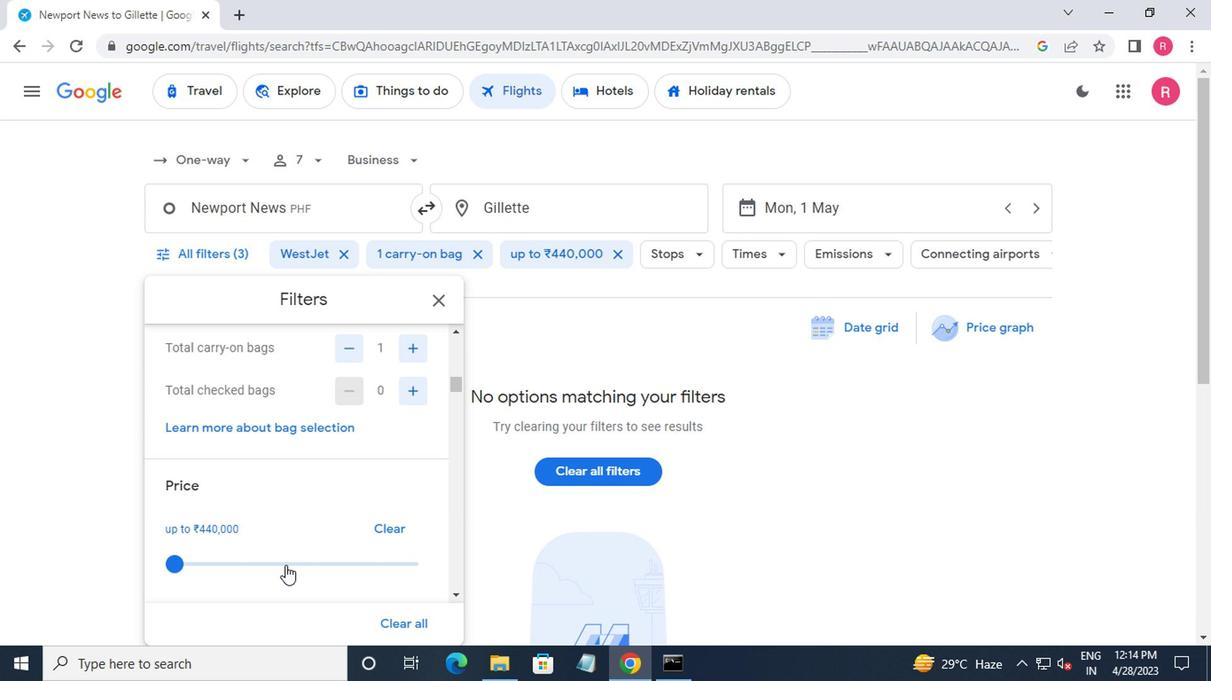 
Action: Mouse scrolled (281, 565) with delta (0, 0)
Screenshot: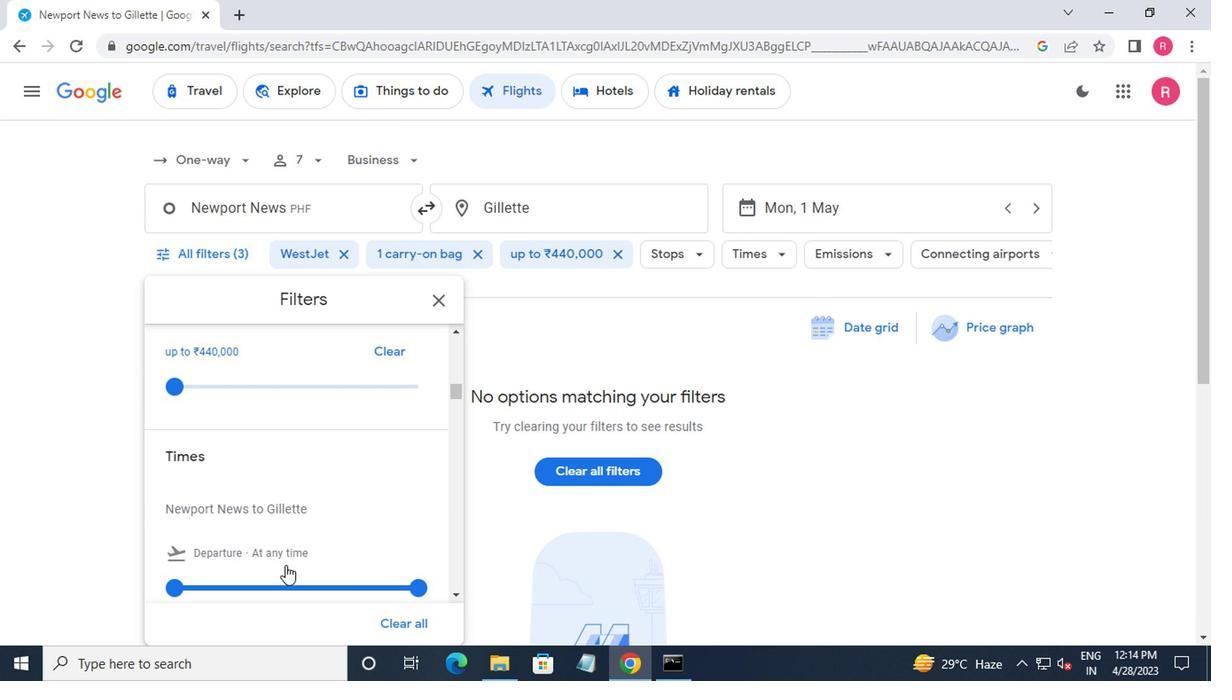 
Action: Mouse moved to (174, 504)
Screenshot: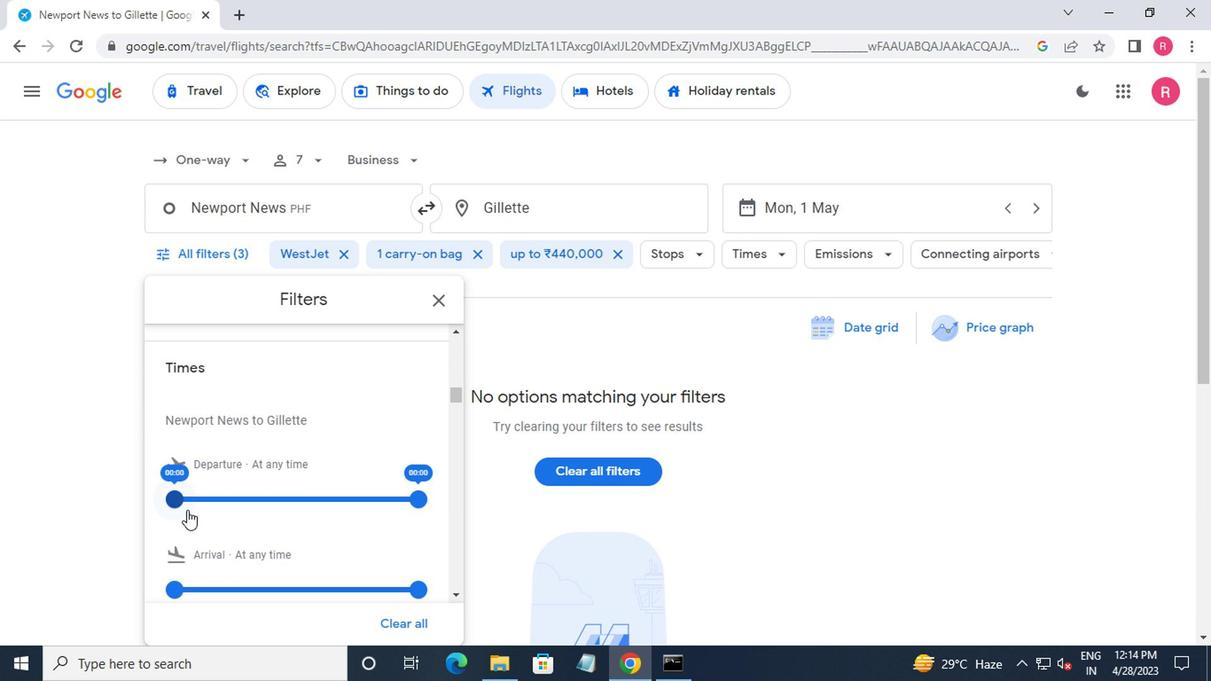 
Action: Mouse pressed left at (174, 504)
Screenshot: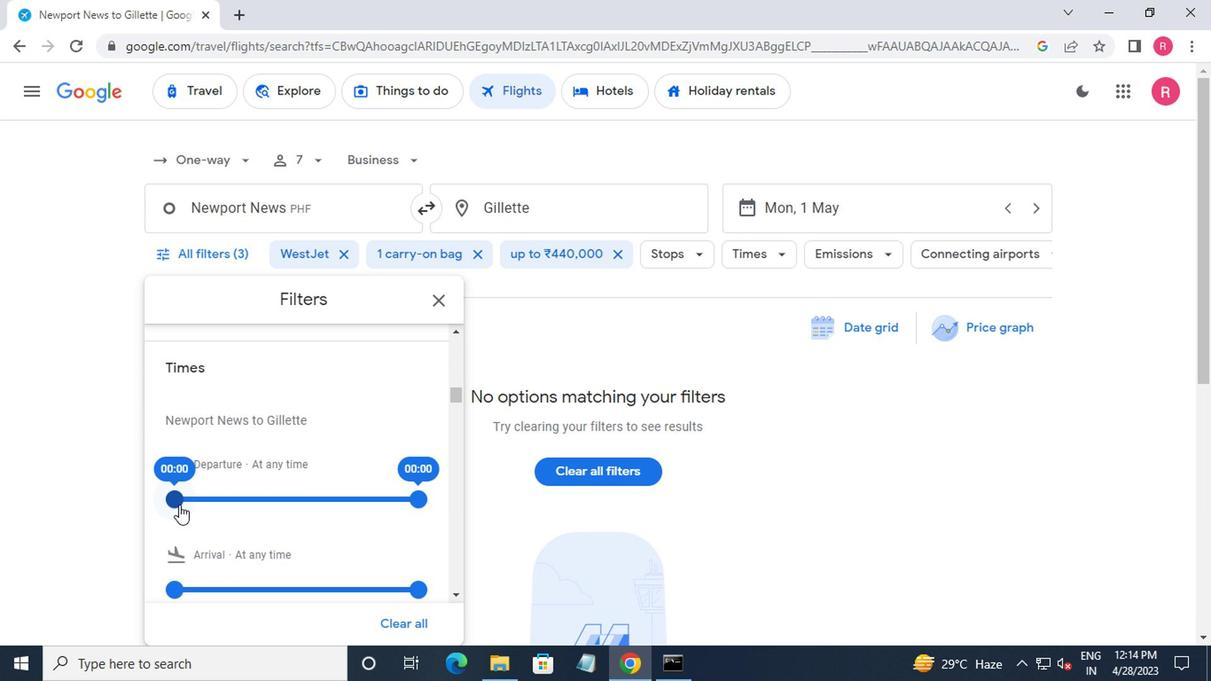 
Action: Mouse moved to (248, 508)
Screenshot: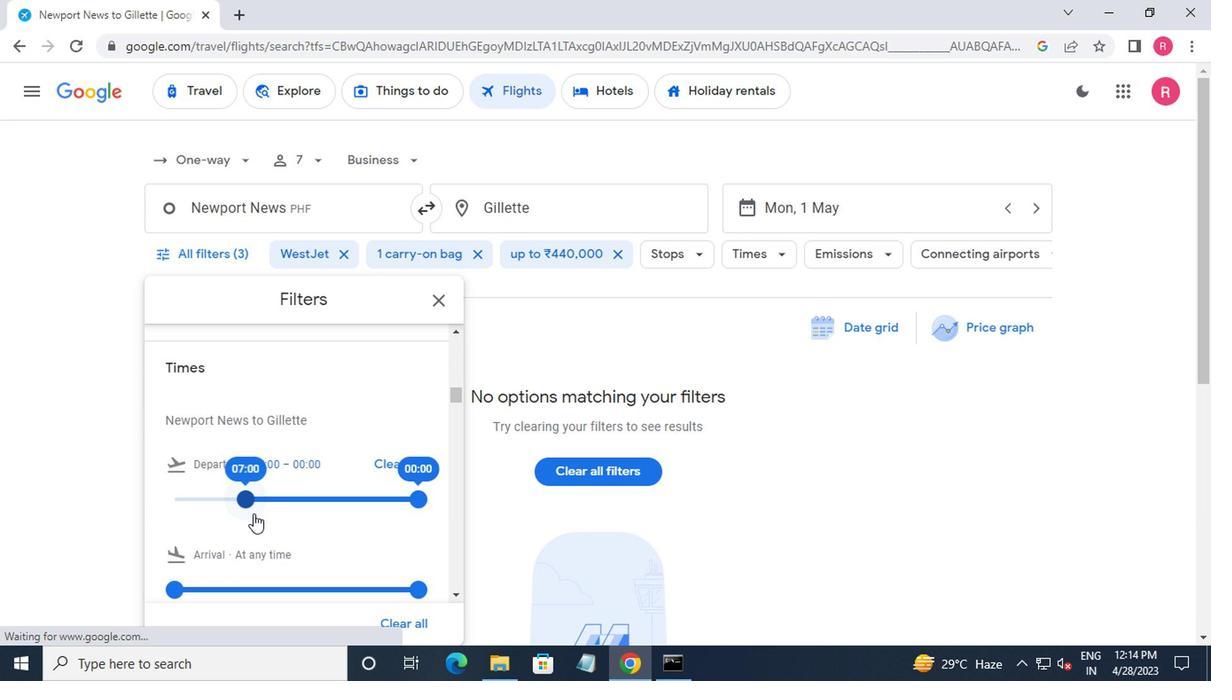 
Action: Mouse pressed left at (248, 508)
Screenshot: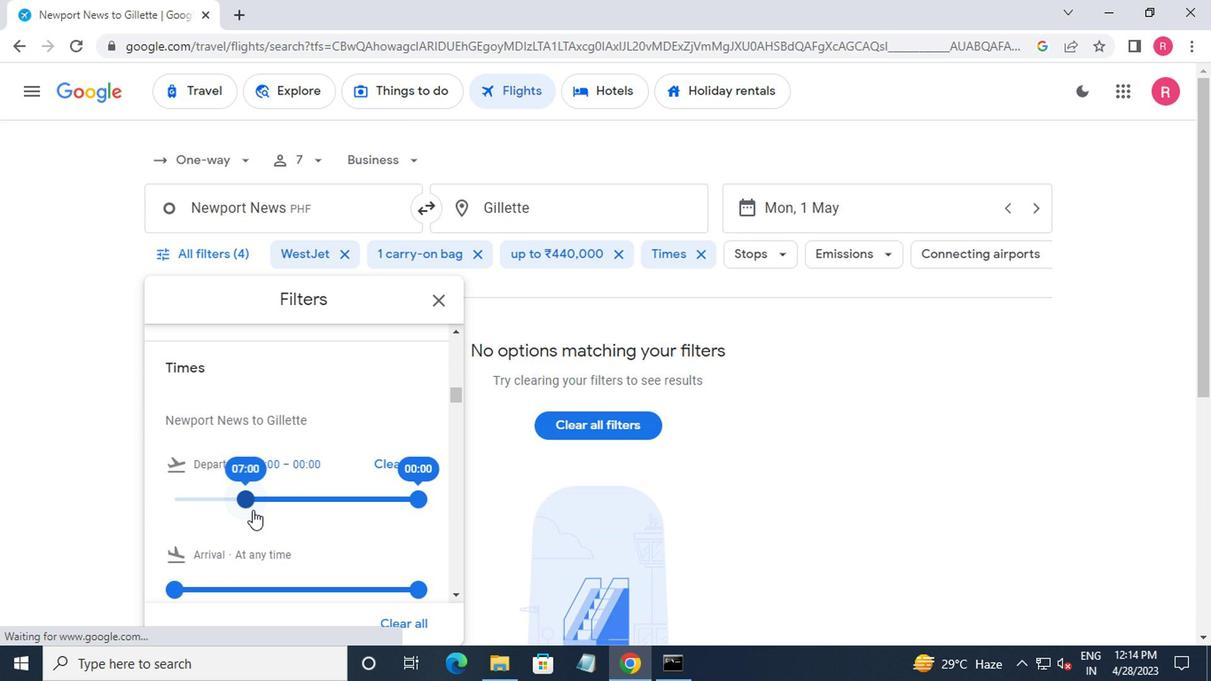 
Action: Mouse moved to (410, 498)
Screenshot: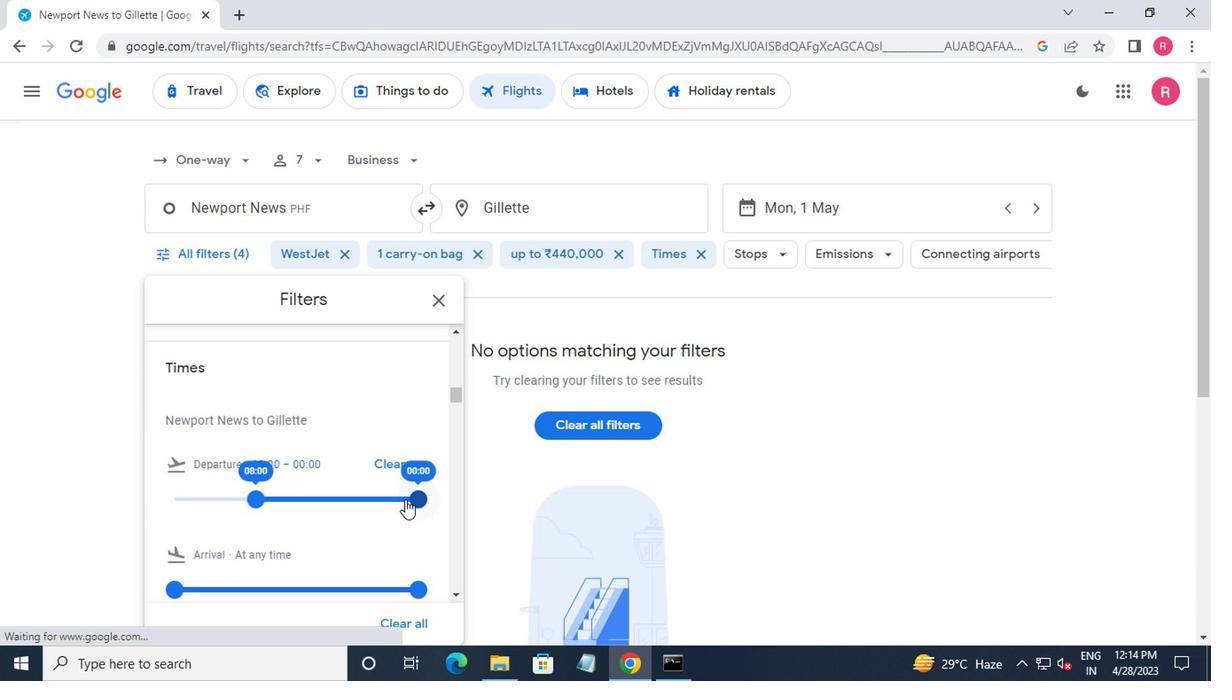 
Action: Mouse pressed left at (410, 498)
Screenshot: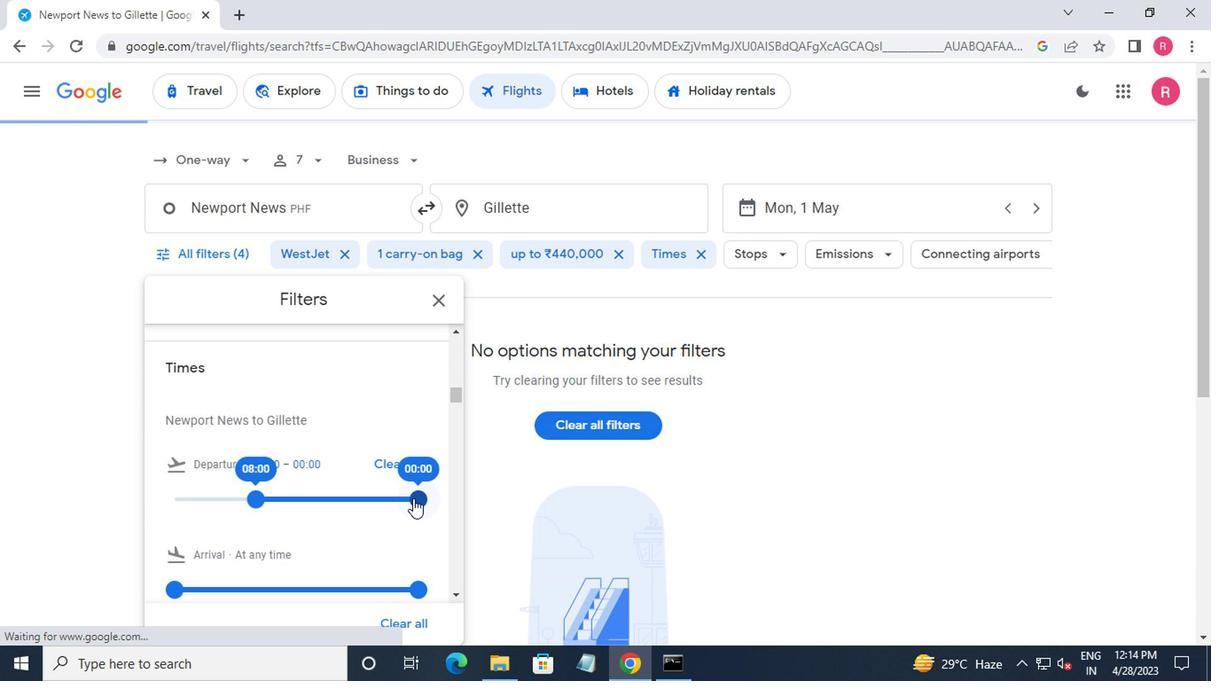 
Action: Mouse moved to (428, 296)
Screenshot: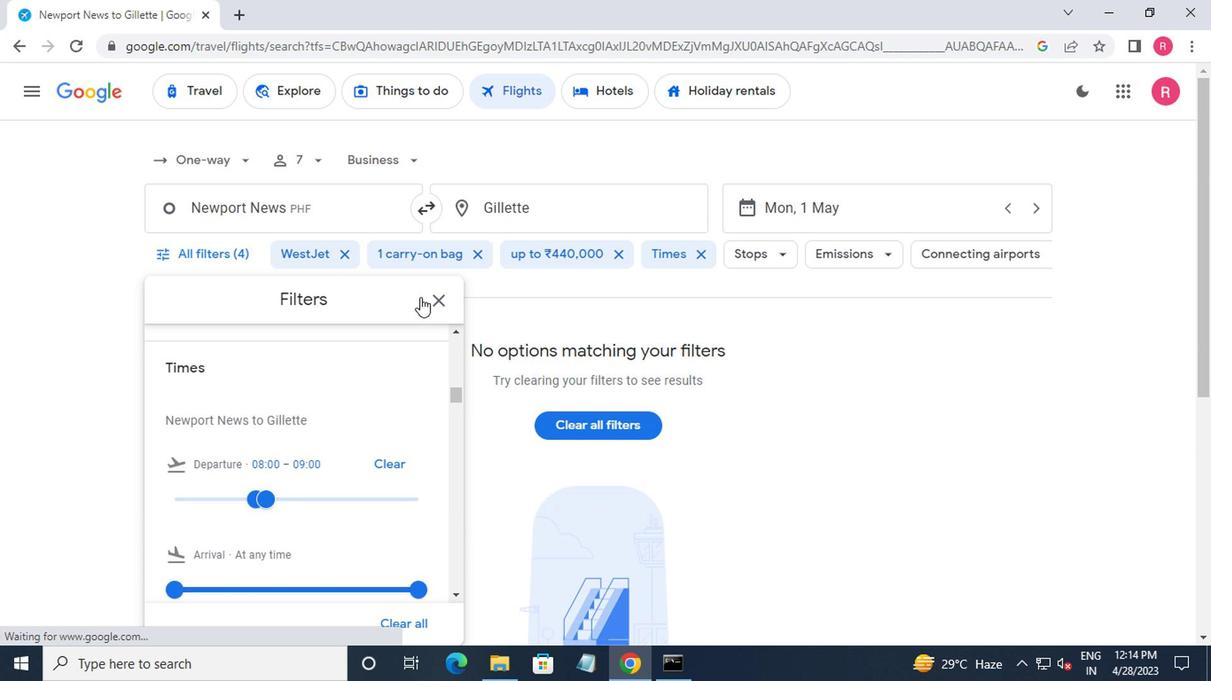 
Action: Mouse pressed left at (428, 296)
Screenshot: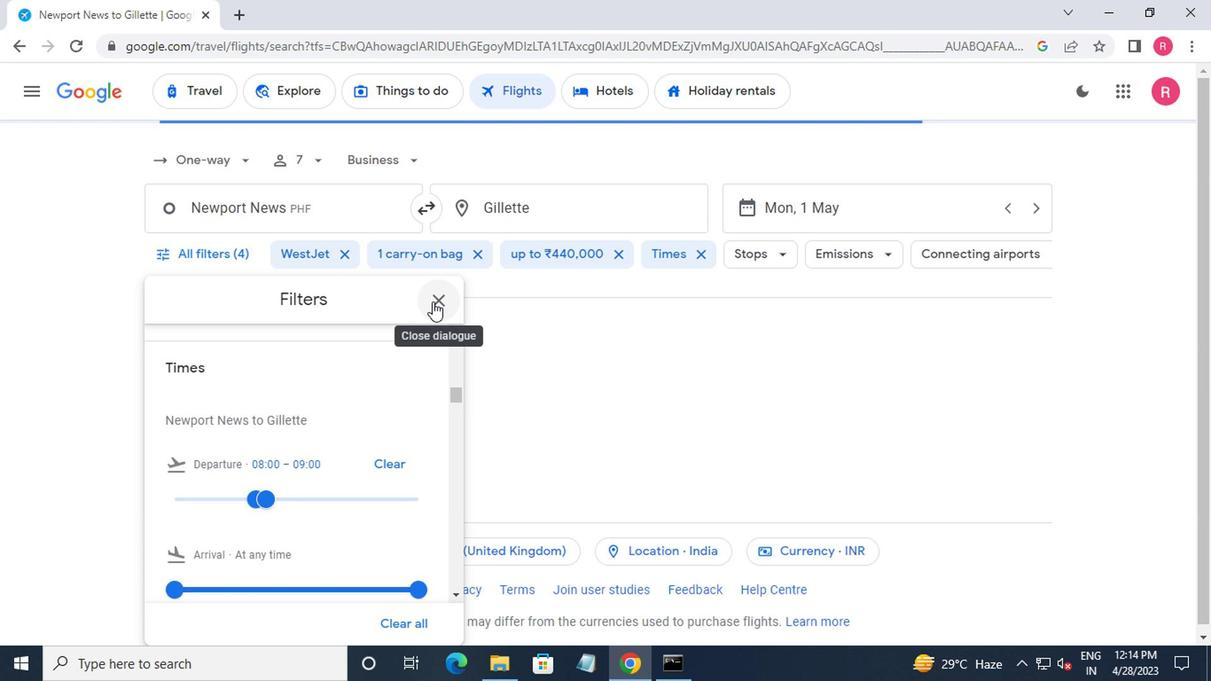 
